 Task: Look for space in Burlington, United States from 12th August, 2023 to 16th August, 2023 for 8 adults in price range Rs.10000 to Rs.16000. Place can be private room with 8 bedrooms having 8 beds and 8 bathrooms. Property type can be house, flat, guest house, hotel. Amenities needed are: wifi, TV, free parkinig on premises, gym, breakfast. Booking option can be shelf check-in. Required host language is English.
Action: Mouse moved to (613, 146)
Screenshot: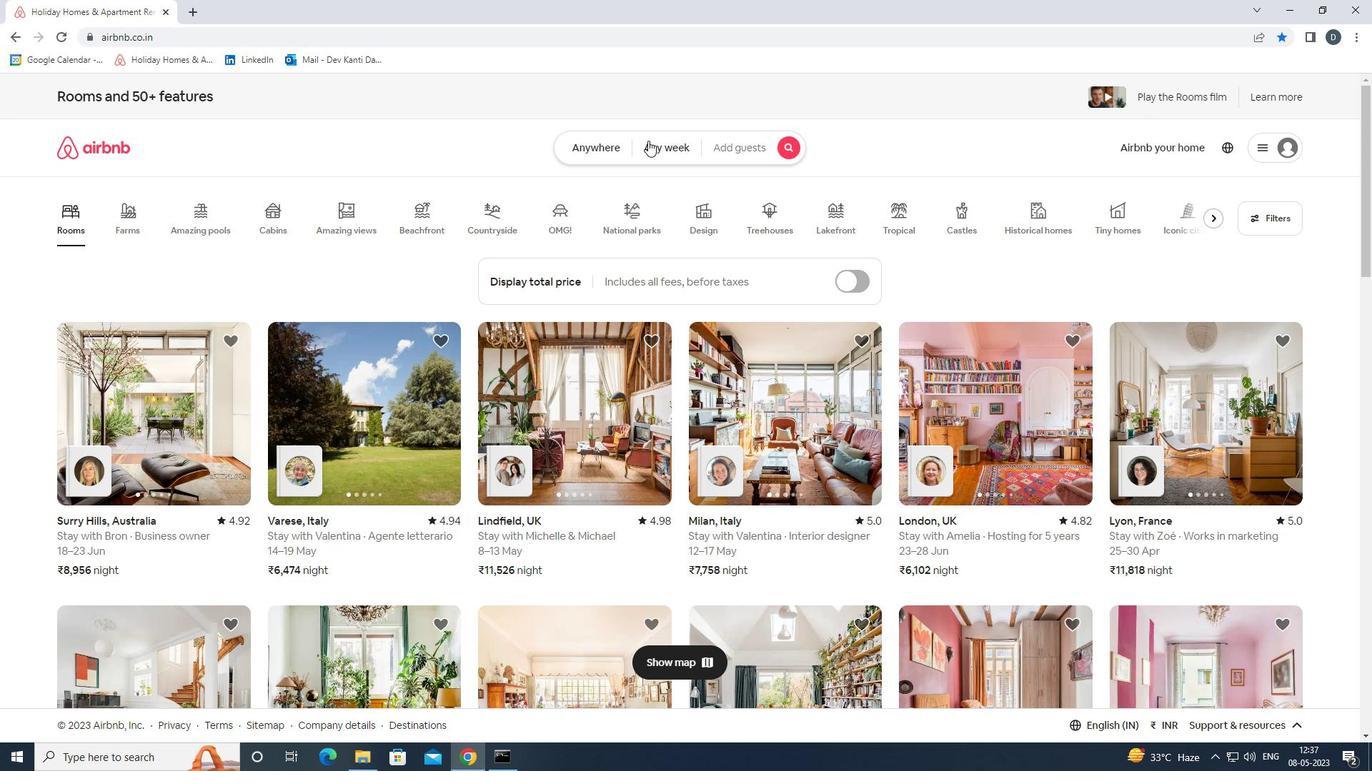 
Action: Mouse pressed left at (613, 146)
Screenshot: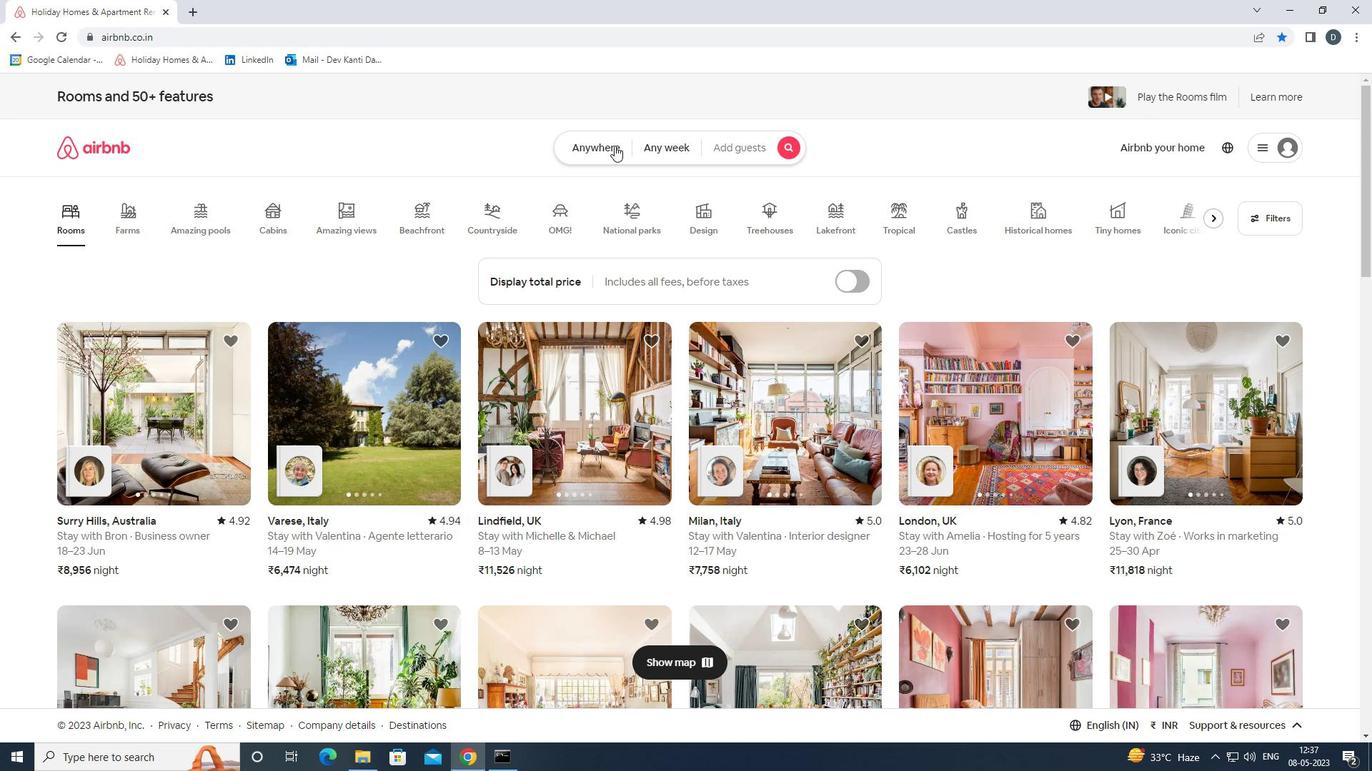 
Action: Mouse moved to (524, 201)
Screenshot: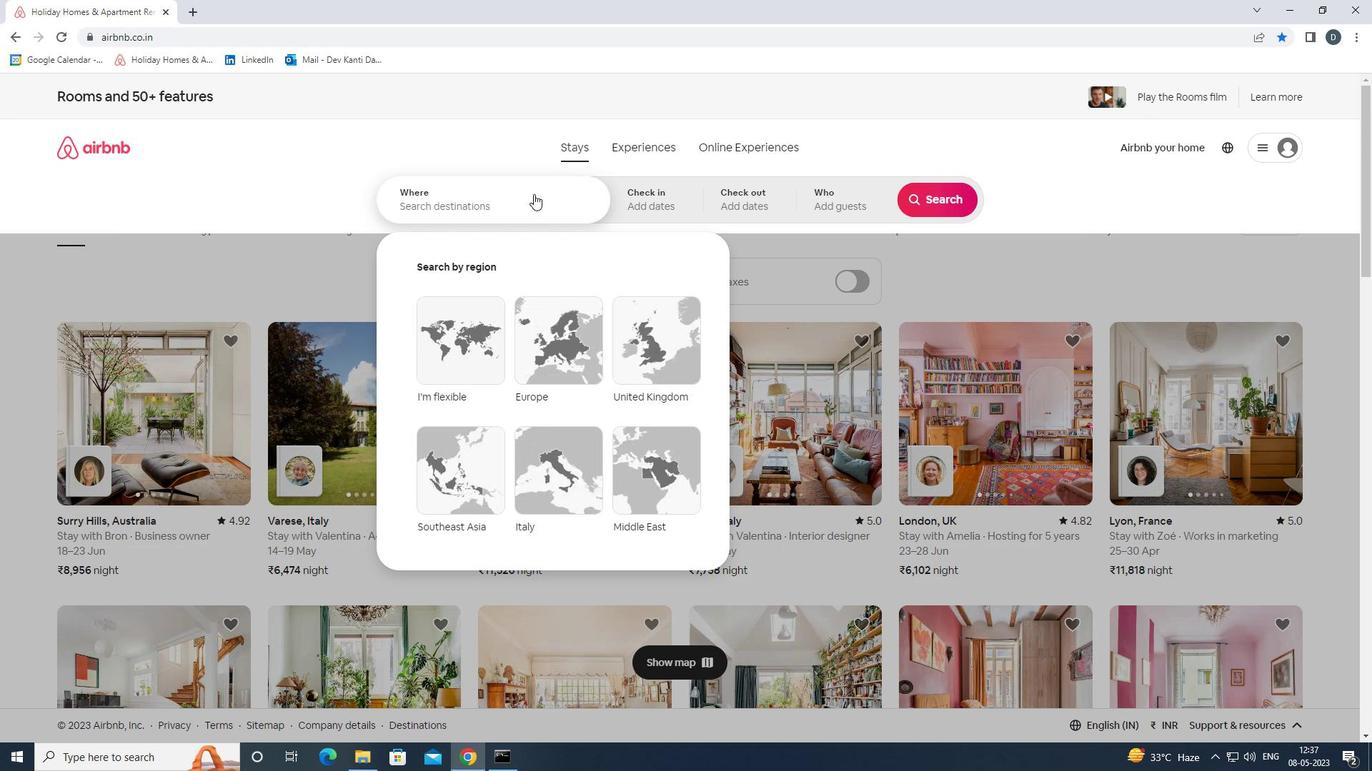 
Action: Mouse pressed left at (524, 201)
Screenshot: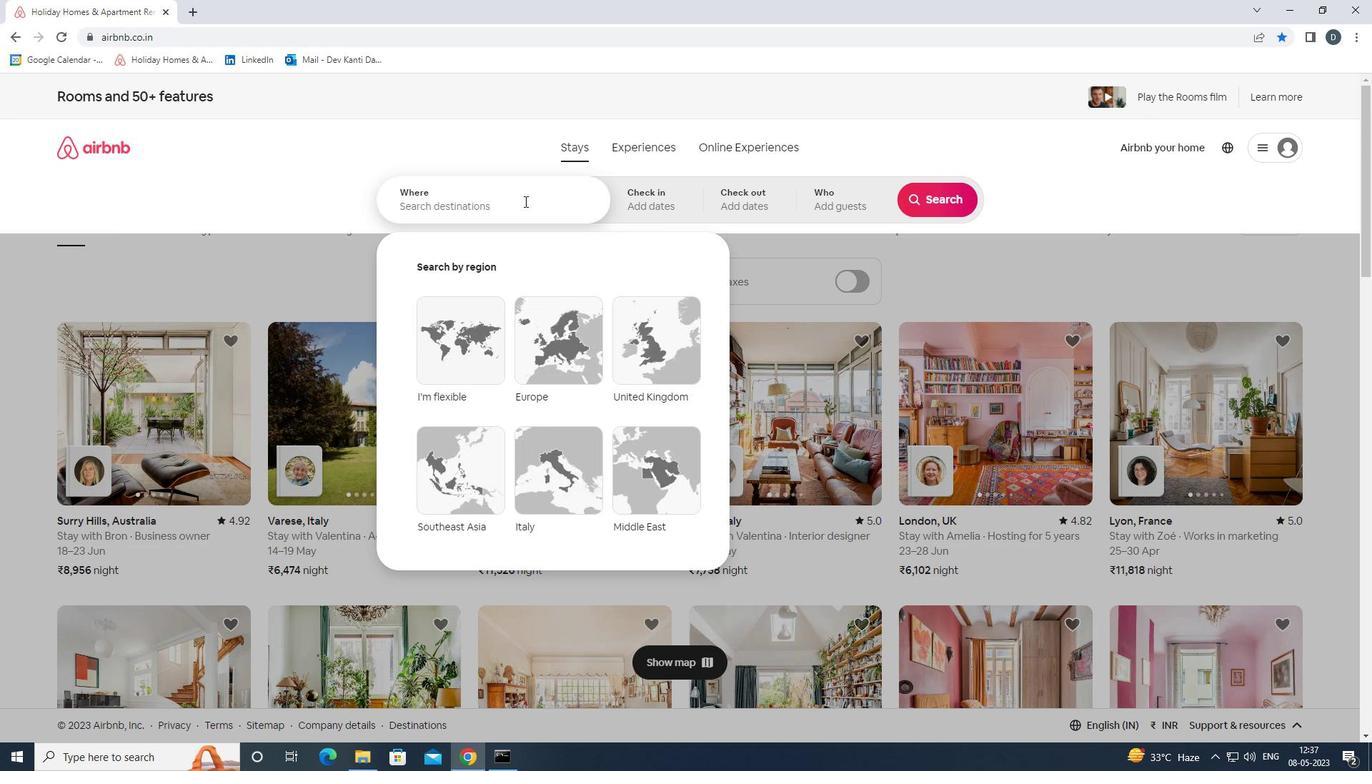 
Action: Mouse moved to (506, 187)
Screenshot: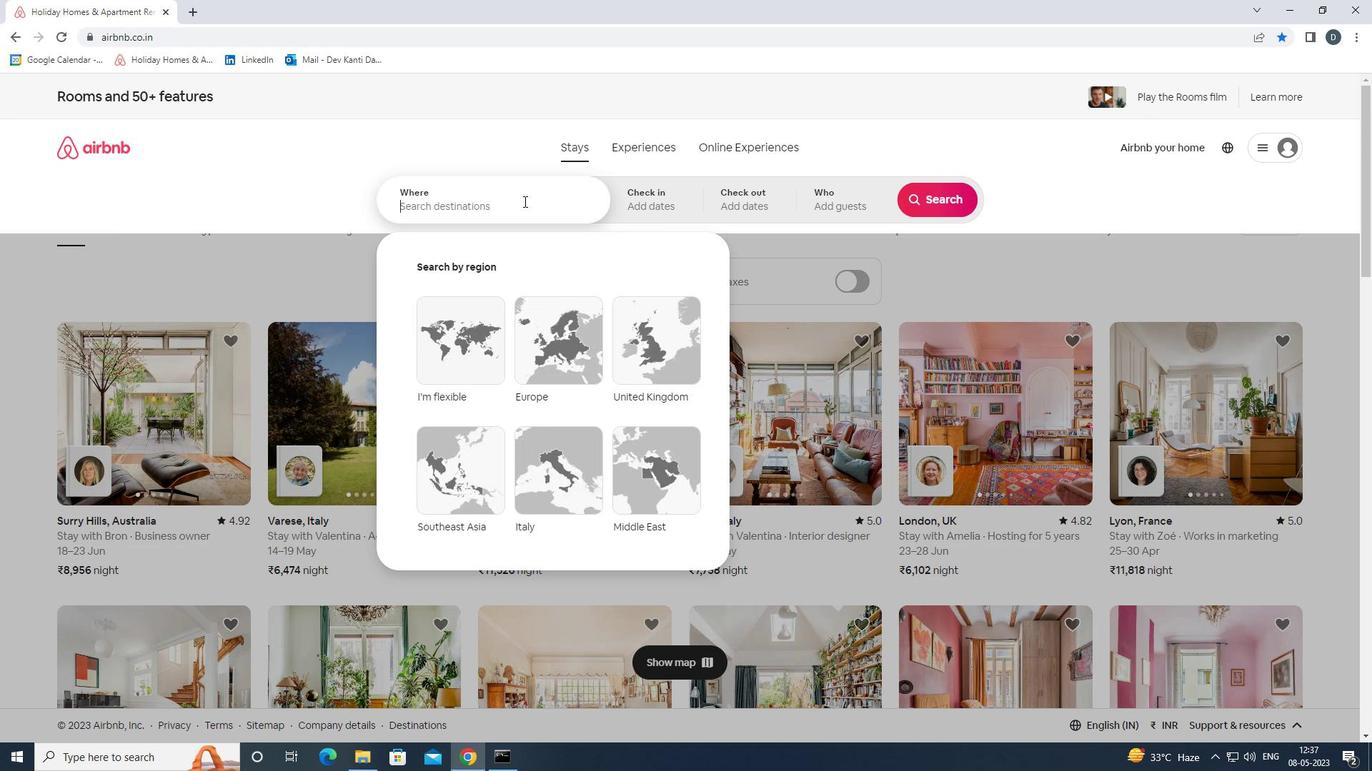 
Action: Key pressed <Key.shift><Key.shift><Key.shift>BURLINGTON
Screenshot: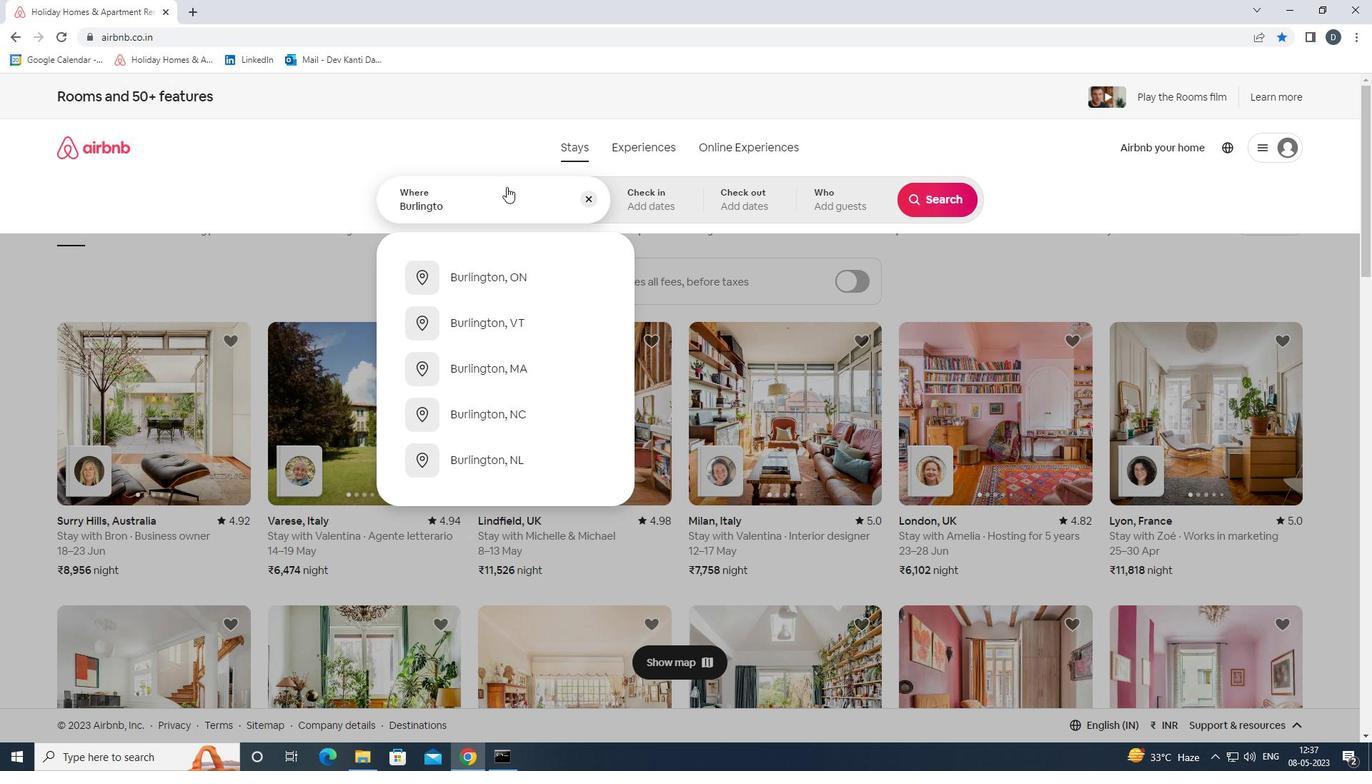 
Action: Mouse moved to (506, 186)
Screenshot: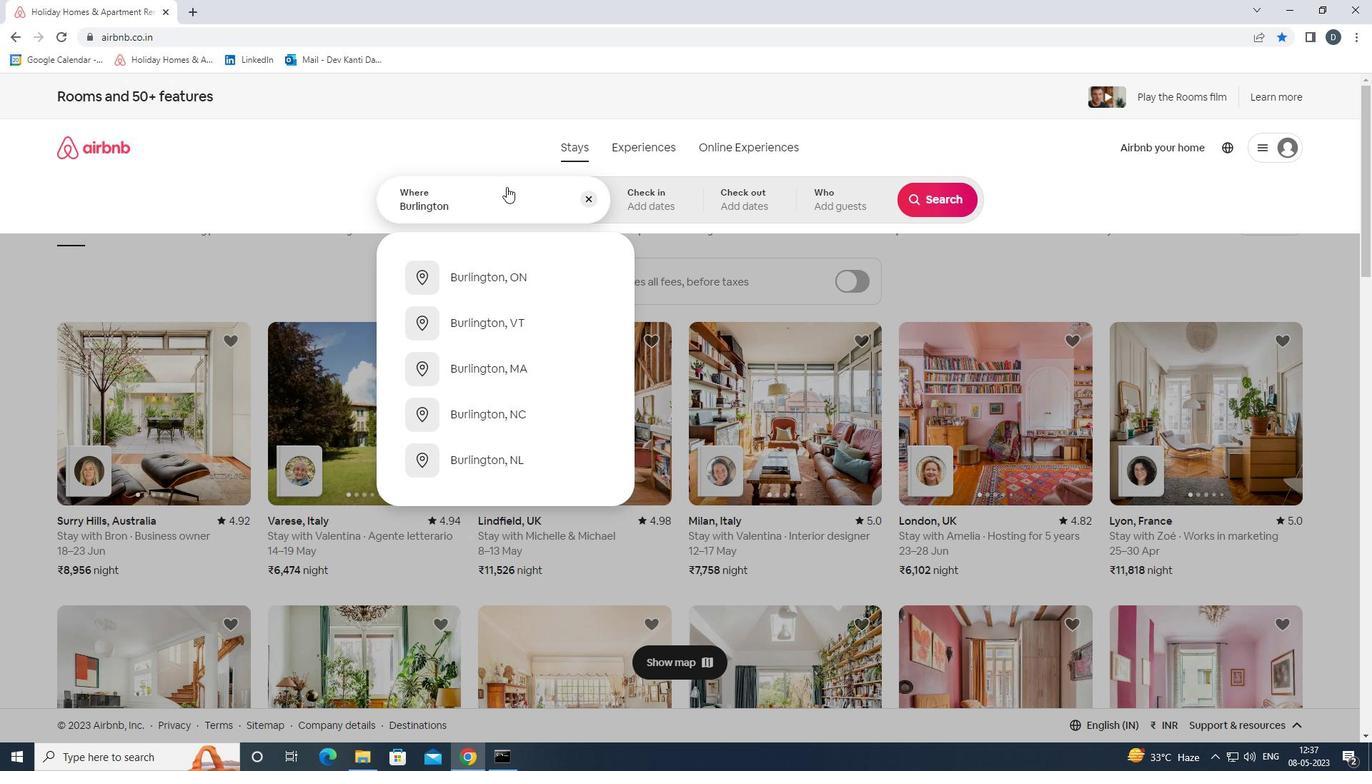 
Action: Key pressed ,<Key.shift><Key.shift><Key.shift><Key.shift><Key.shift><Key.shift><Key.shift><Key.shift><Key.shift><Key.shift><Key.shift>UNITED<Key.space><Key.shift>STATES<Key.enter>
Screenshot: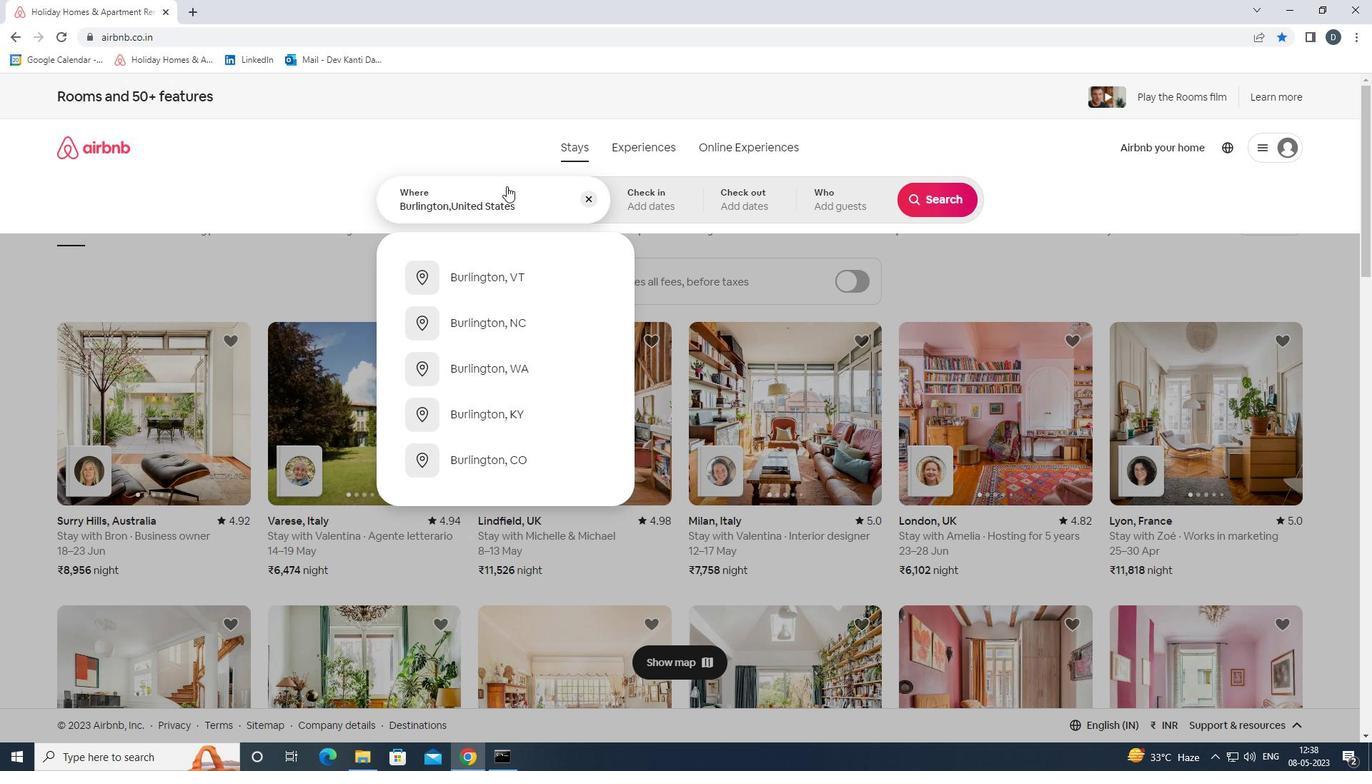 
Action: Mouse moved to (931, 320)
Screenshot: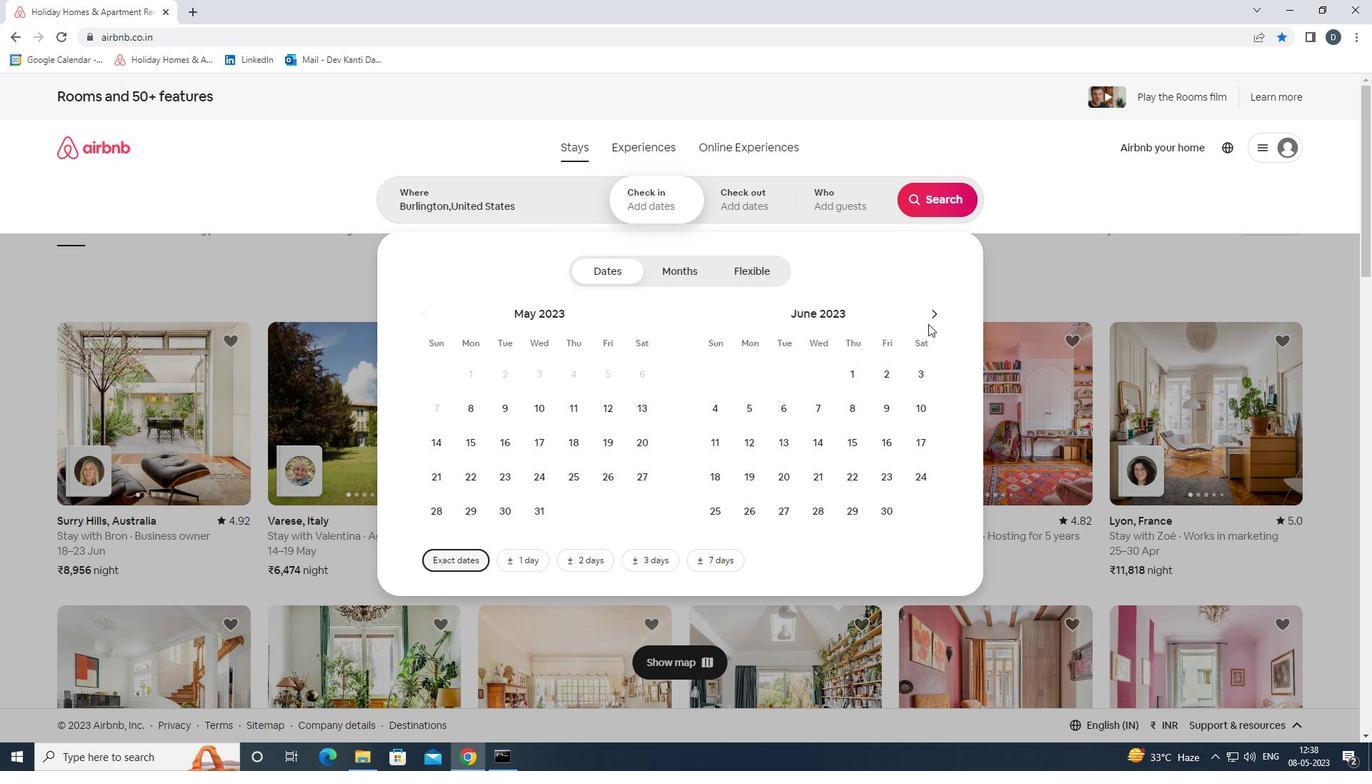 
Action: Mouse pressed left at (931, 320)
Screenshot: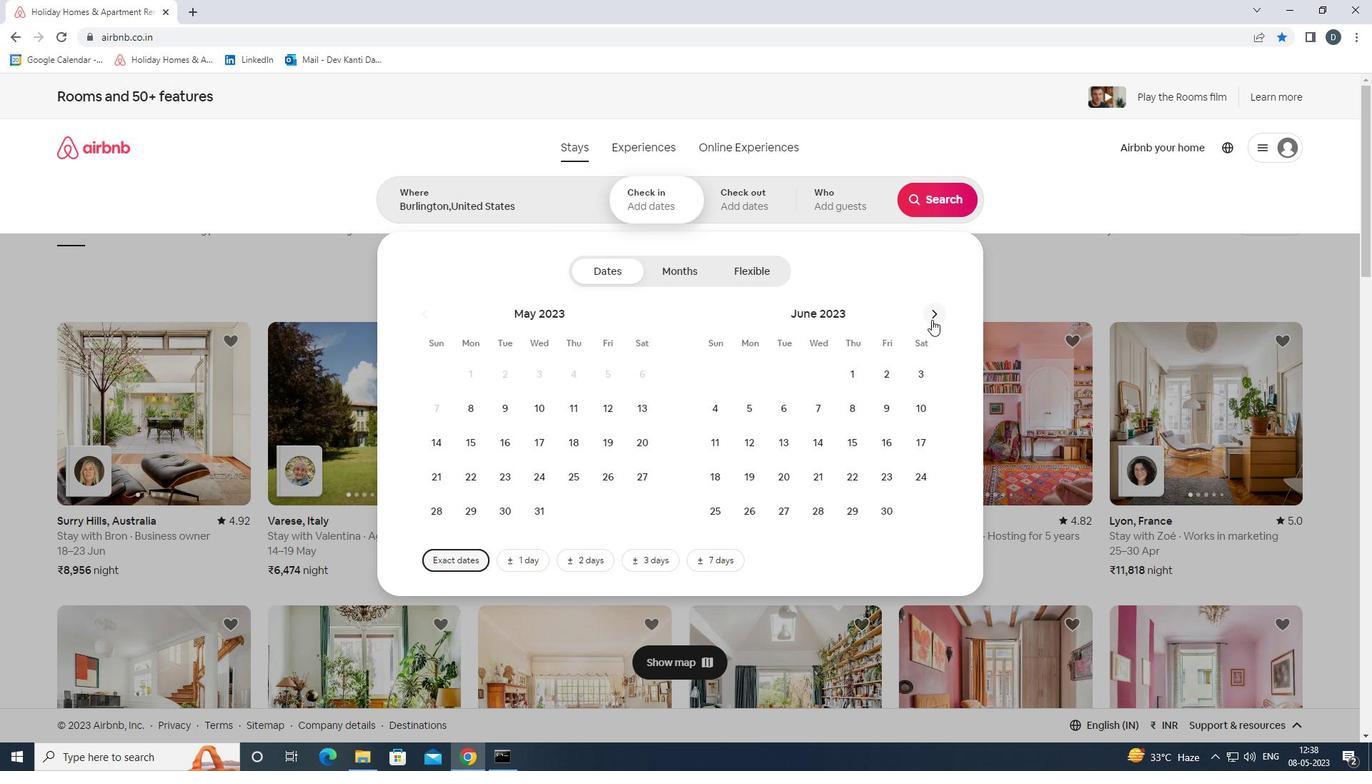 
Action: Mouse pressed left at (931, 320)
Screenshot: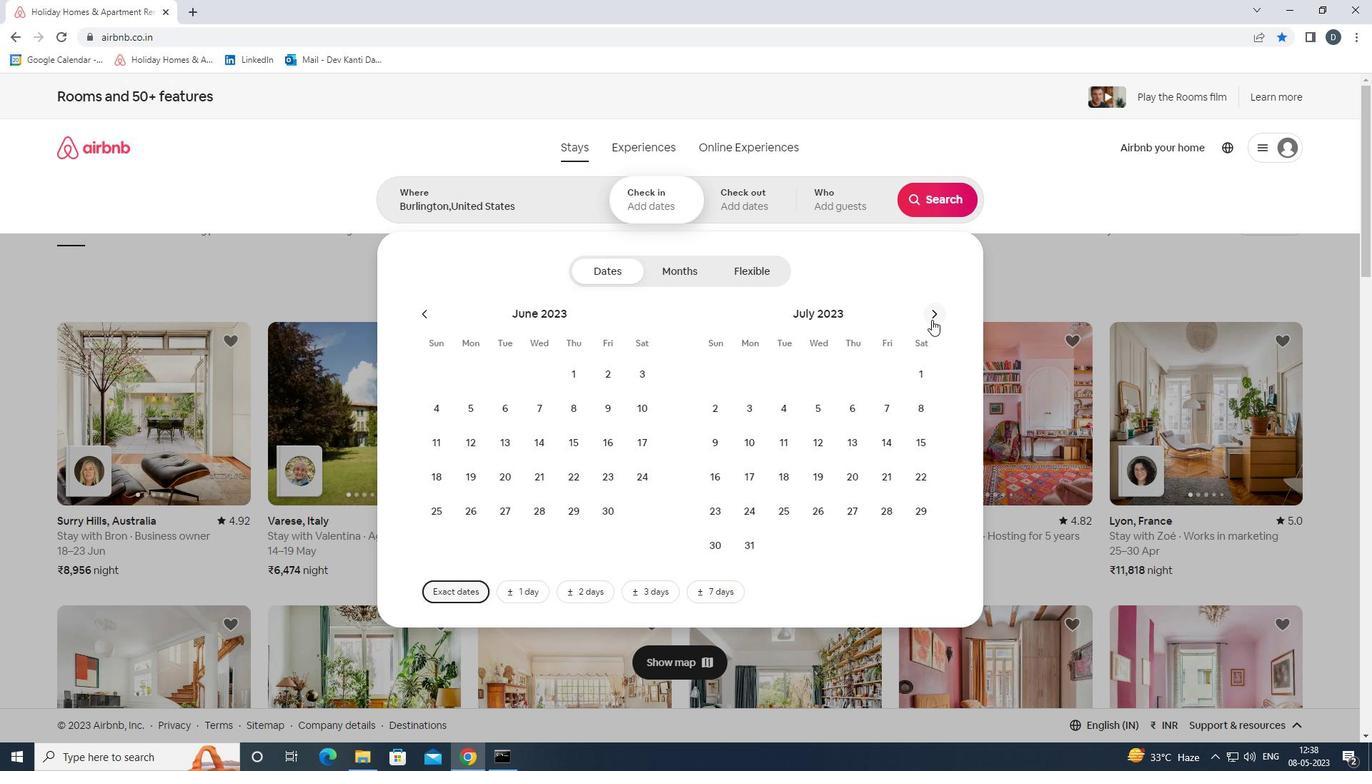 
Action: Mouse moved to (912, 400)
Screenshot: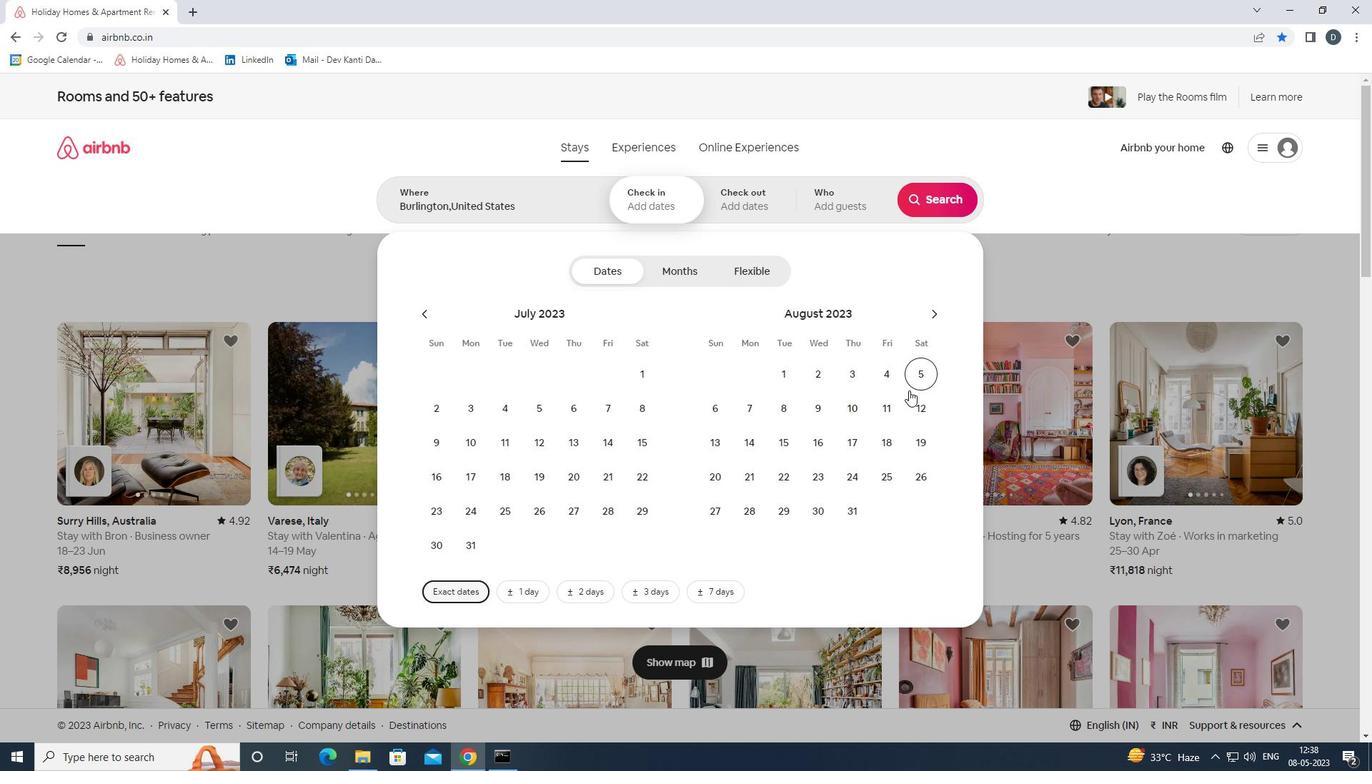 
Action: Mouse pressed left at (912, 400)
Screenshot: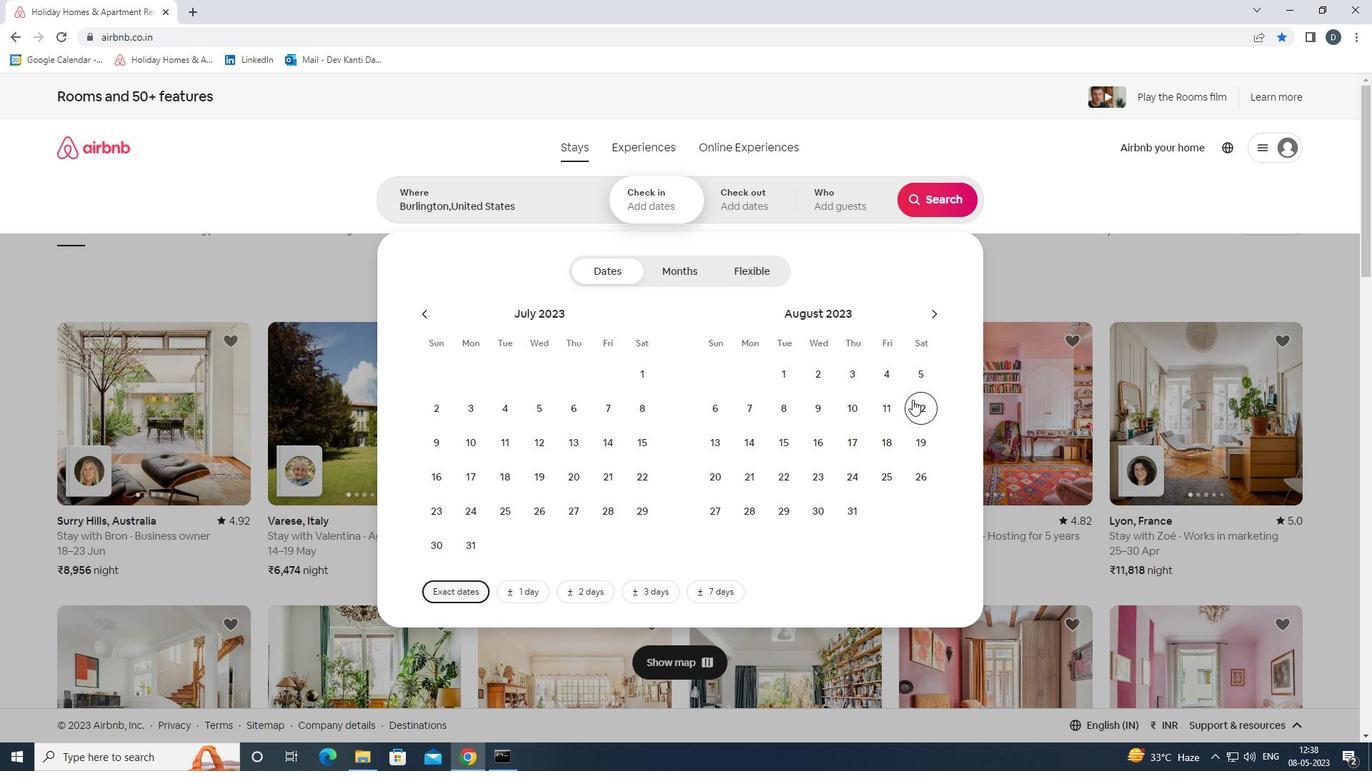 
Action: Mouse moved to (809, 440)
Screenshot: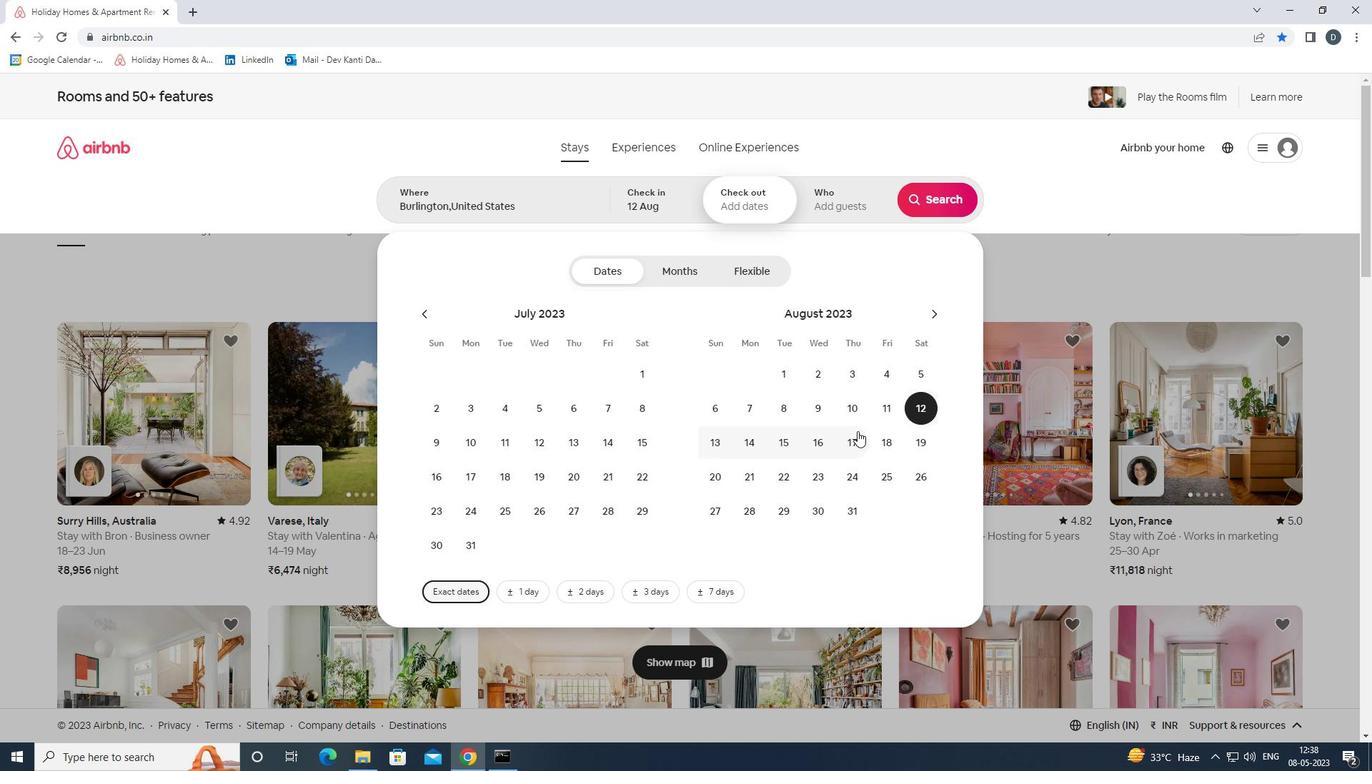 
Action: Mouse pressed left at (809, 440)
Screenshot: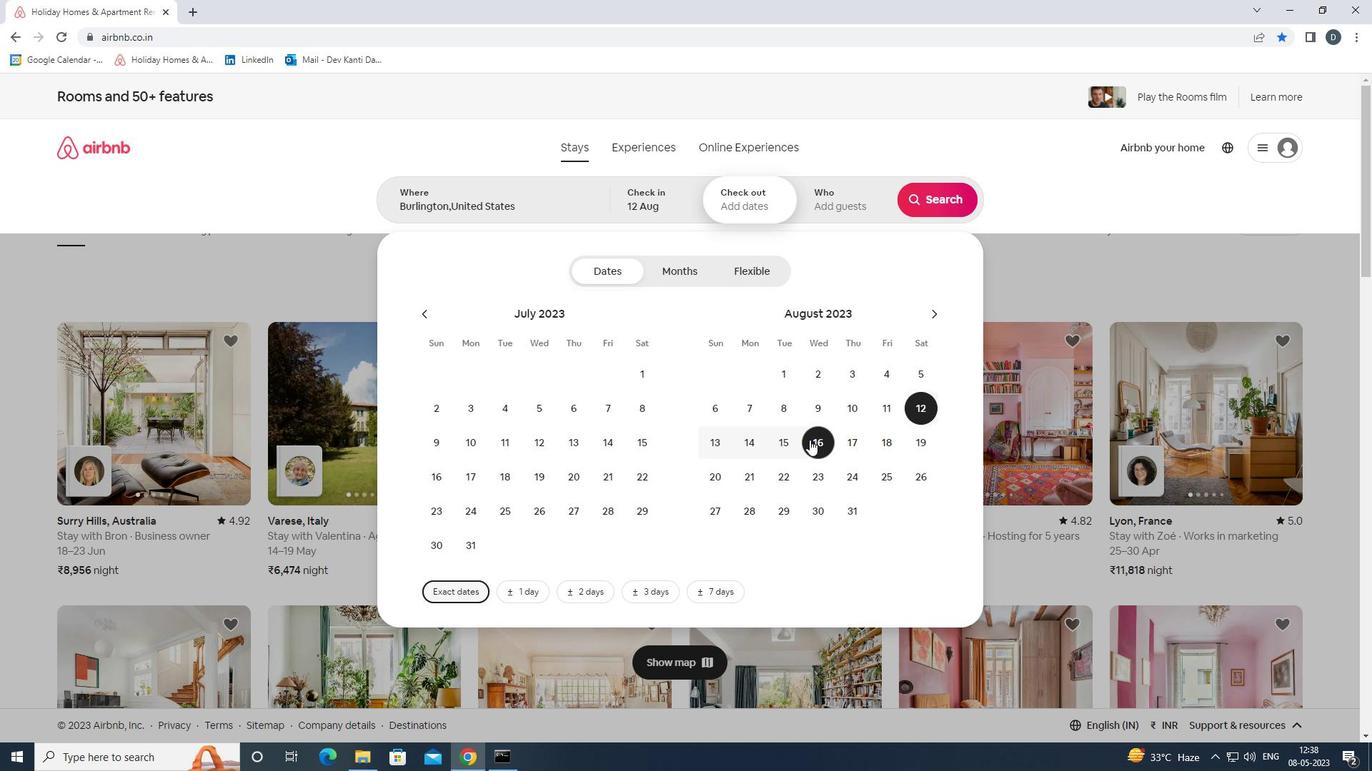 
Action: Mouse moved to (848, 212)
Screenshot: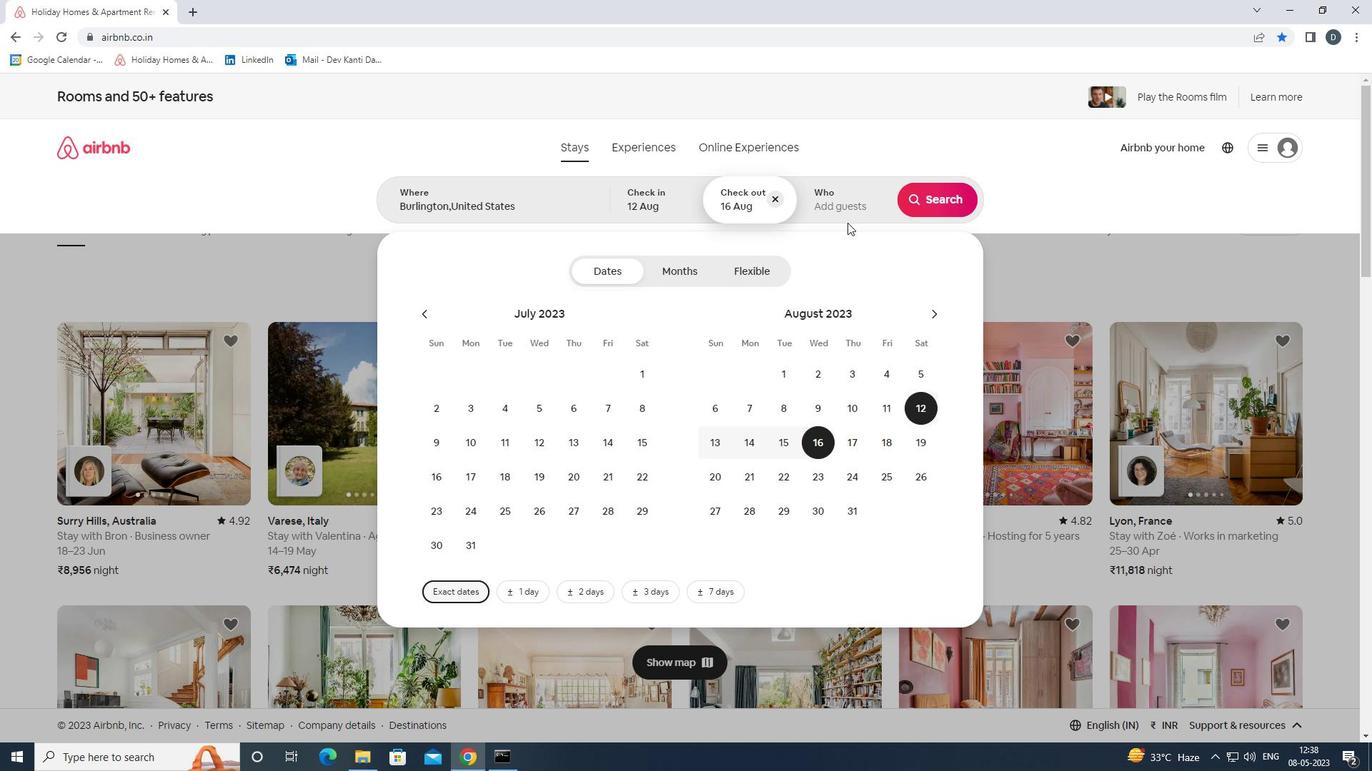 
Action: Mouse pressed left at (848, 212)
Screenshot: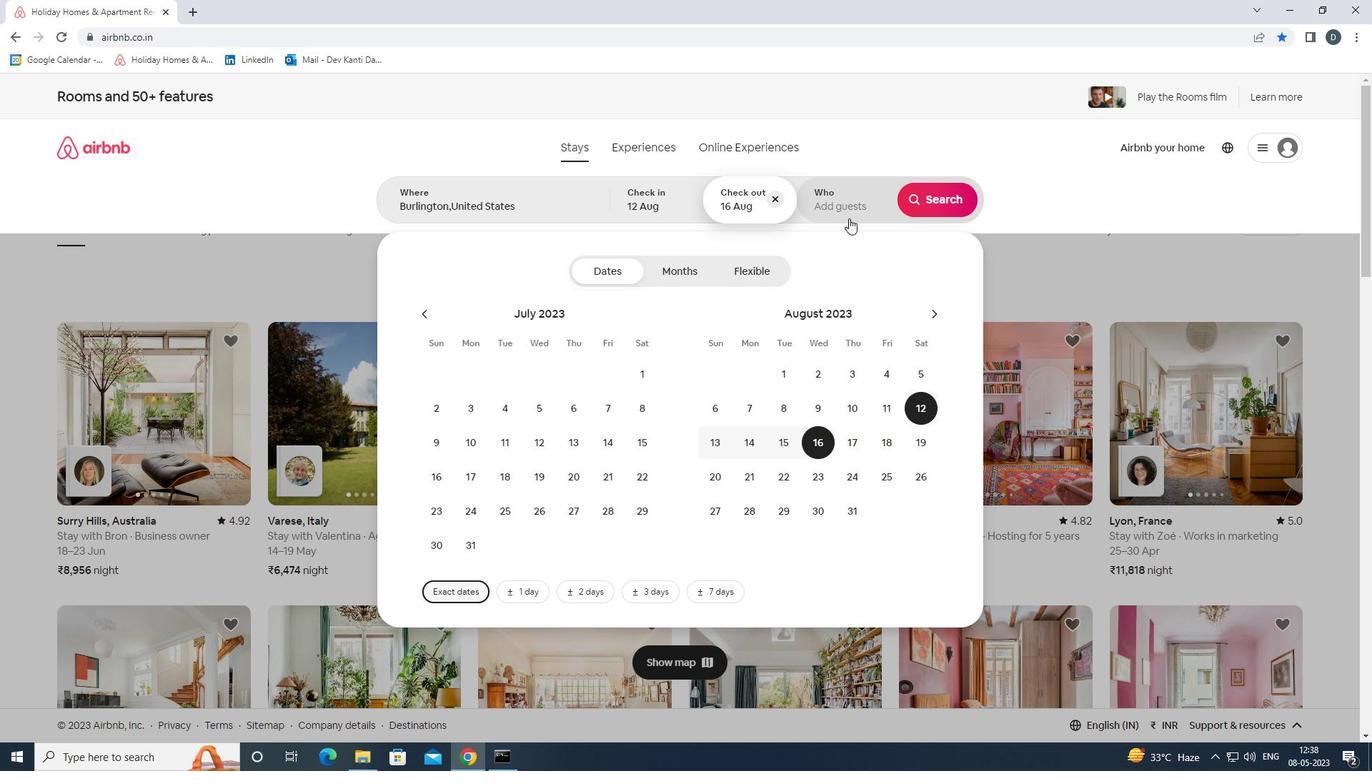 
Action: Mouse moved to (944, 276)
Screenshot: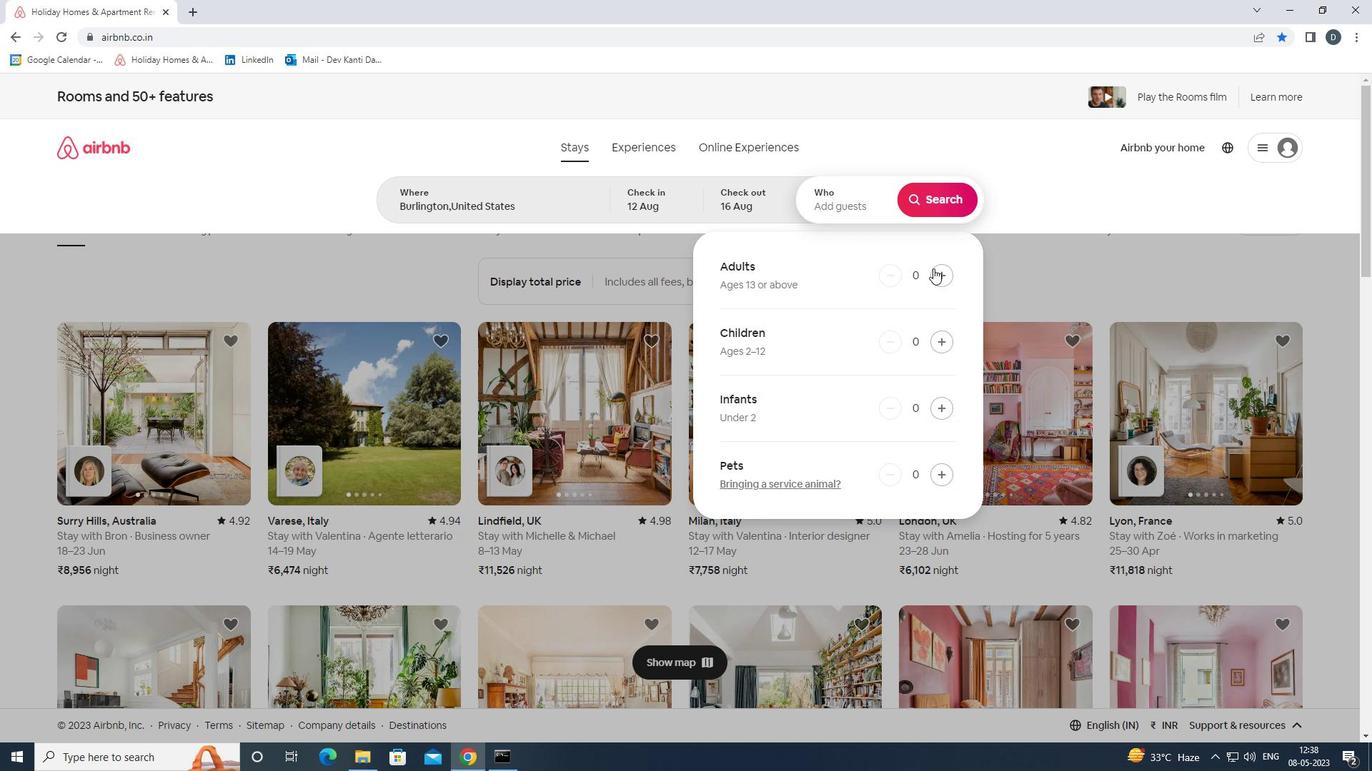 
Action: Mouse pressed left at (944, 276)
Screenshot: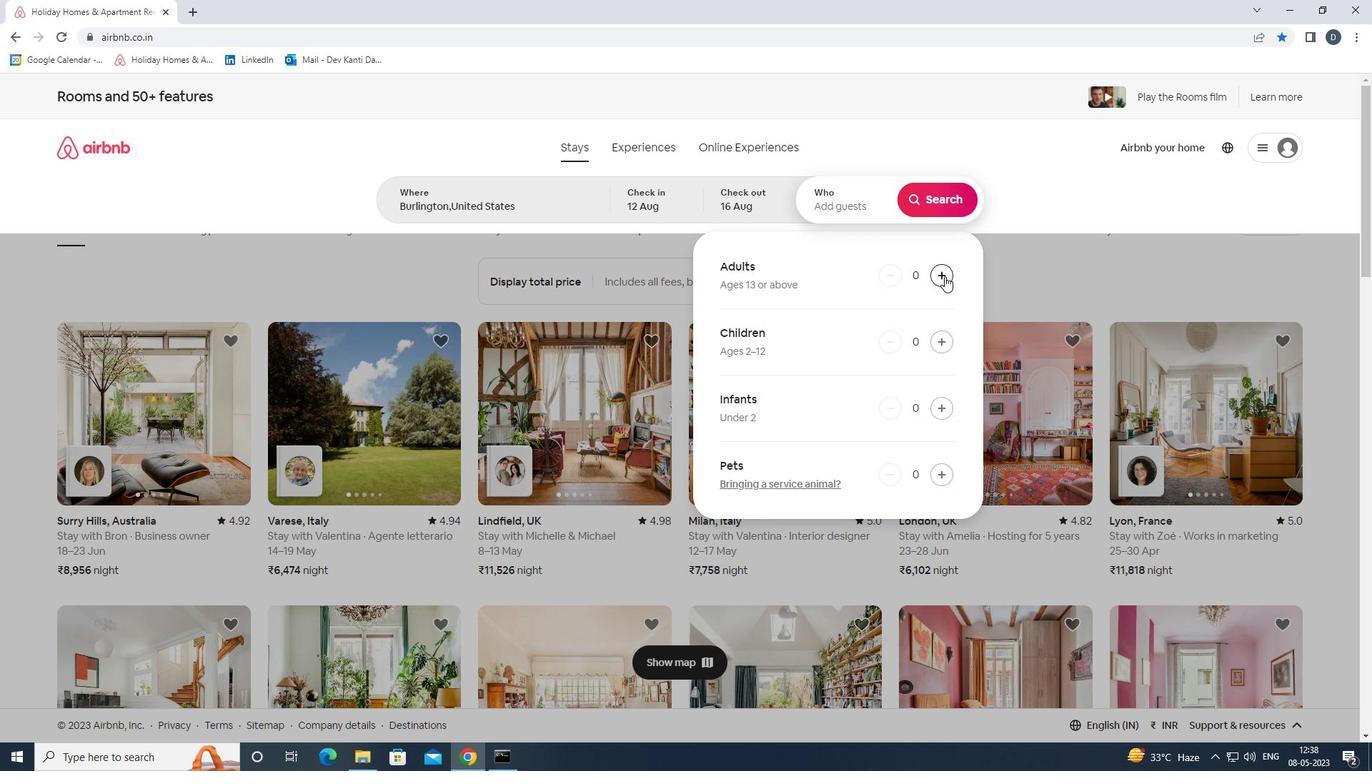 
Action: Mouse pressed left at (944, 276)
Screenshot: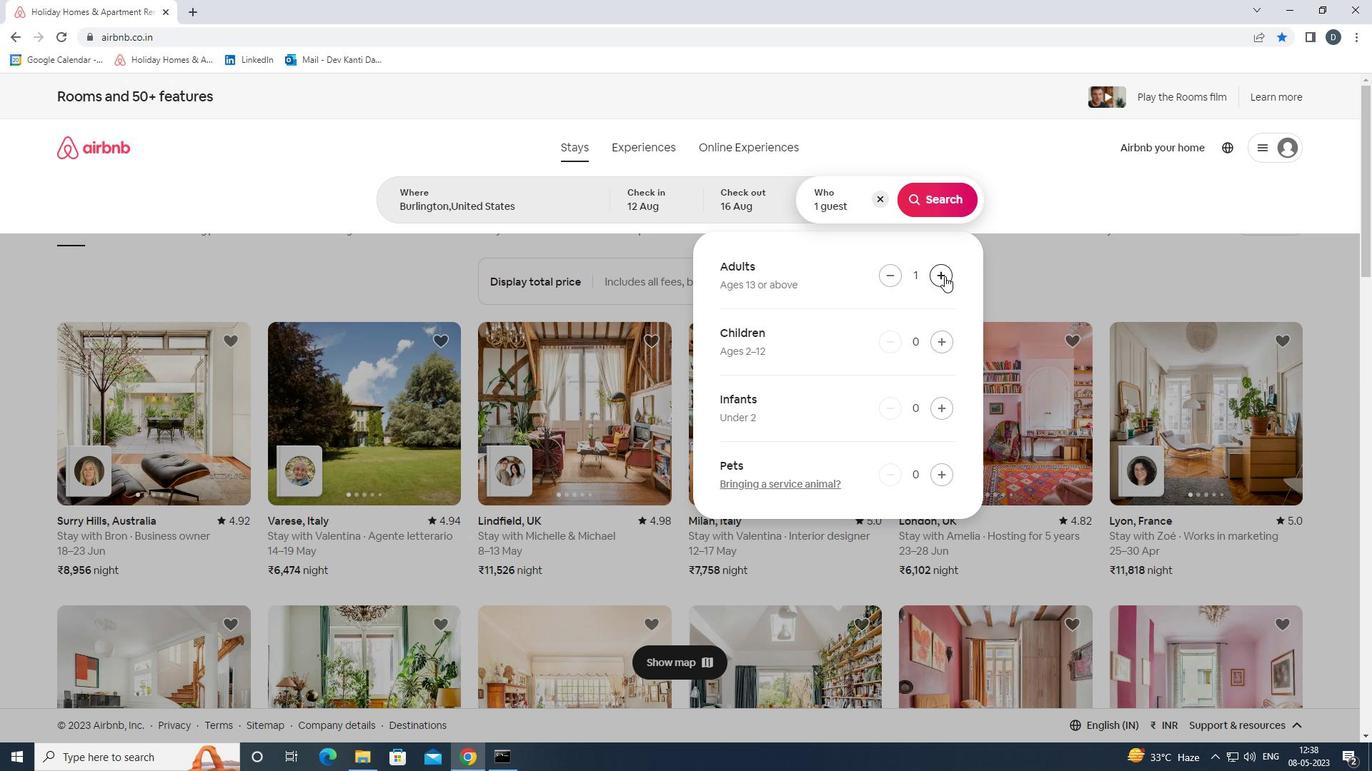 
Action: Mouse pressed left at (944, 276)
Screenshot: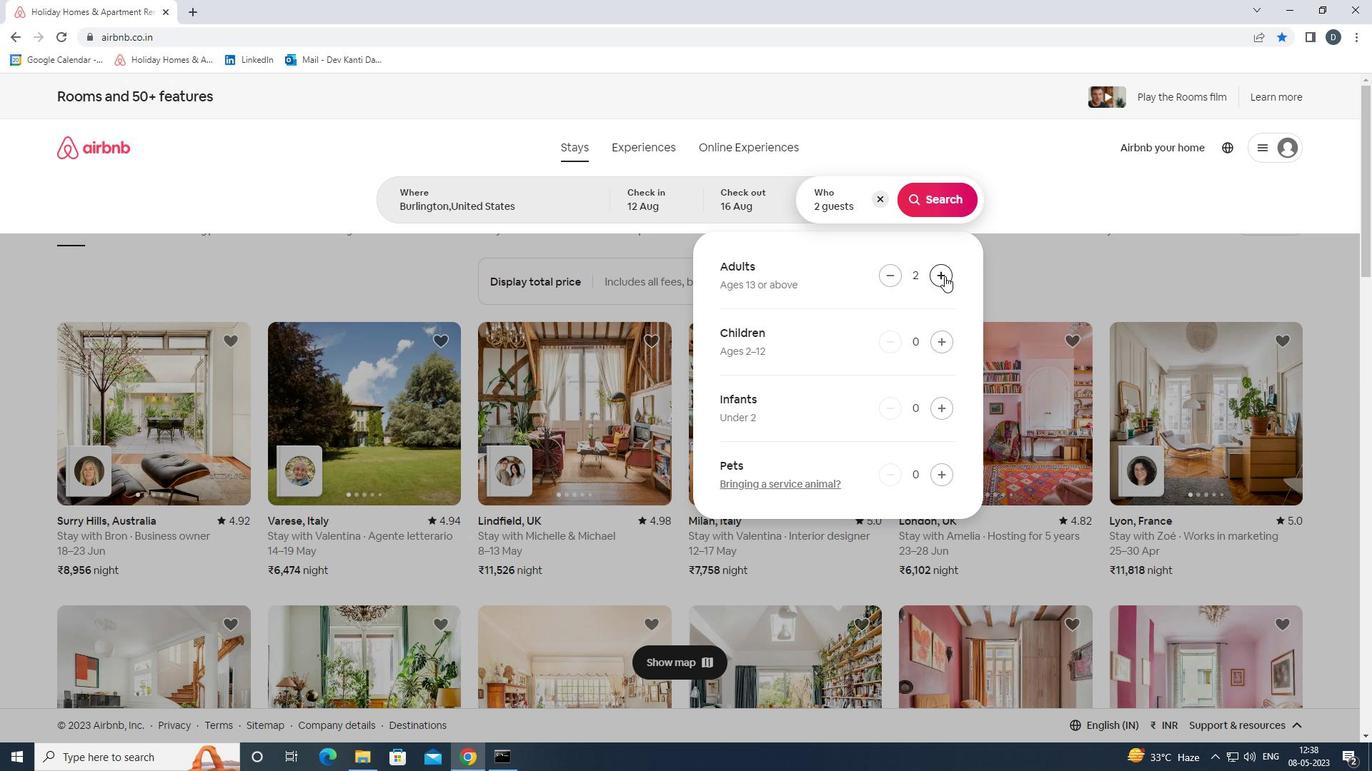 
Action: Mouse pressed left at (944, 276)
Screenshot: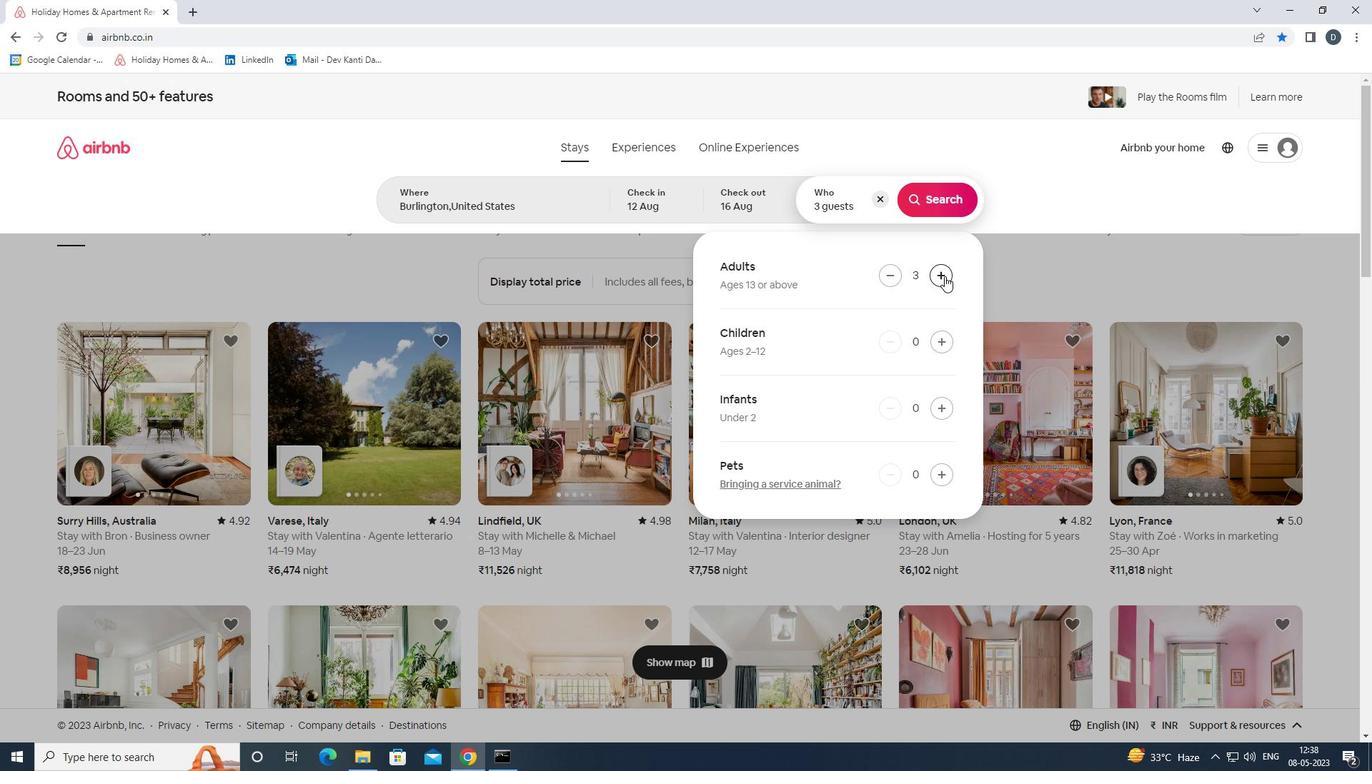 
Action: Mouse pressed left at (944, 276)
Screenshot: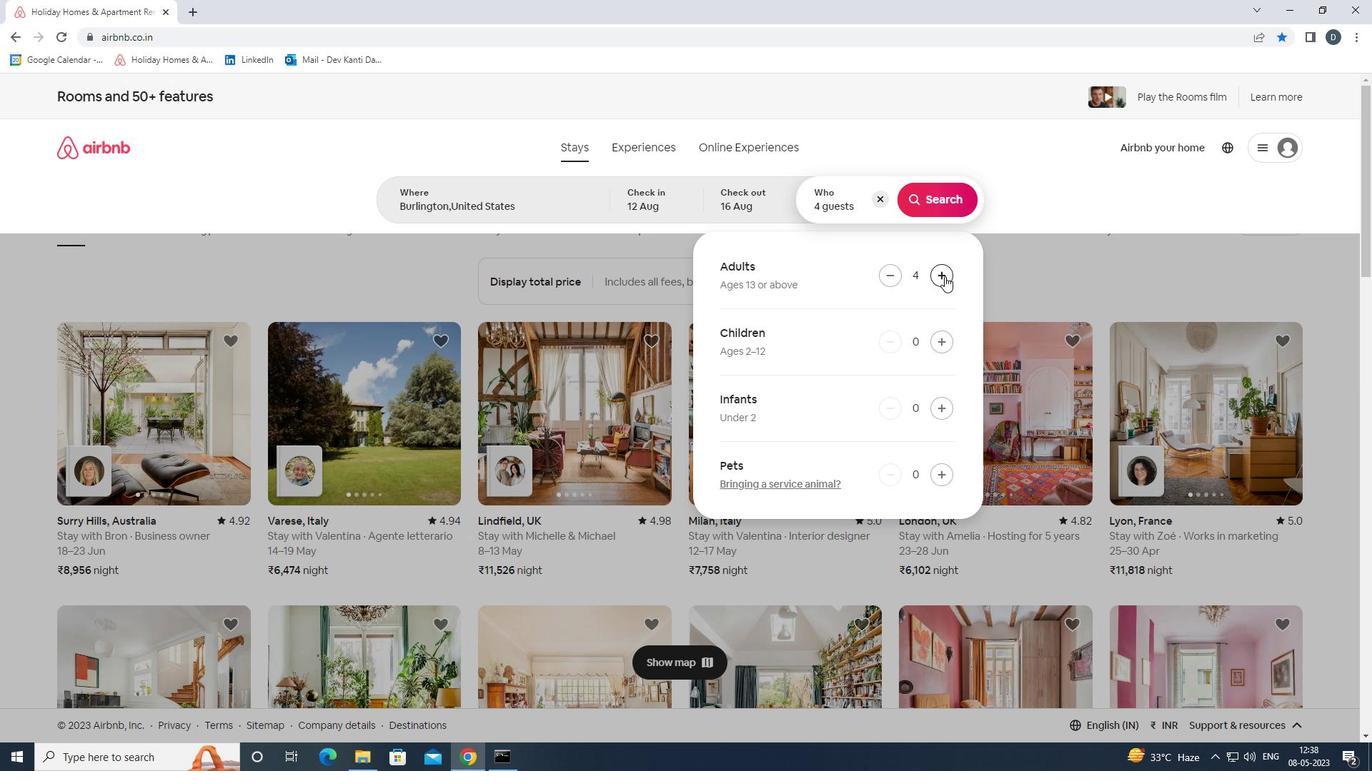 
Action: Mouse pressed left at (944, 276)
Screenshot: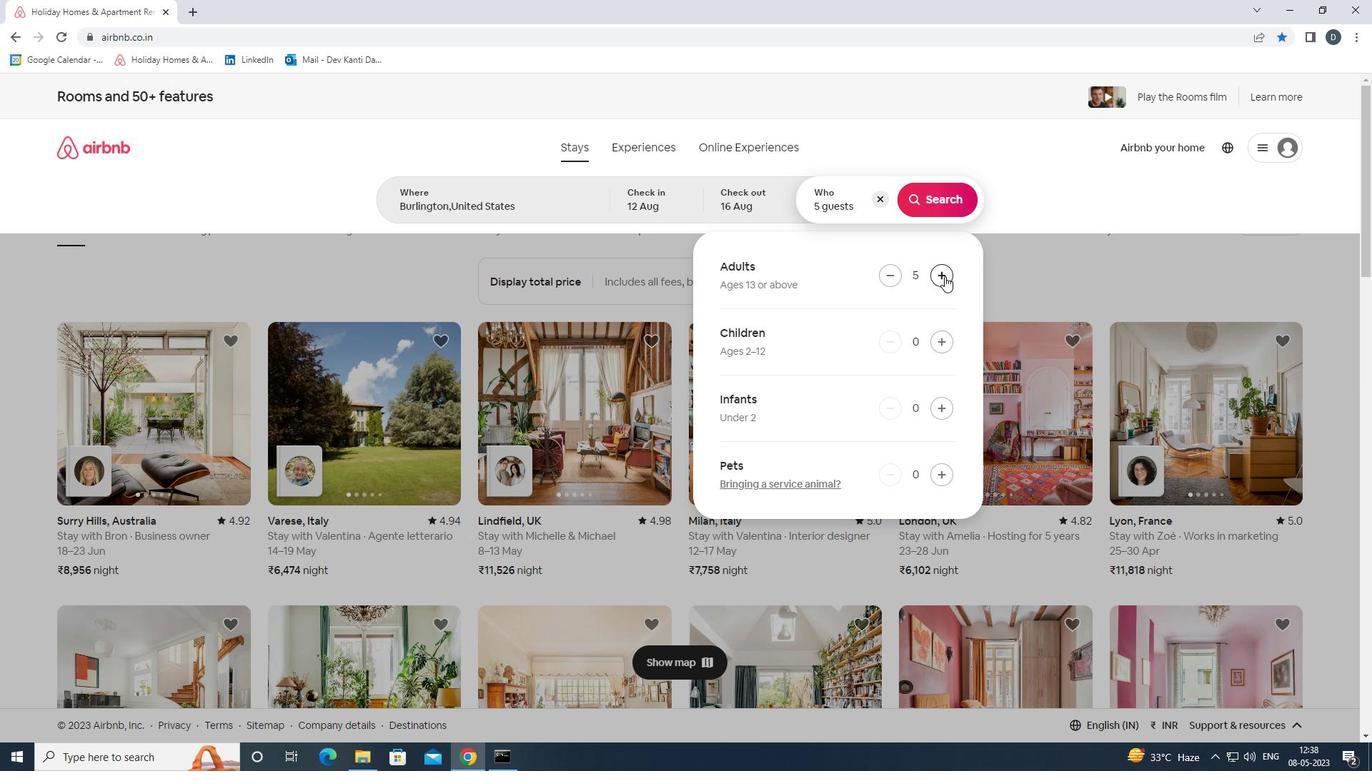 
Action: Mouse pressed left at (944, 276)
Screenshot: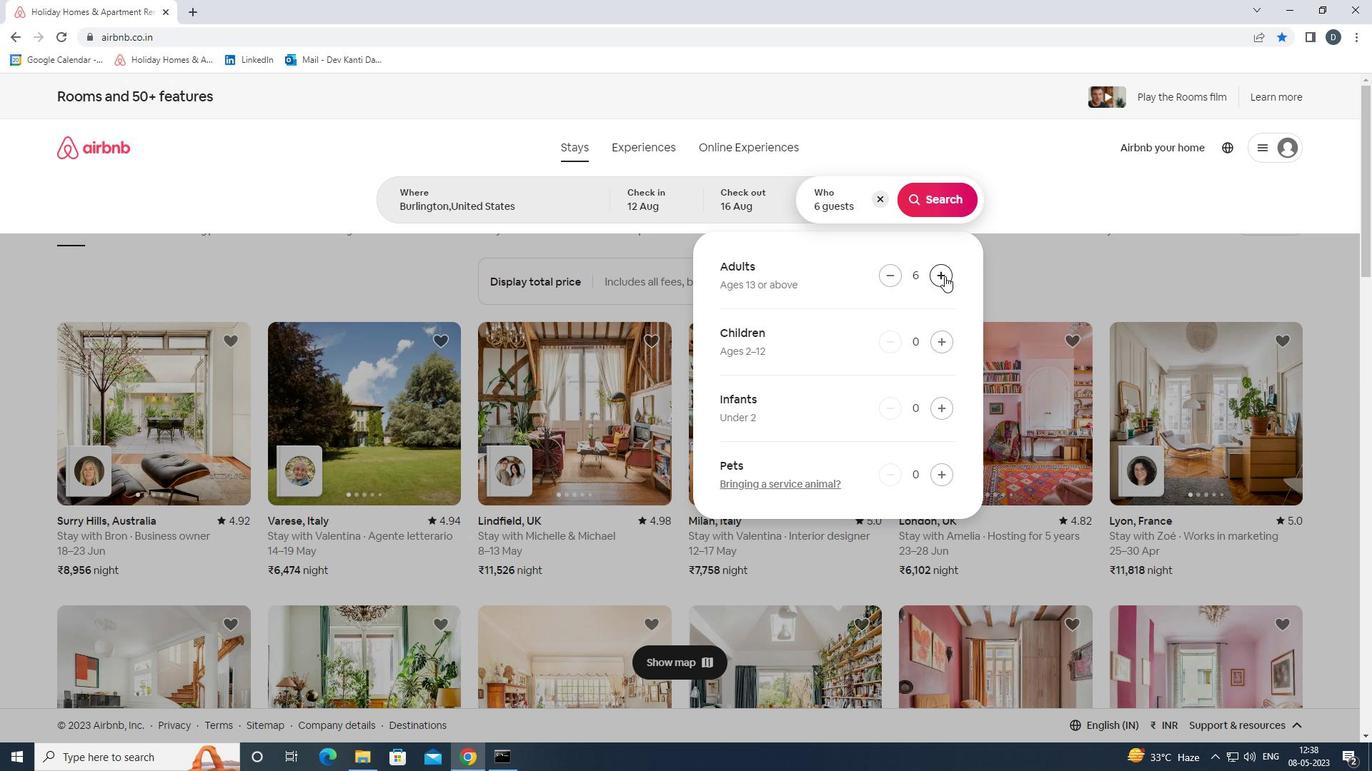 
Action: Mouse pressed right at (944, 276)
Screenshot: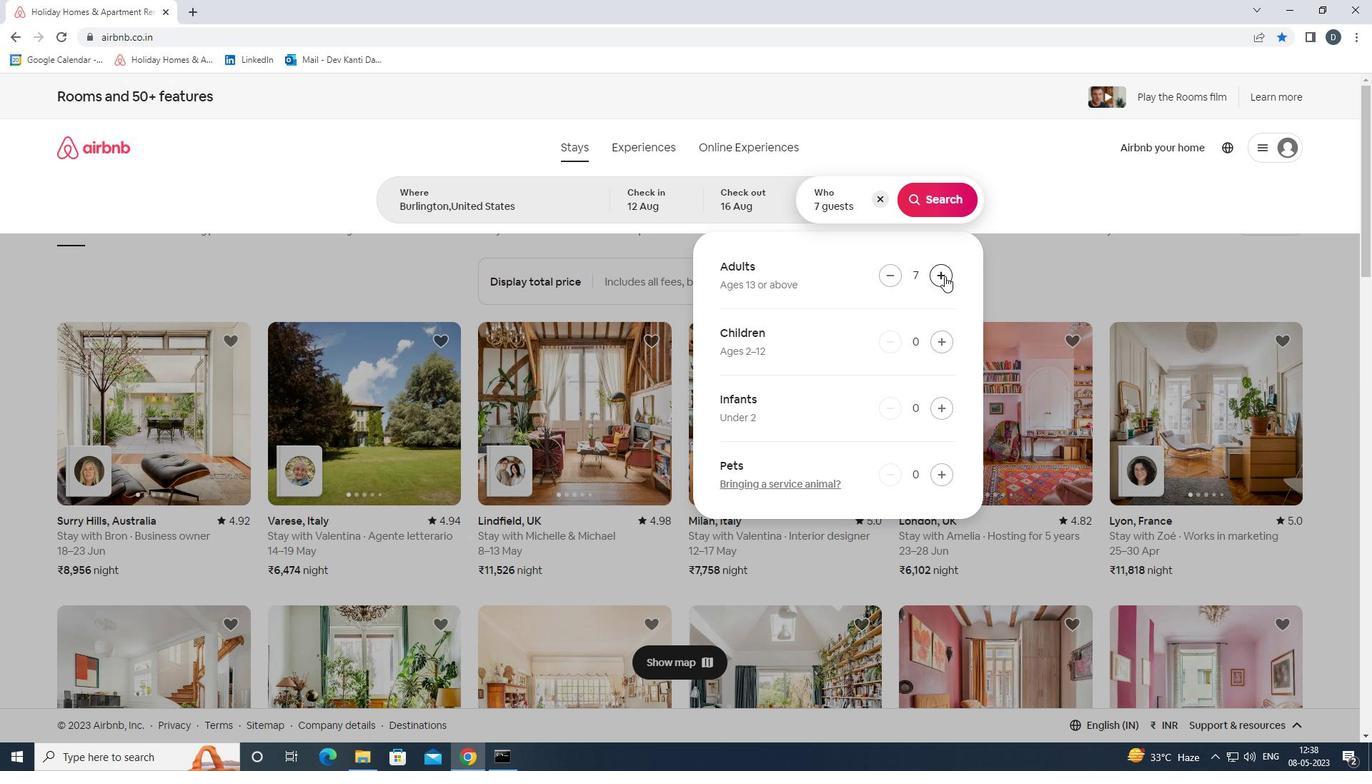 
Action: Mouse pressed left at (944, 276)
Screenshot: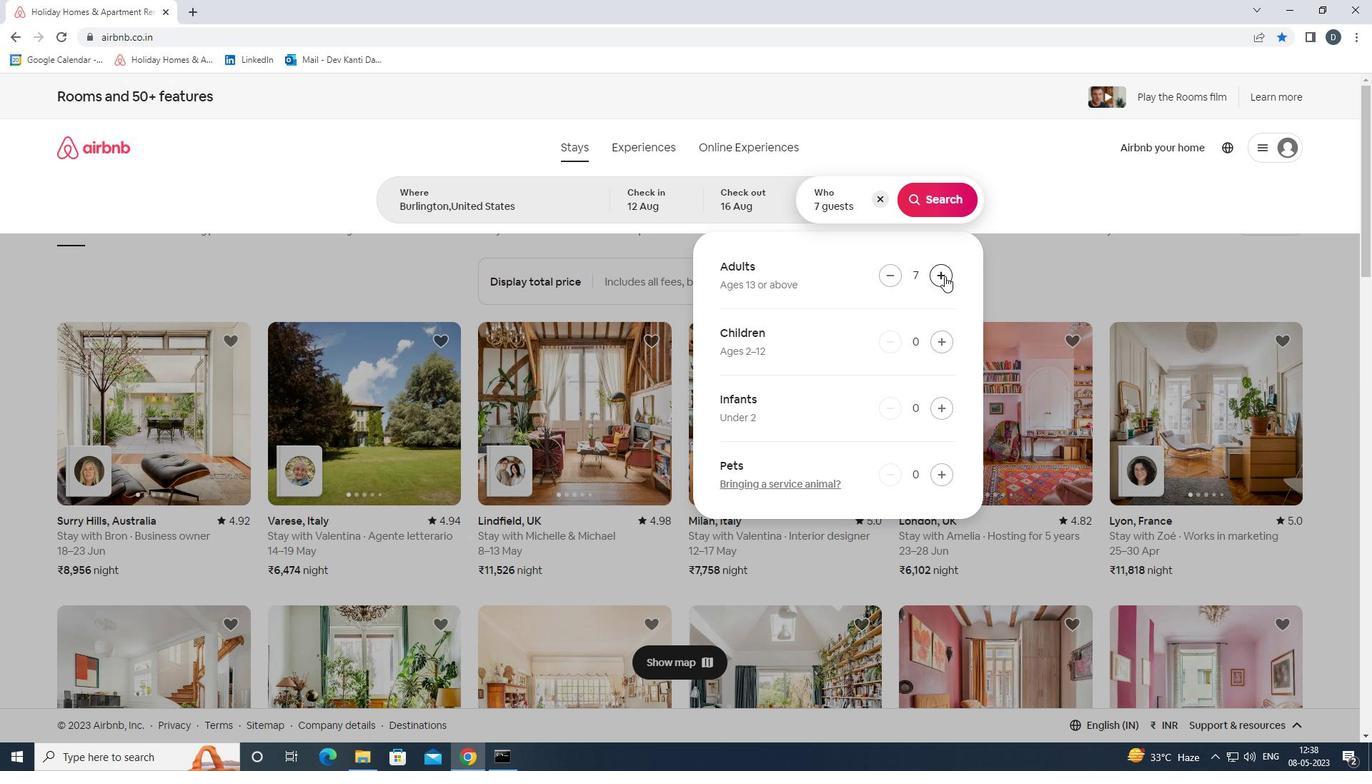 
Action: Mouse pressed left at (944, 276)
Screenshot: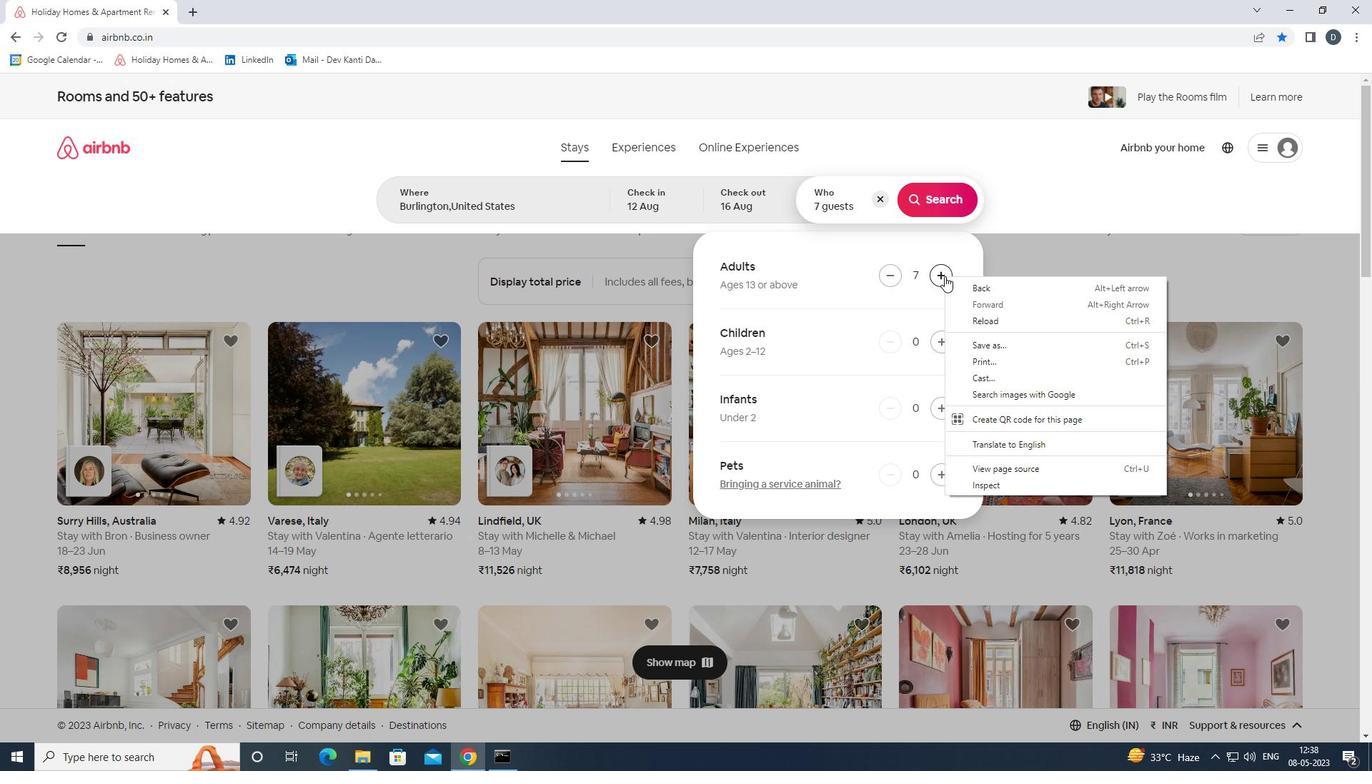 
Action: Mouse moved to (933, 206)
Screenshot: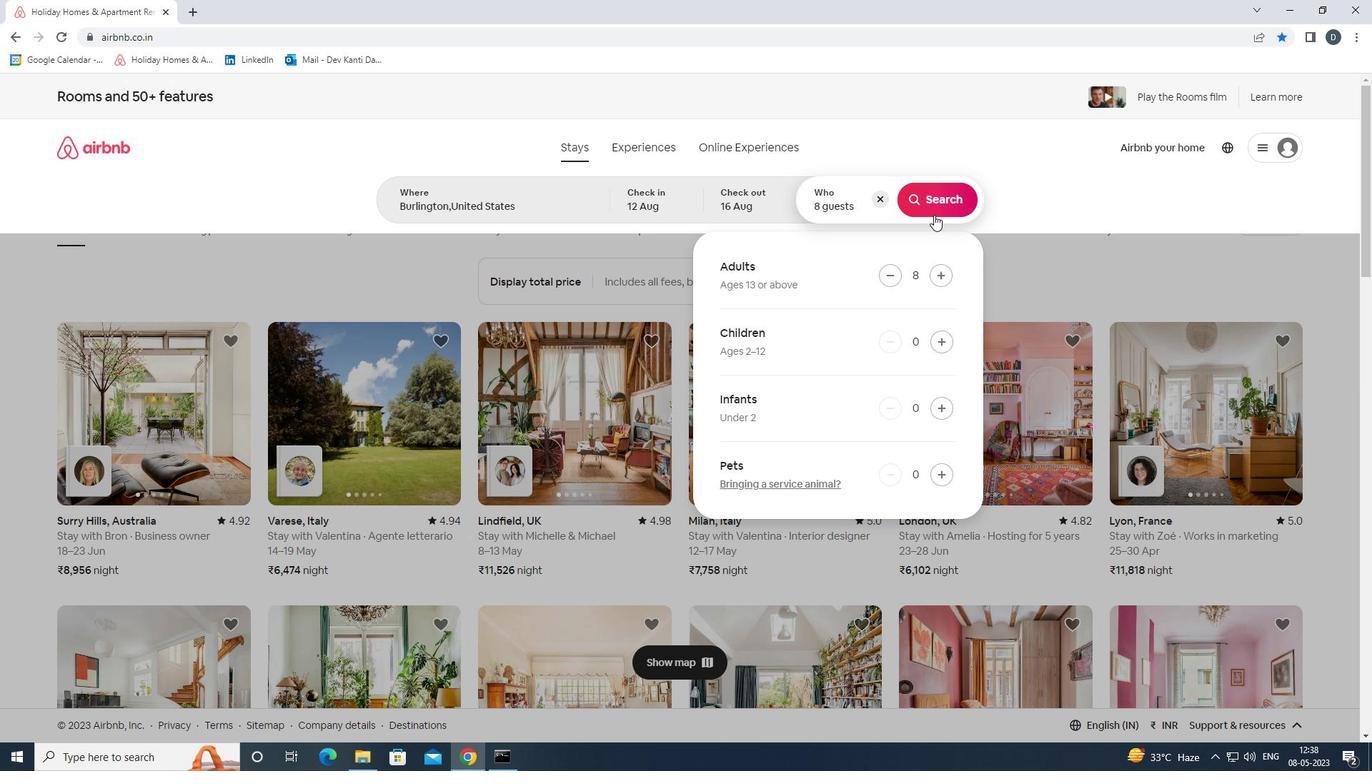 
Action: Mouse pressed left at (933, 206)
Screenshot: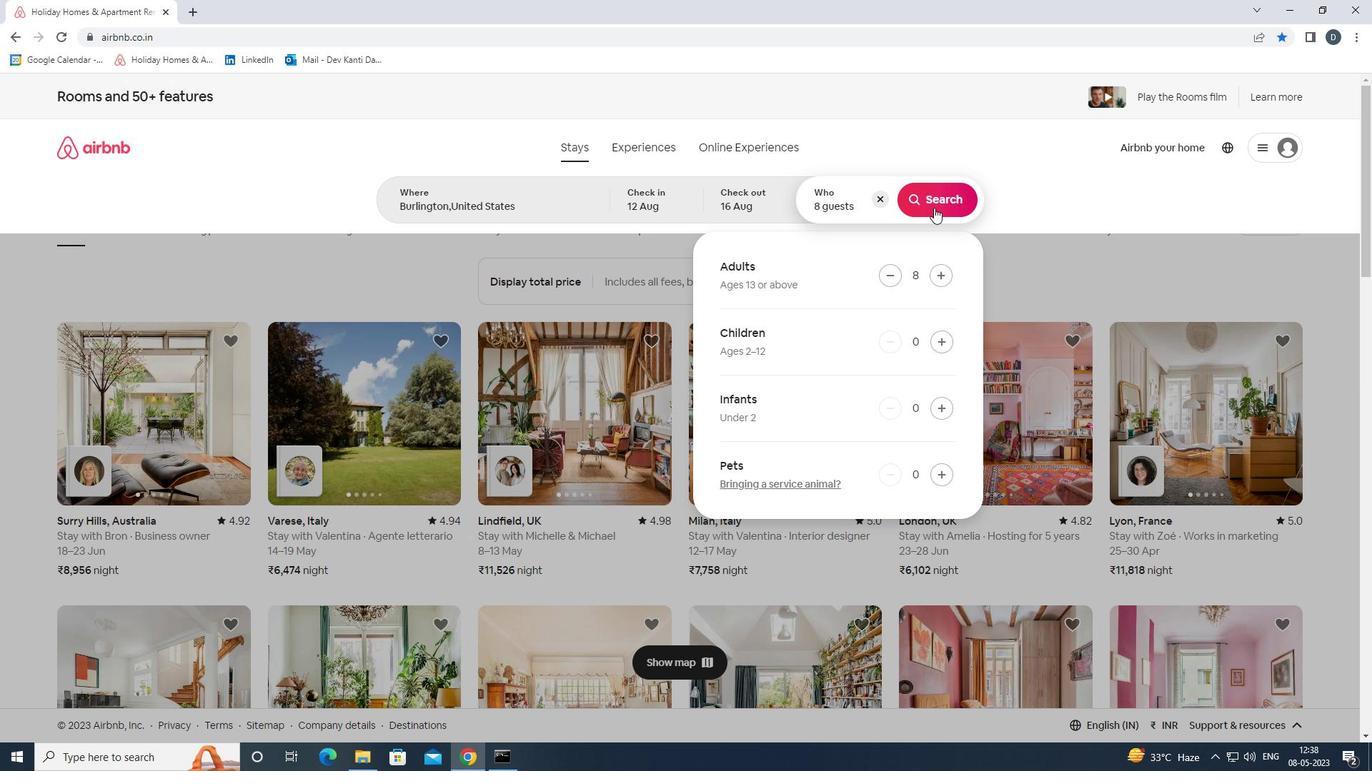 
Action: Mouse moved to (1291, 157)
Screenshot: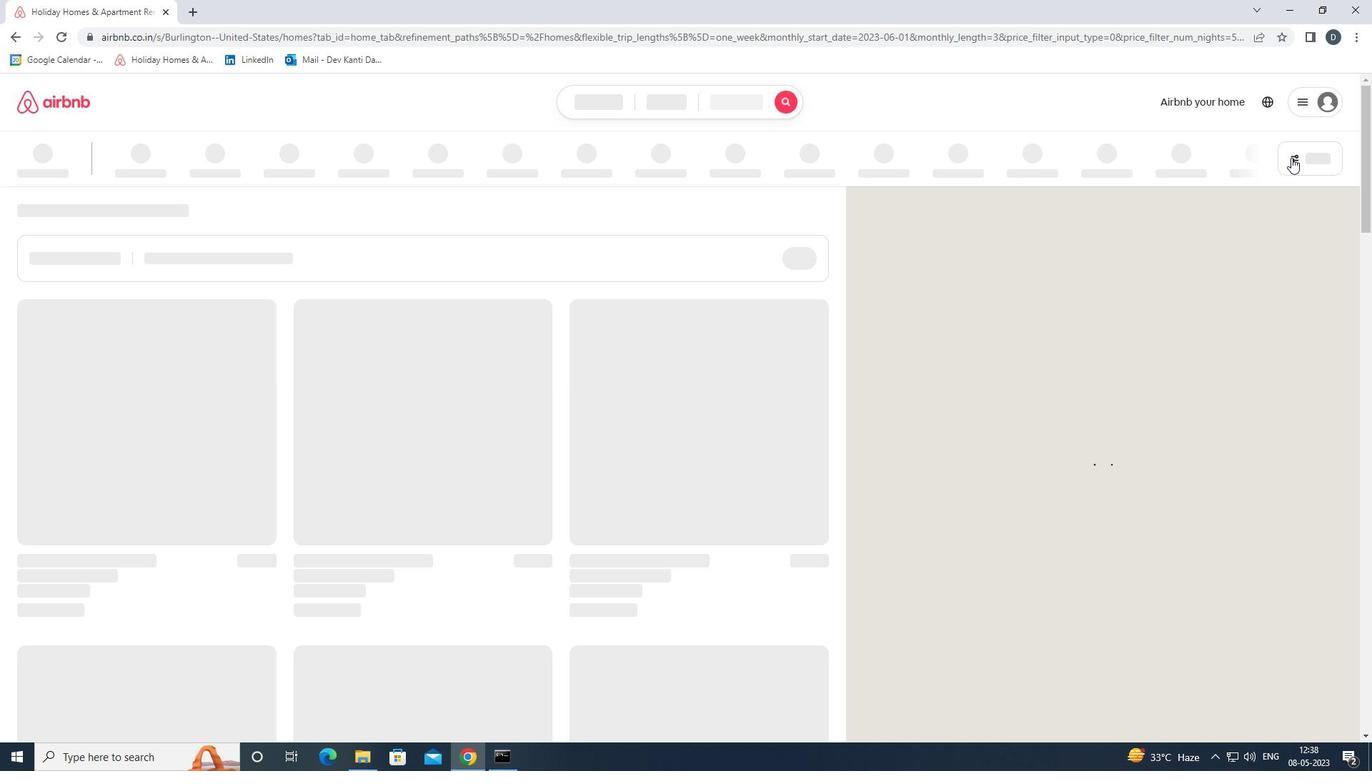 
Action: Mouse pressed left at (1291, 157)
Screenshot: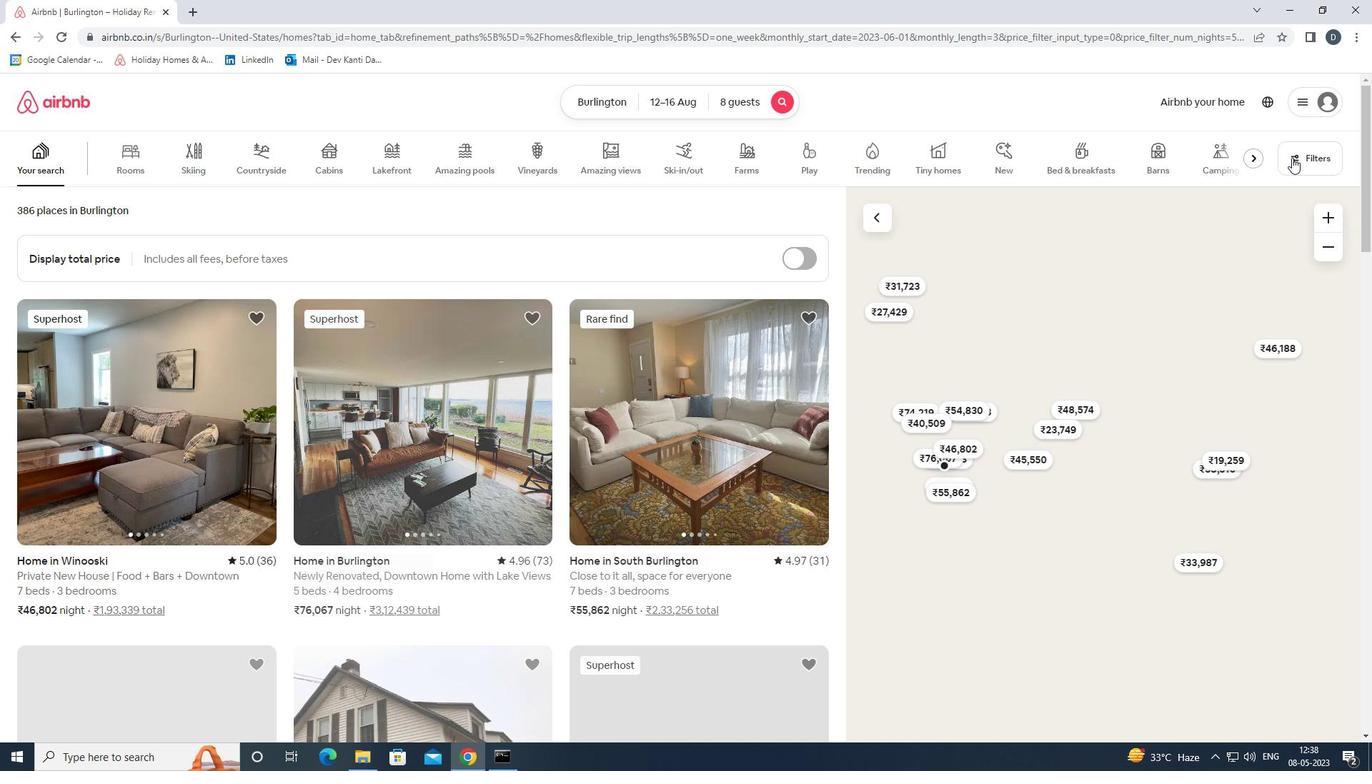 
Action: Mouse moved to (609, 509)
Screenshot: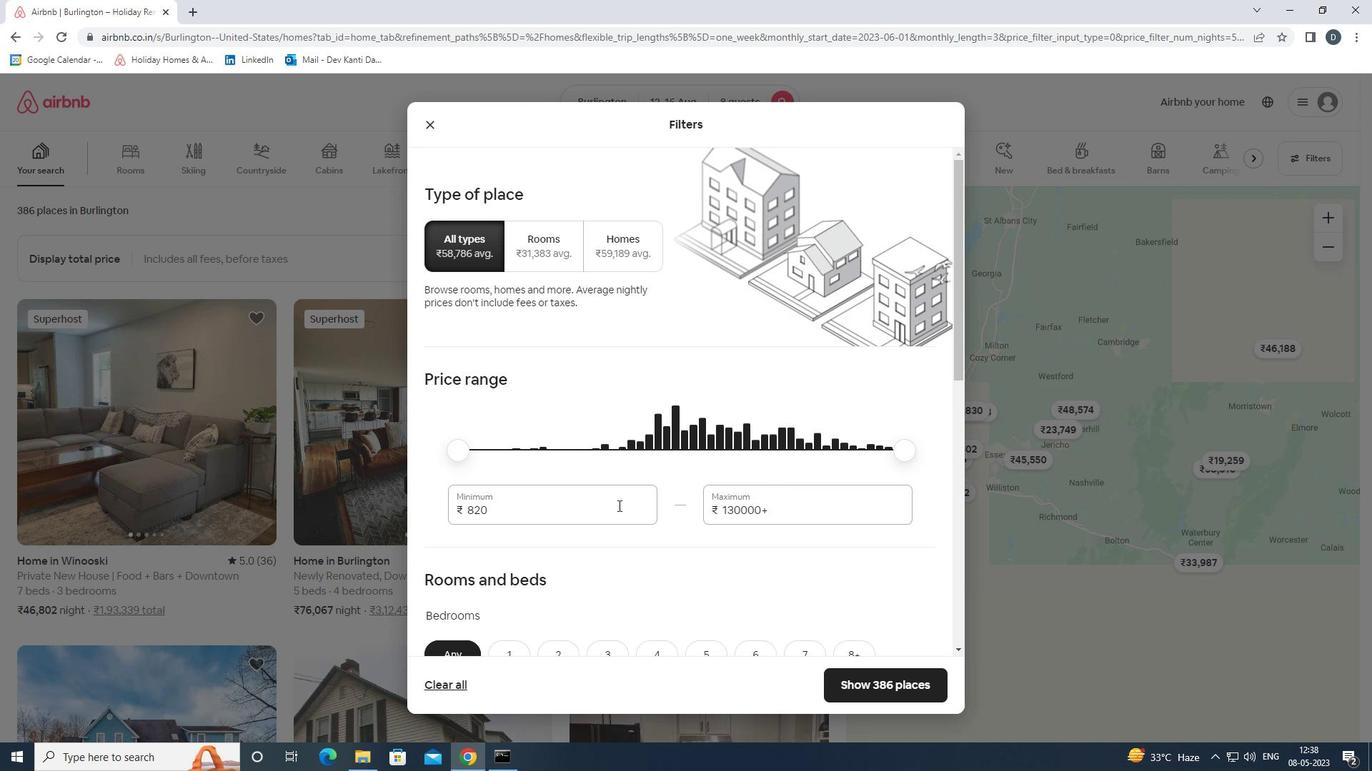 
Action: Mouse pressed left at (609, 509)
Screenshot: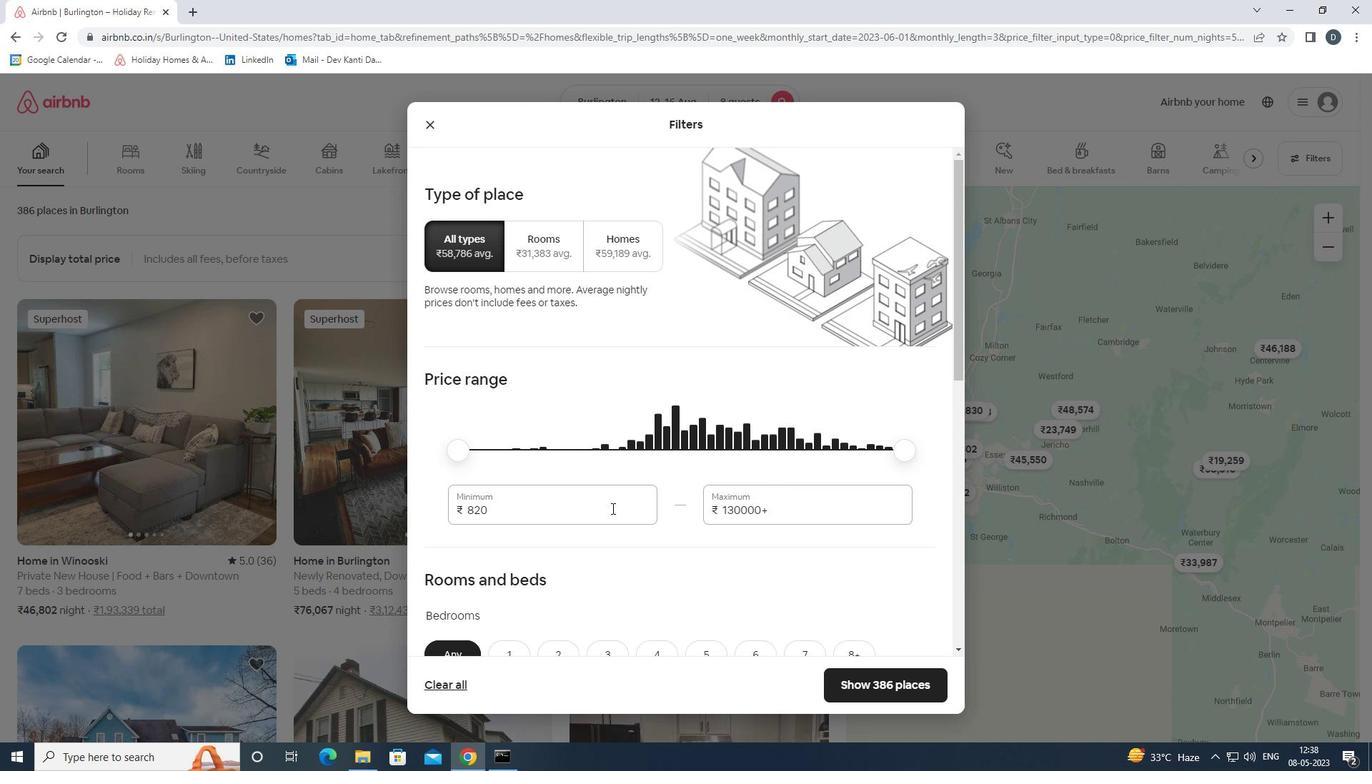 
Action: Mouse pressed left at (609, 509)
Screenshot: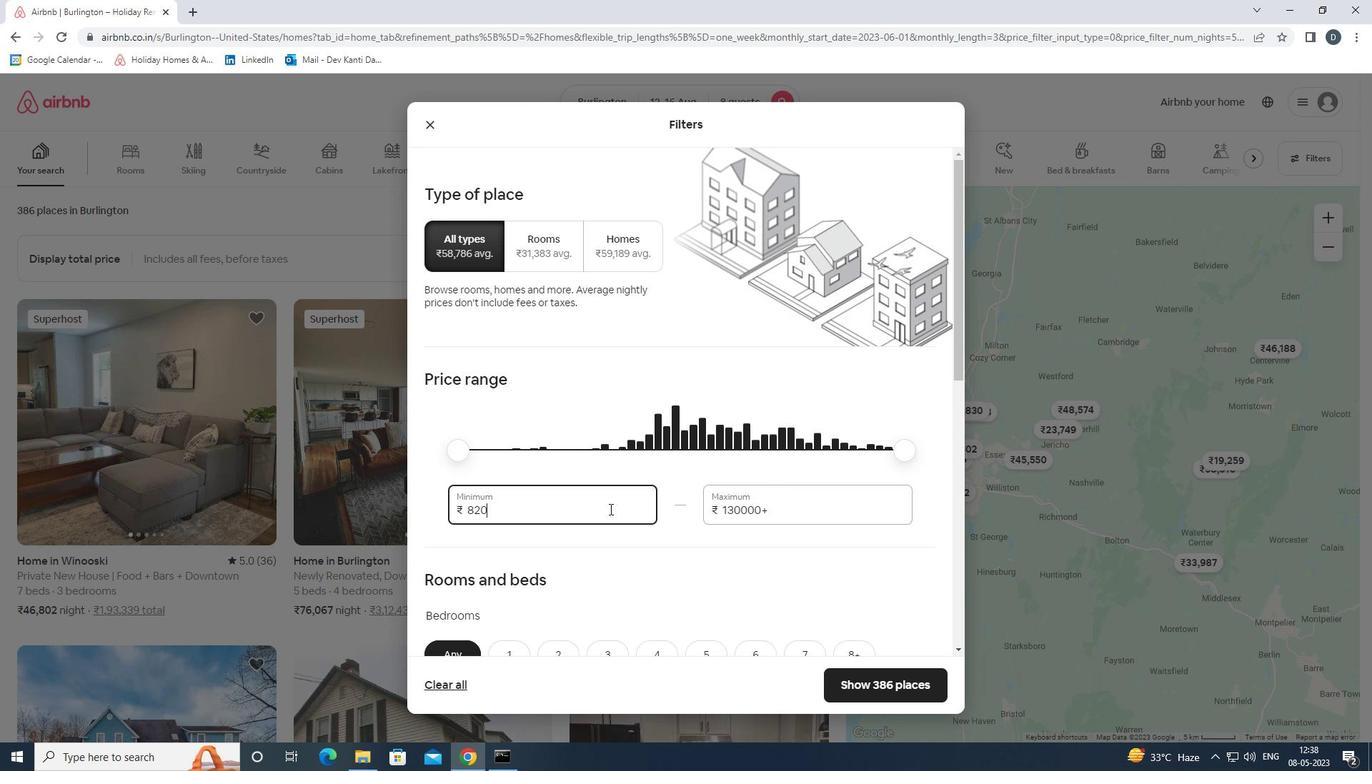 
Action: Mouse moved to (617, 465)
Screenshot: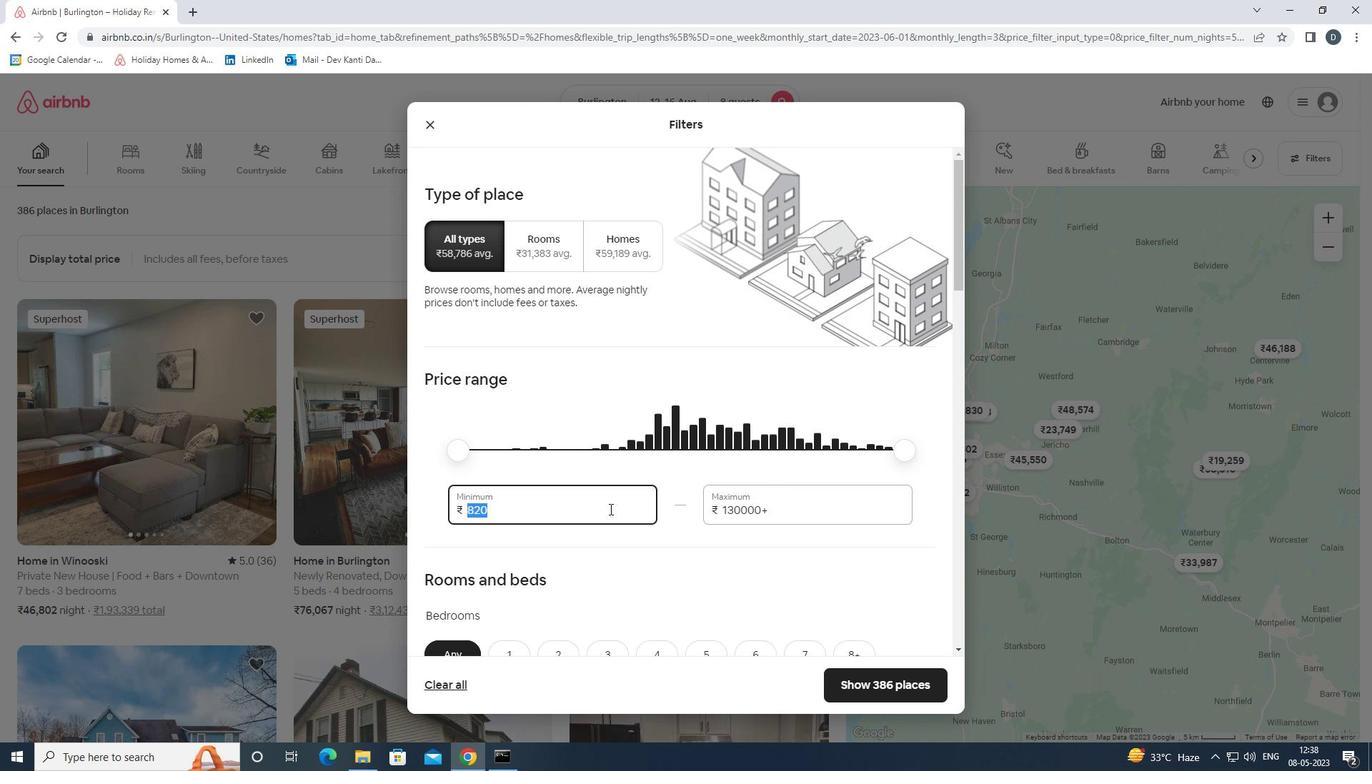 
Action: Key pressed 10000<Key.tab>16000
Screenshot: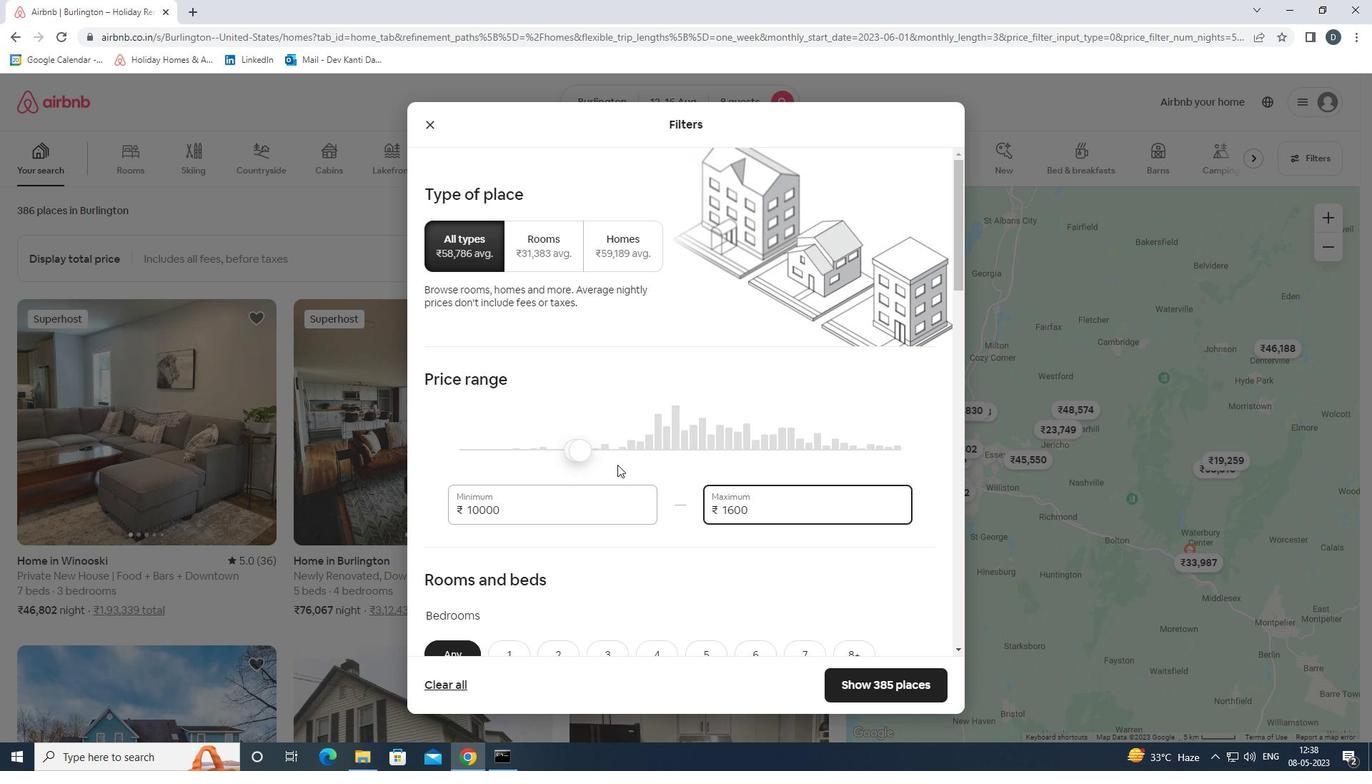 
Action: Mouse moved to (661, 422)
Screenshot: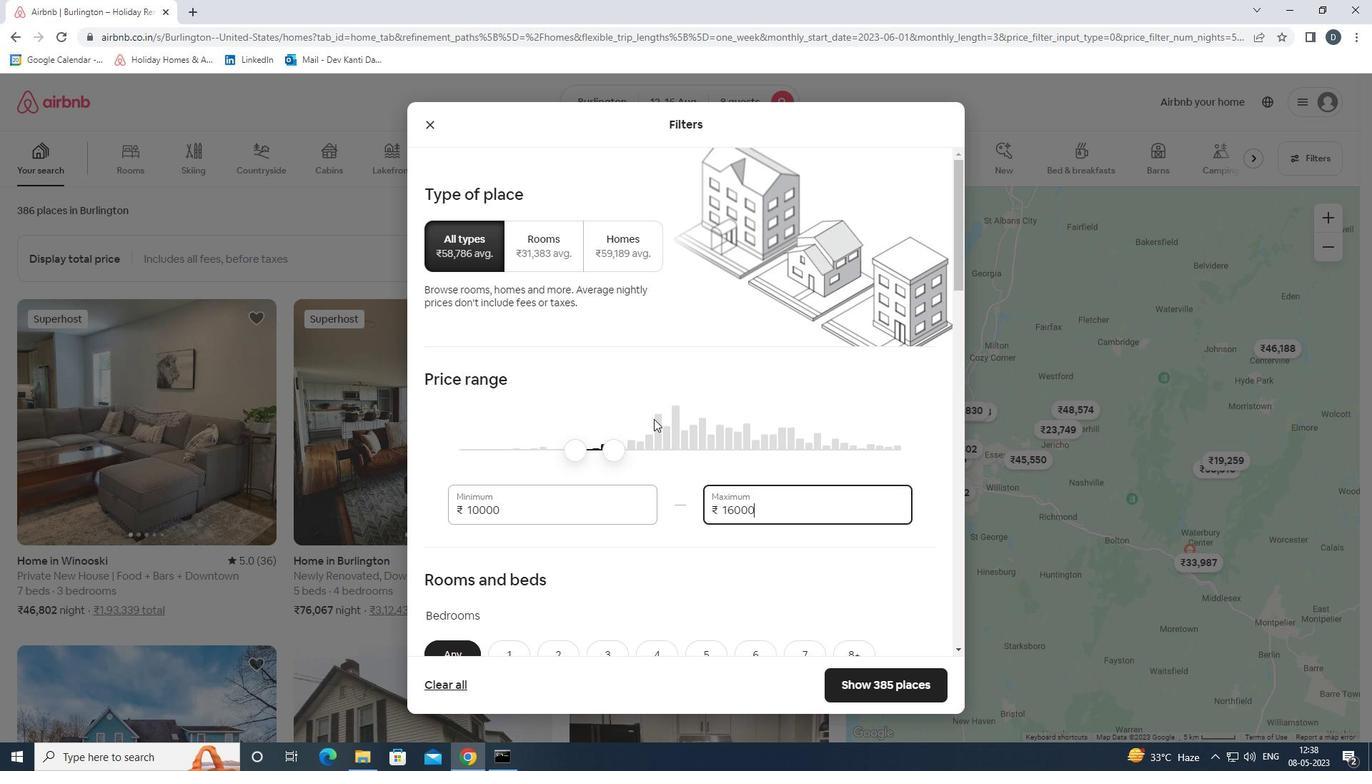 
Action: Mouse scrolled (661, 421) with delta (0, 0)
Screenshot: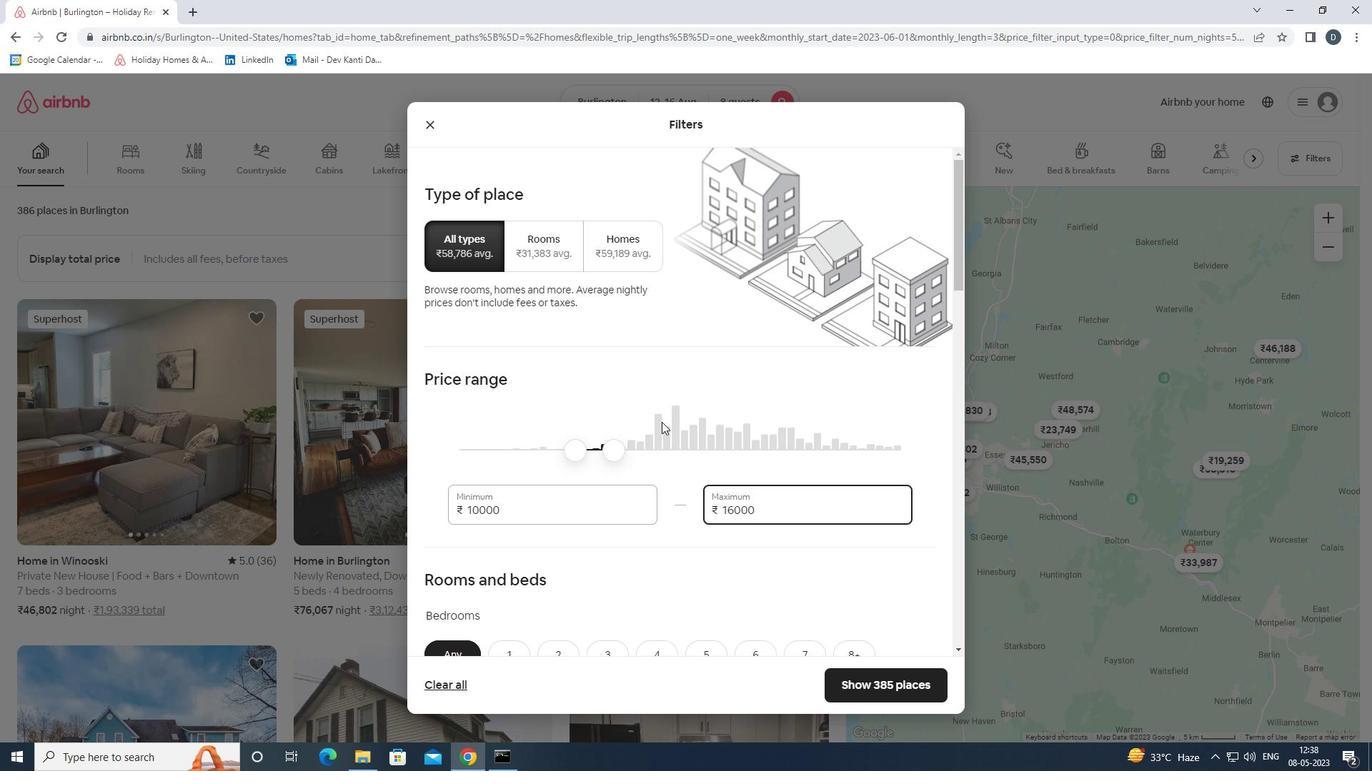 
Action: Mouse moved to (666, 424)
Screenshot: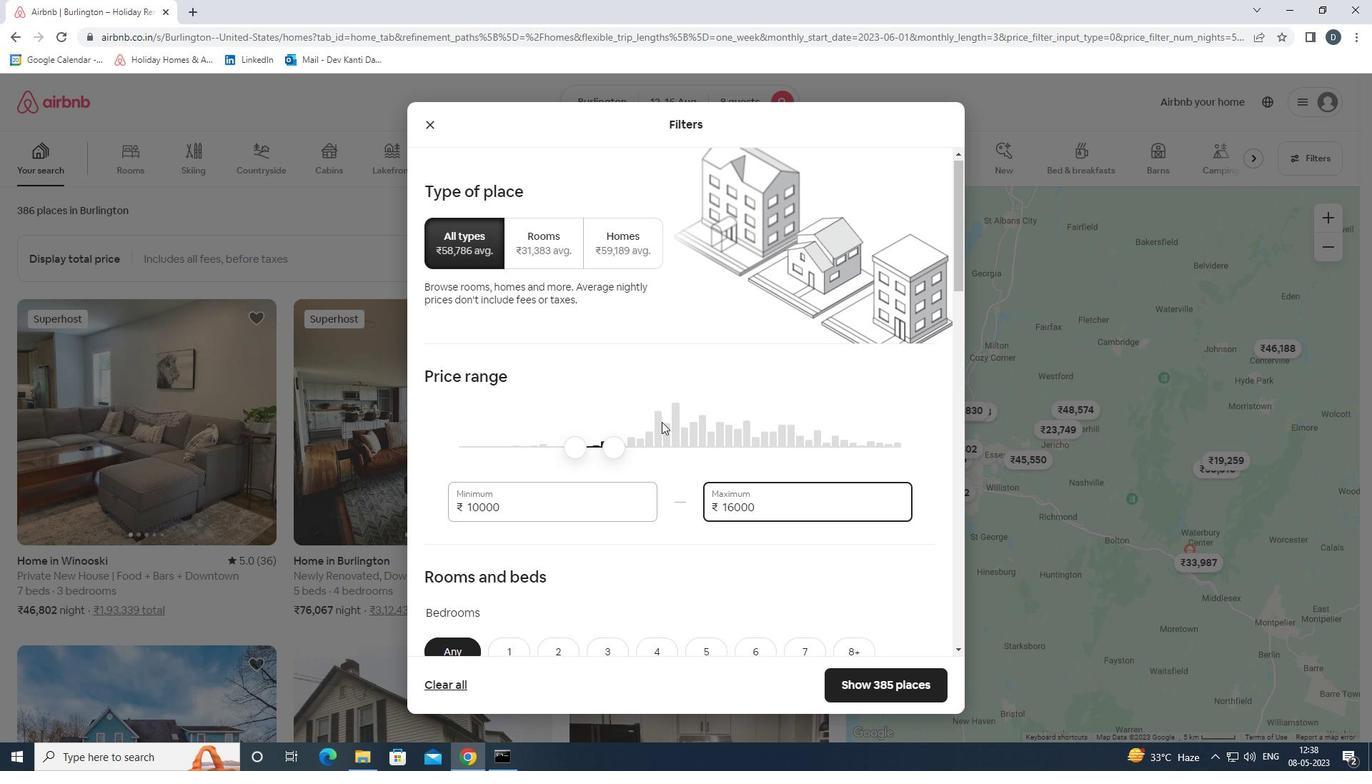 
Action: Mouse scrolled (666, 423) with delta (0, 0)
Screenshot: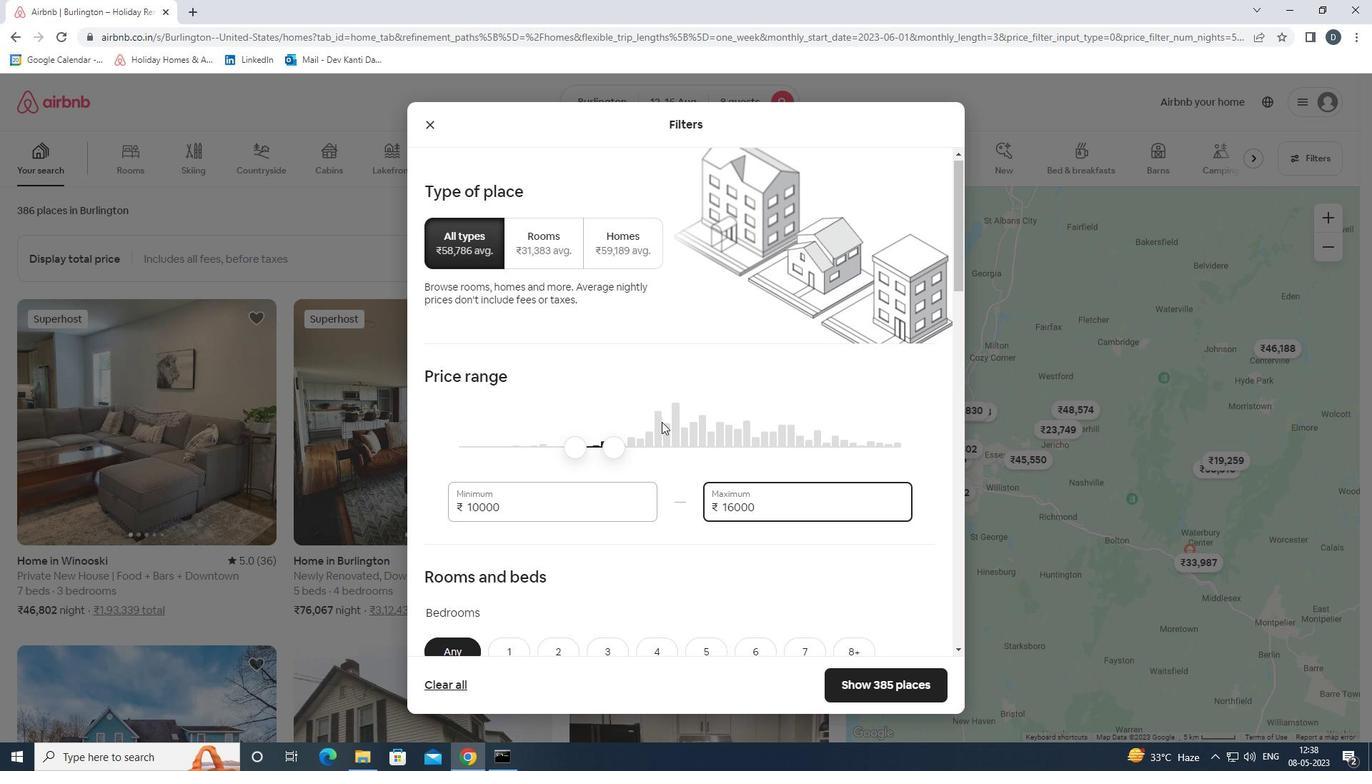 
Action: Mouse moved to (670, 426)
Screenshot: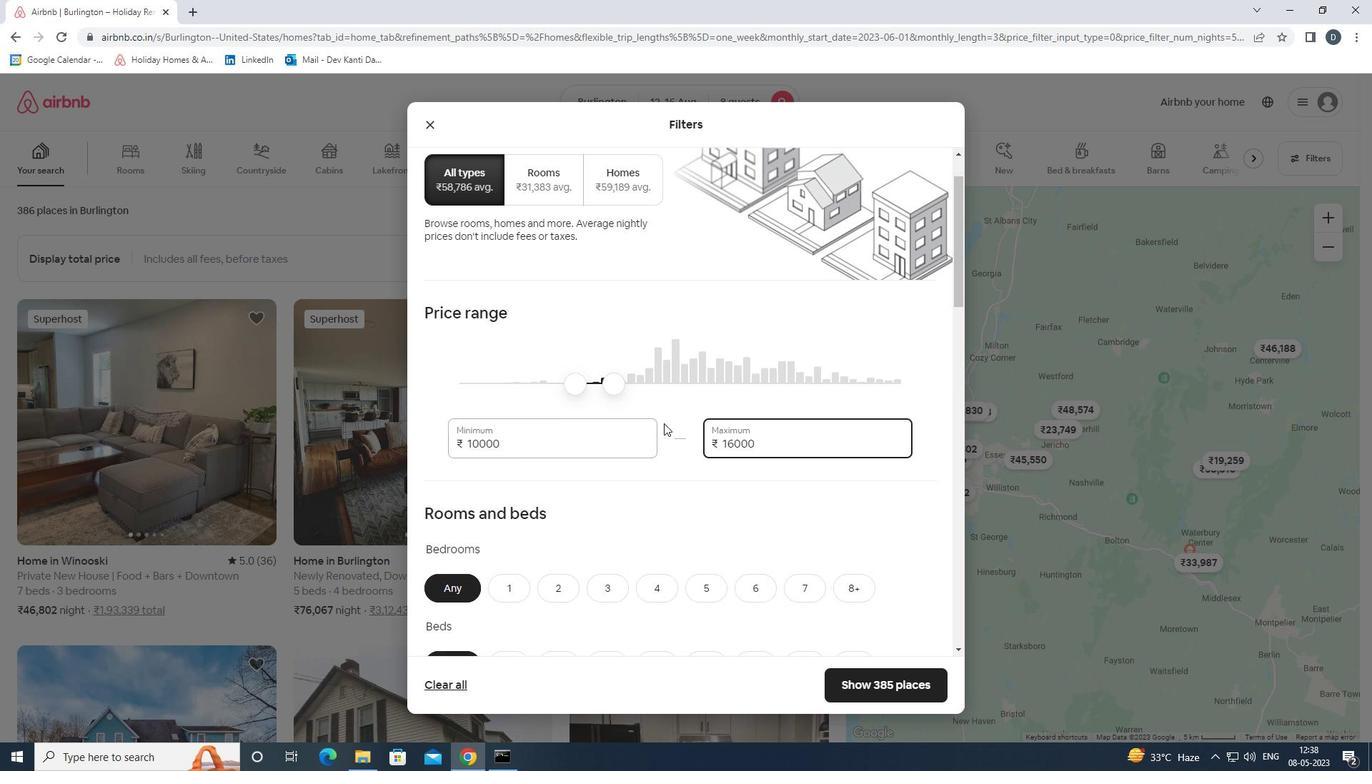 
Action: Mouse scrolled (670, 425) with delta (0, 0)
Screenshot: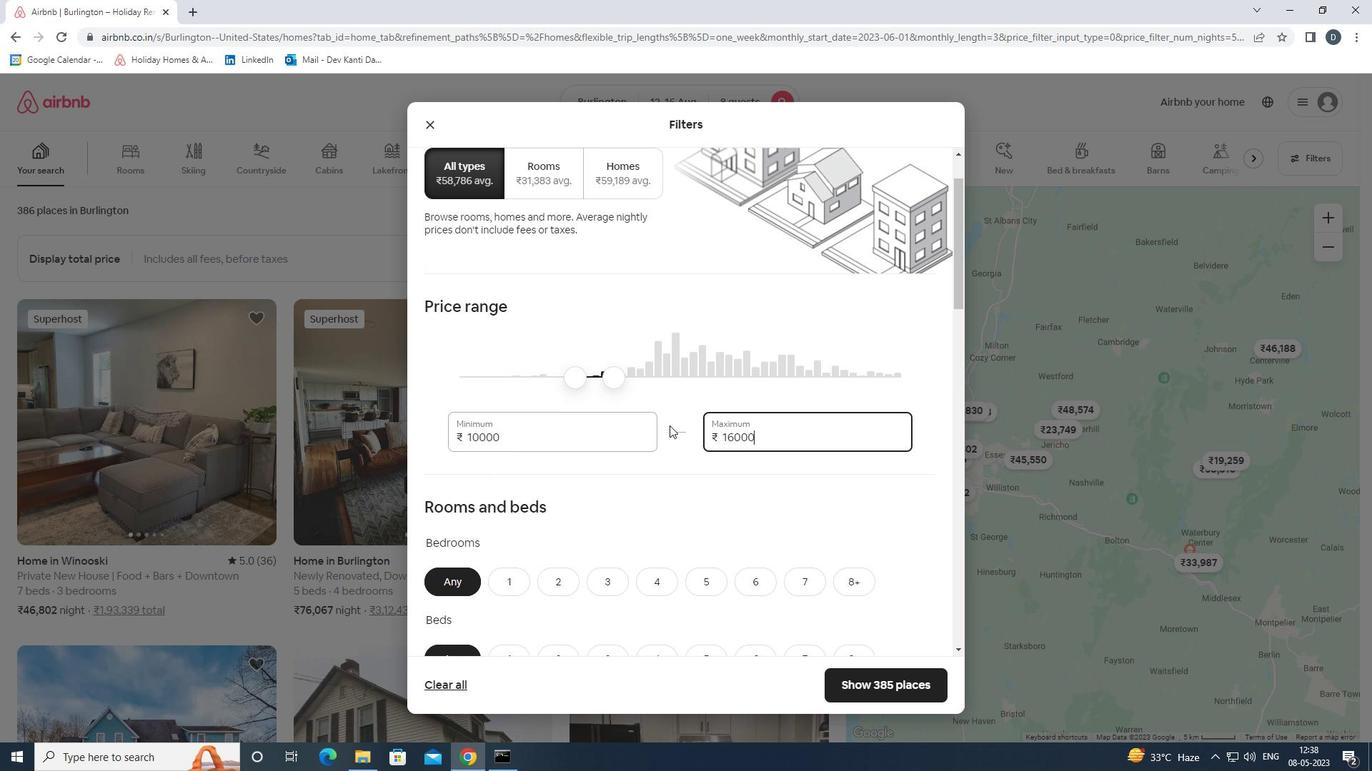 
Action: Mouse moved to (670, 427)
Screenshot: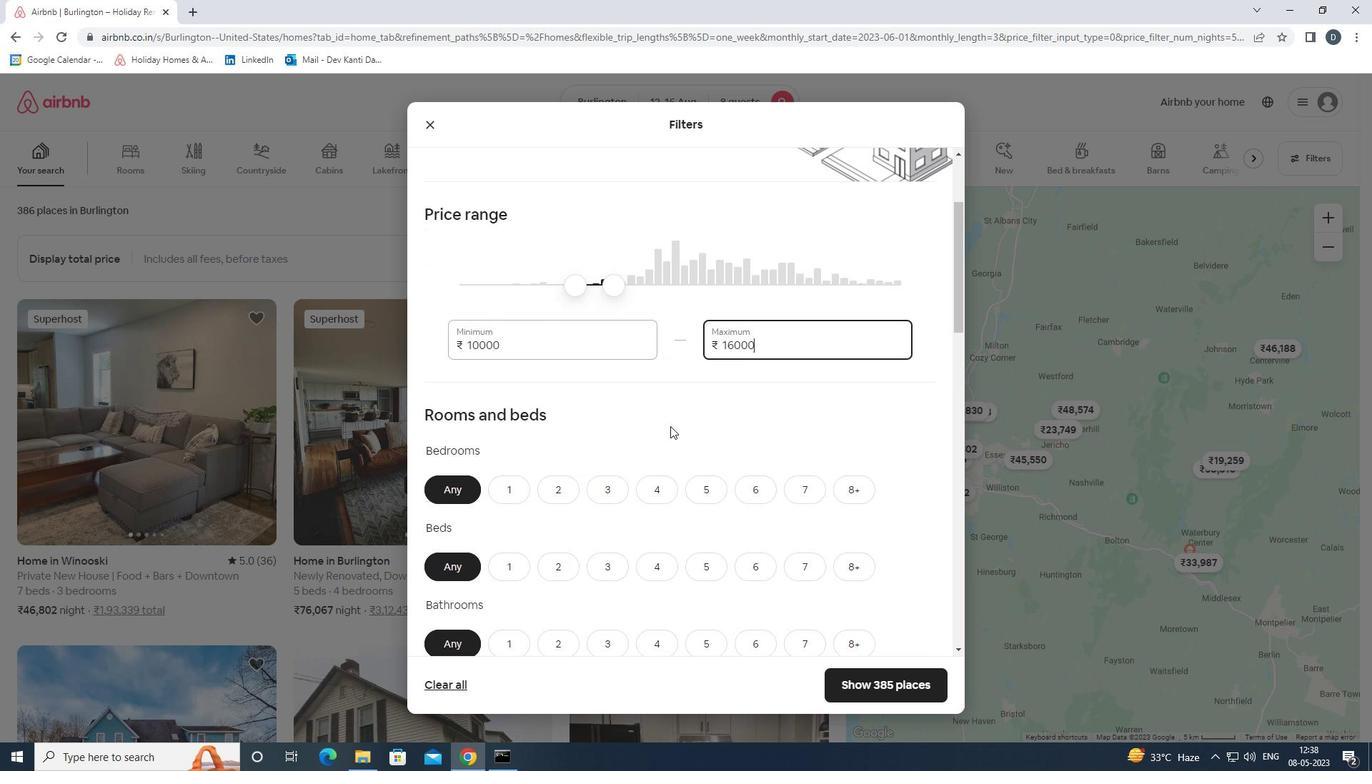 
Action: Mouse scrolled (670, 426) with delta (0, 0)
Screenshot: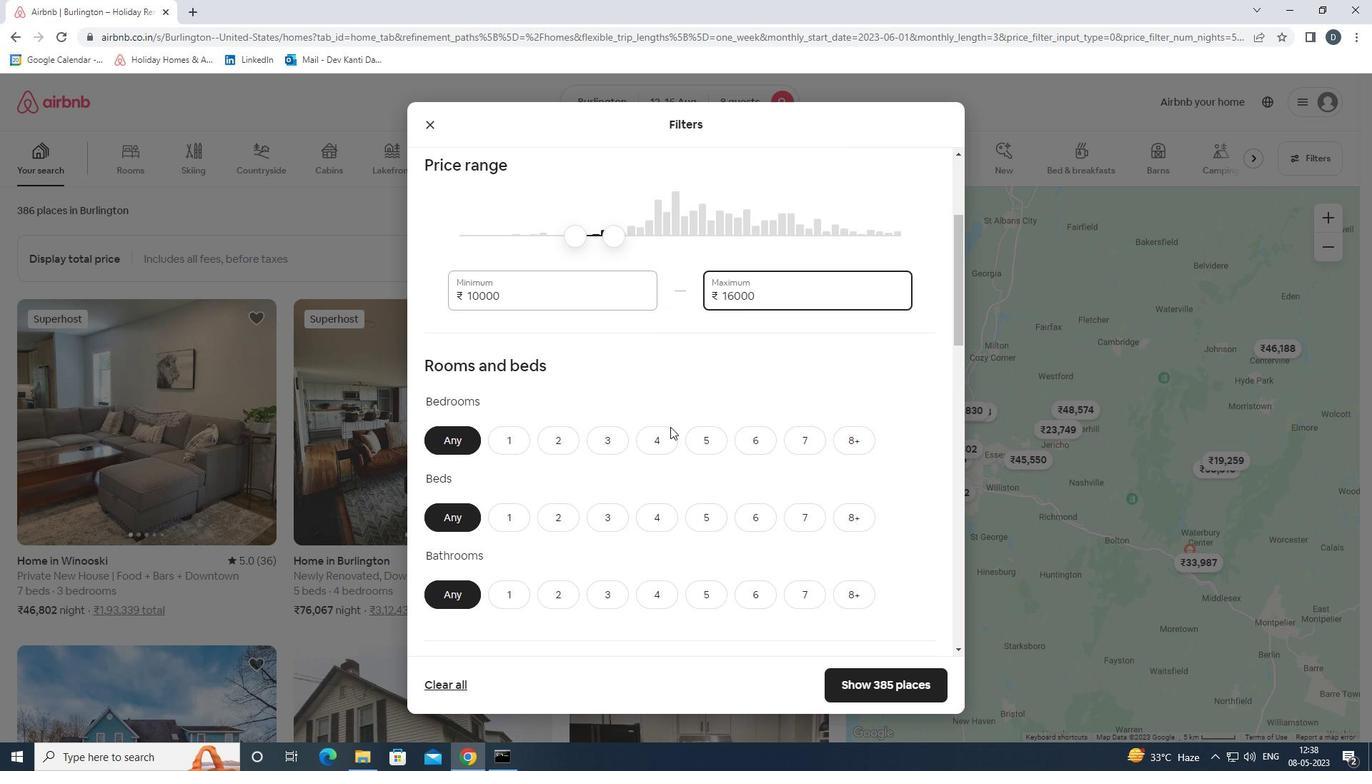 
Action: Mouse moved to (844, 375)
Screenshot: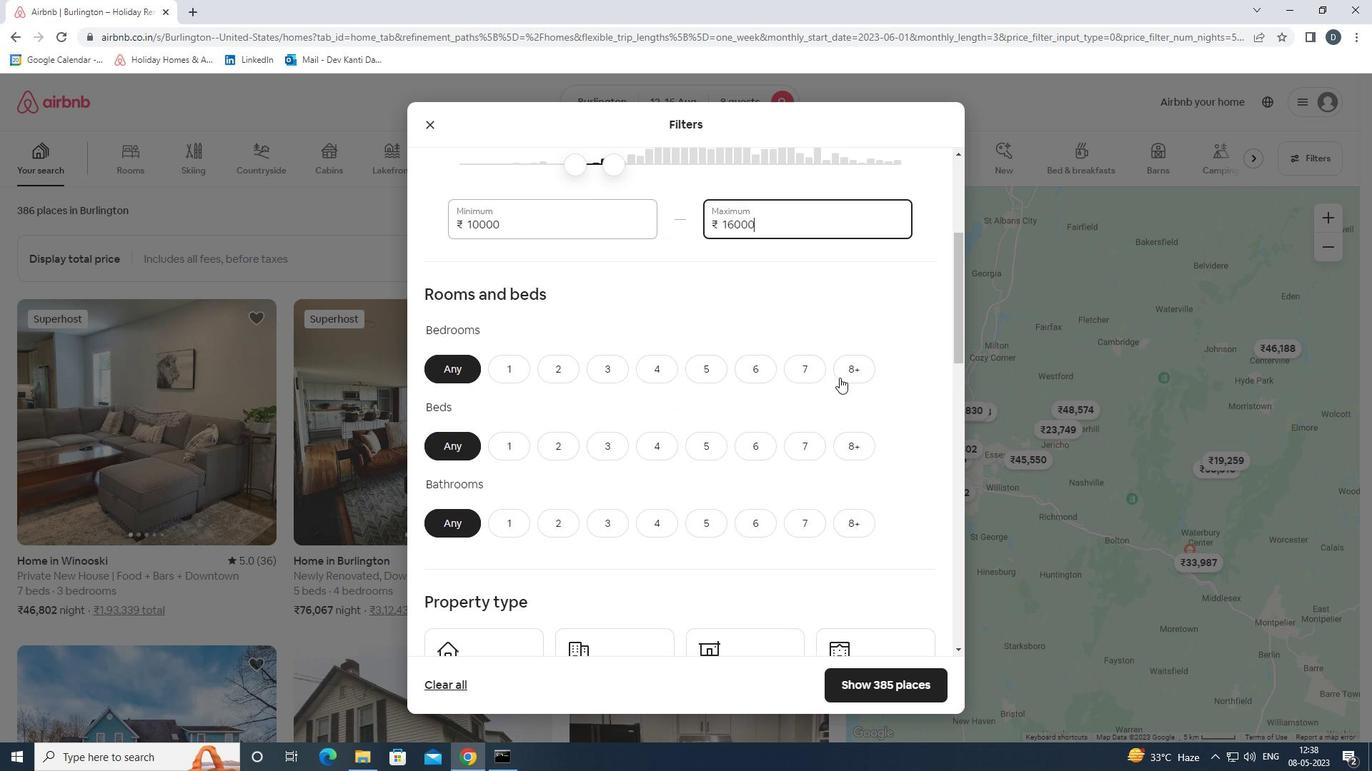 
Action: Mouse pressed left at (844, 375)
Screenshot: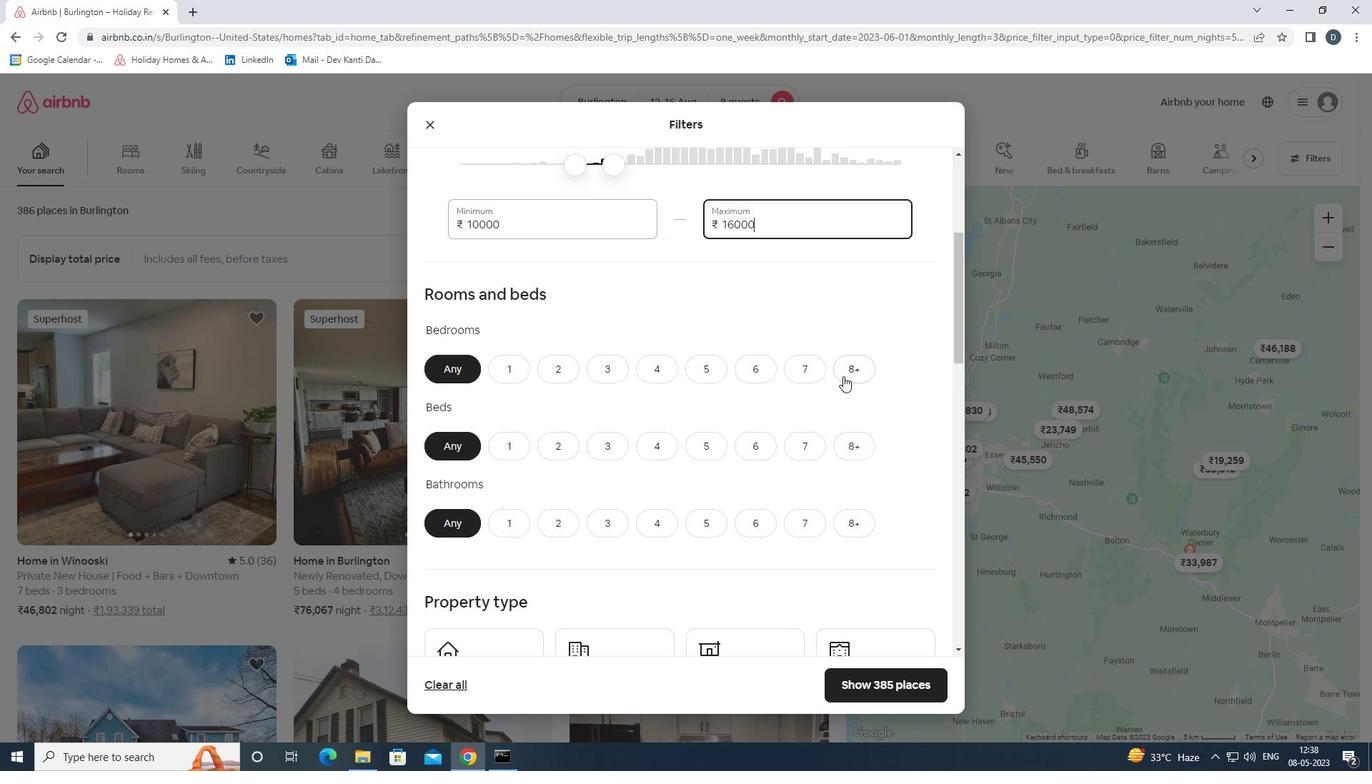 
Action: Mouse moved to (853, 437)
Screenshot: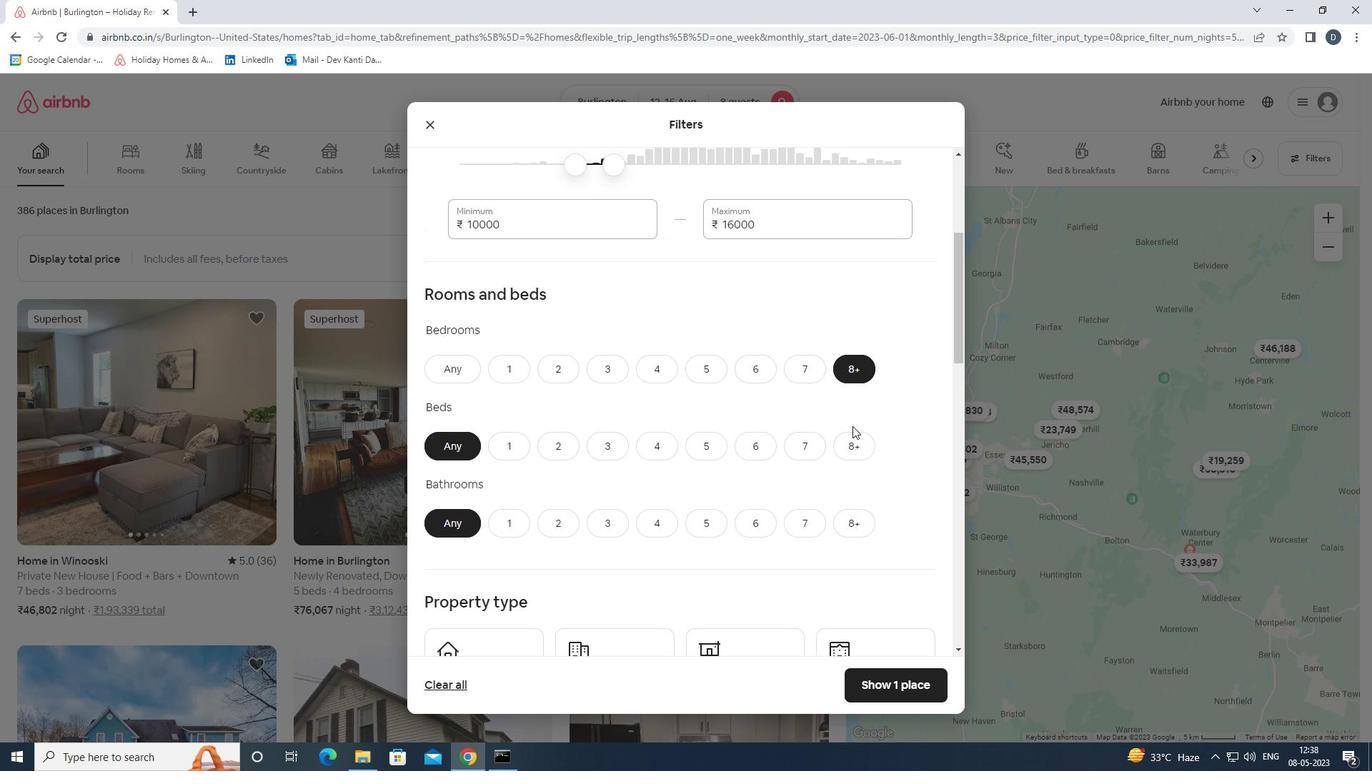 
Action: Mouse pressed left at (853, 437)
Screenshot: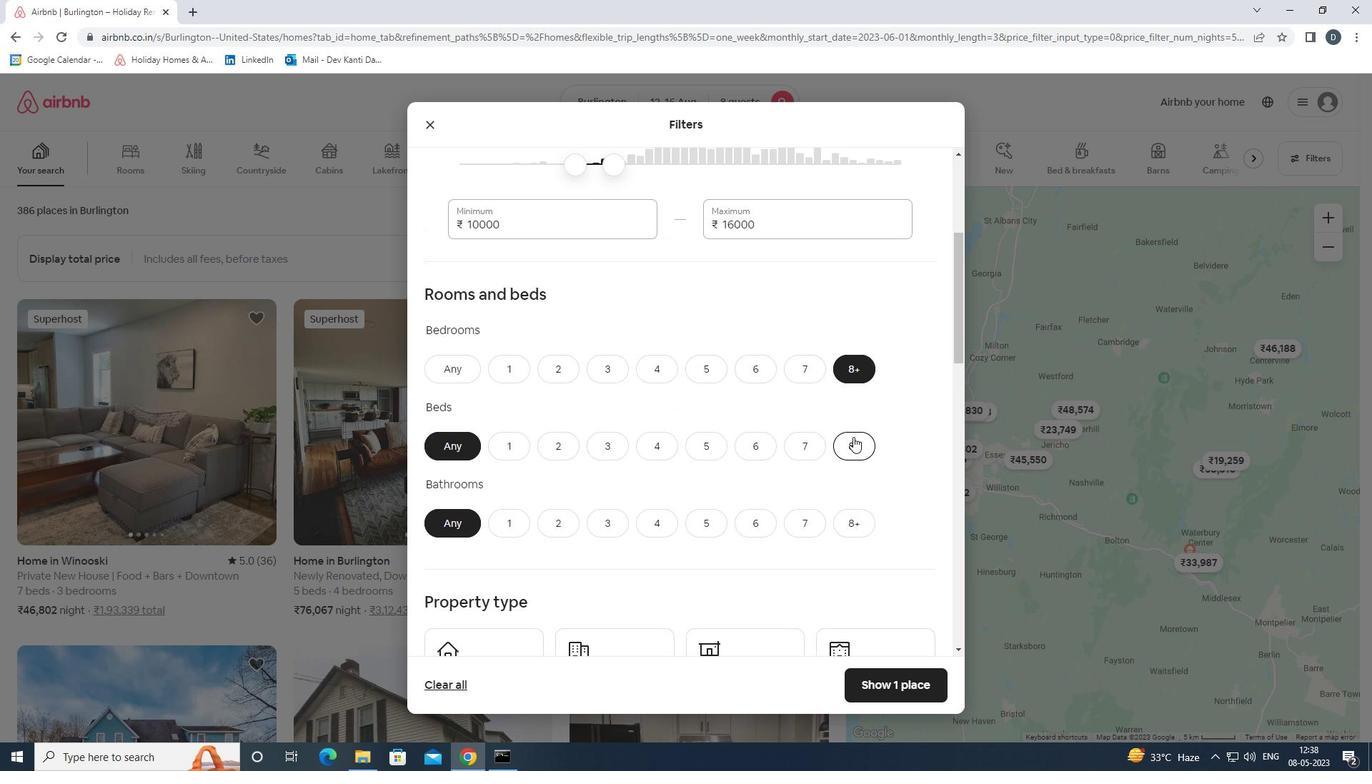 
Action: Mouse moved to (863, 518)
Screenshot: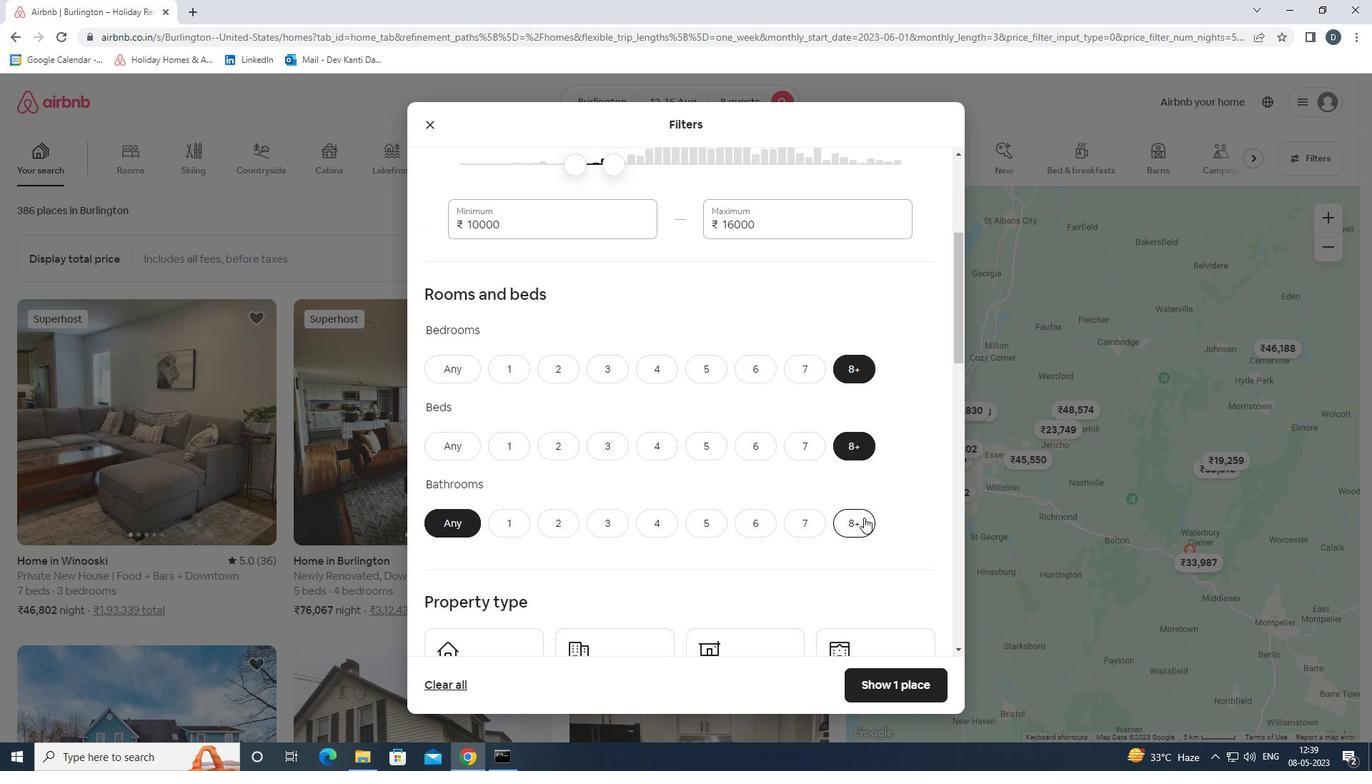 
Action: Mouse pressed left at (863, 518)
Screenshot: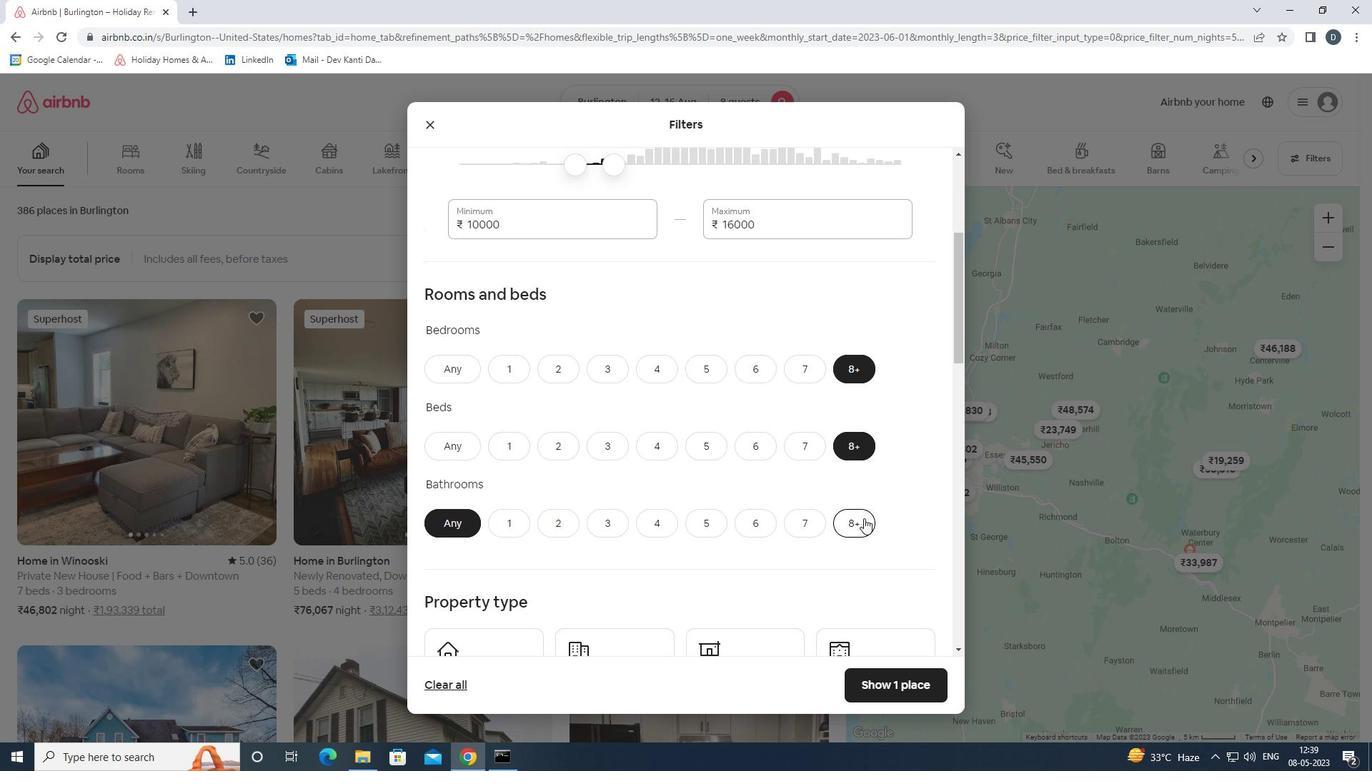 
Action: Mouse moved to (861, 516)
Screenshot: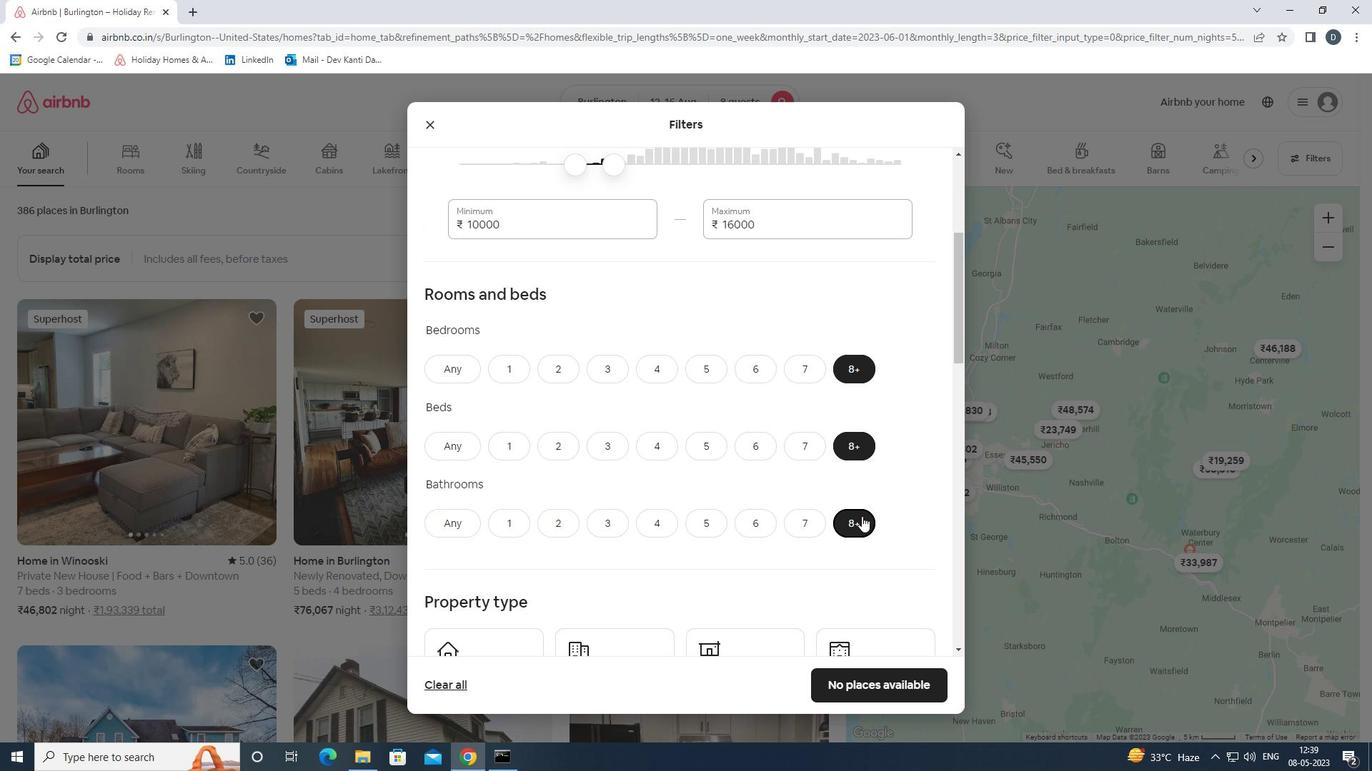 
Action: Mouse scrolled (861, 515) with delta (0, 0)
Screenshot: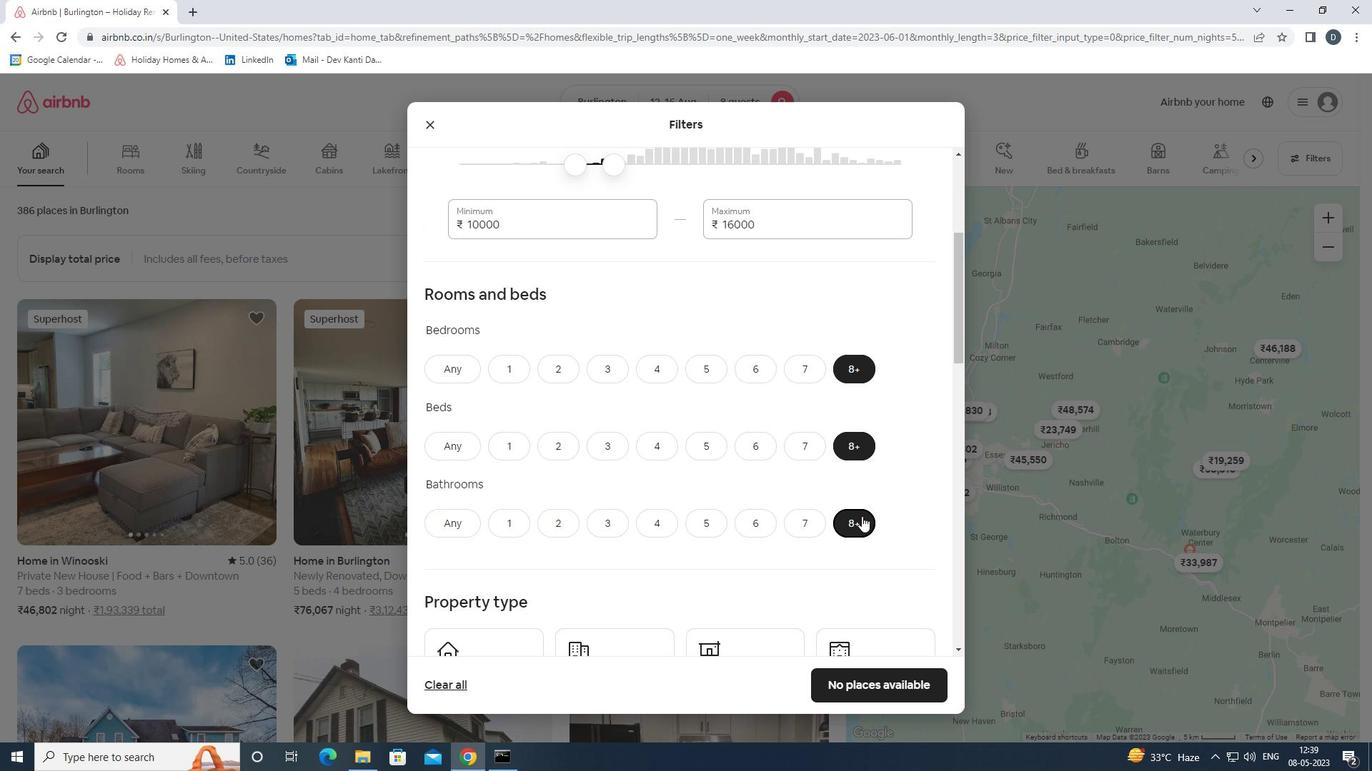 
Action: Mouse scrolled (861, 515) with delta (0, 0)
Screenshot: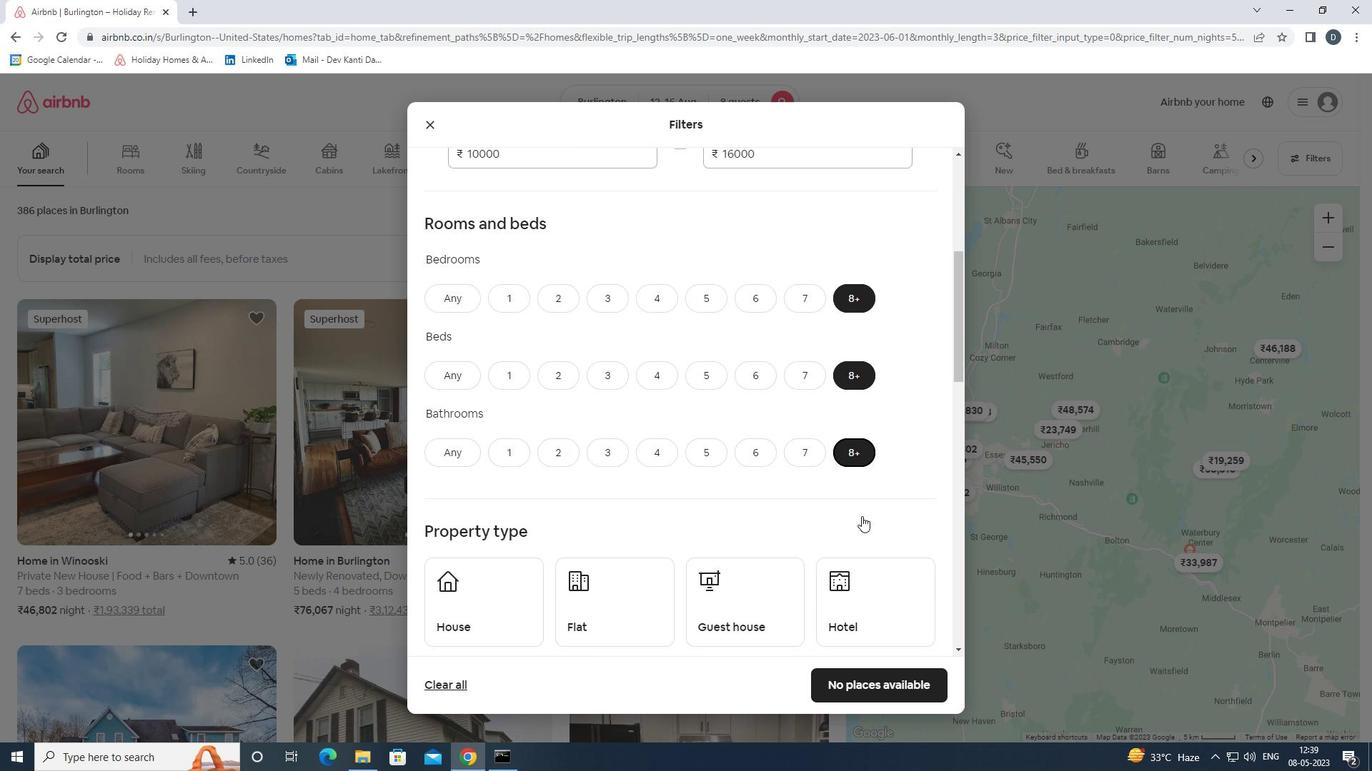 
Action: Mouse moved to (524, 528)
Screenshot: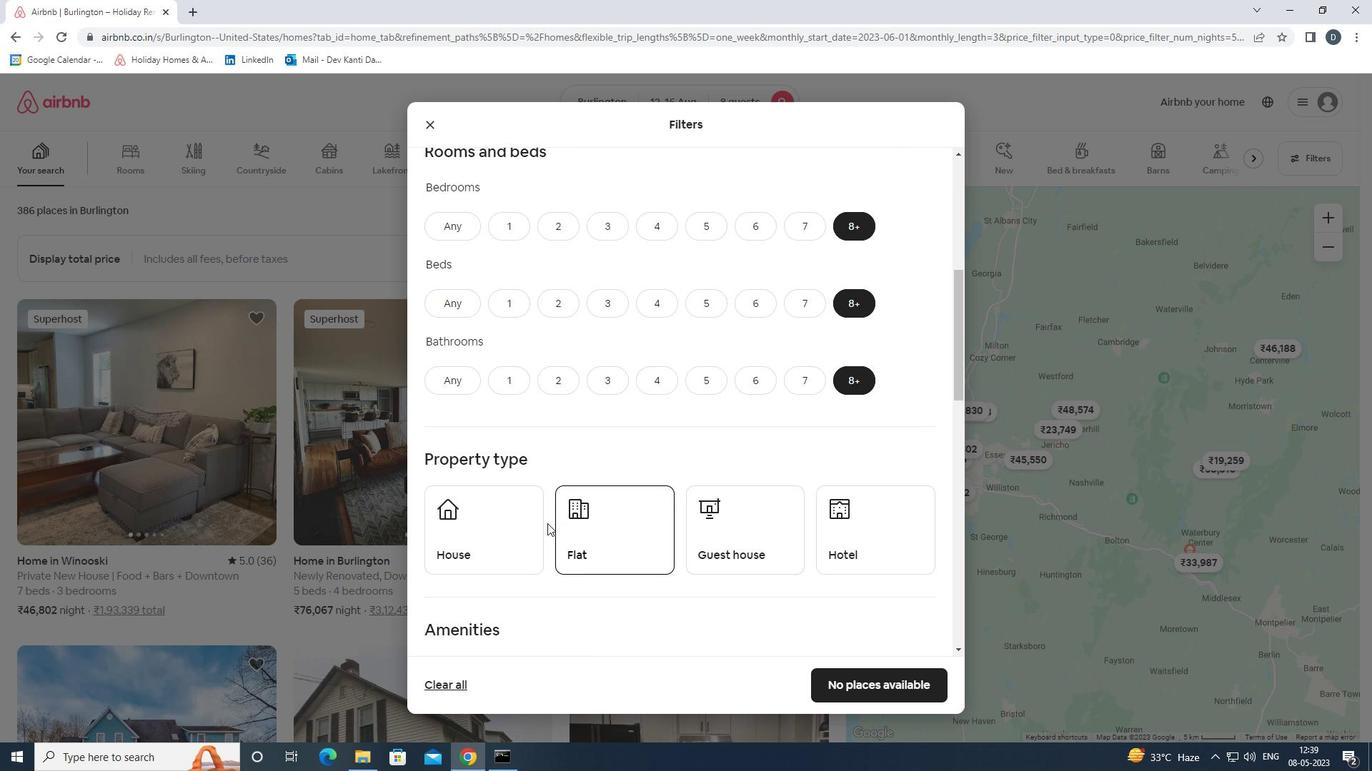 
Action: Mouse pressed left at (524, 528)
Screenshot: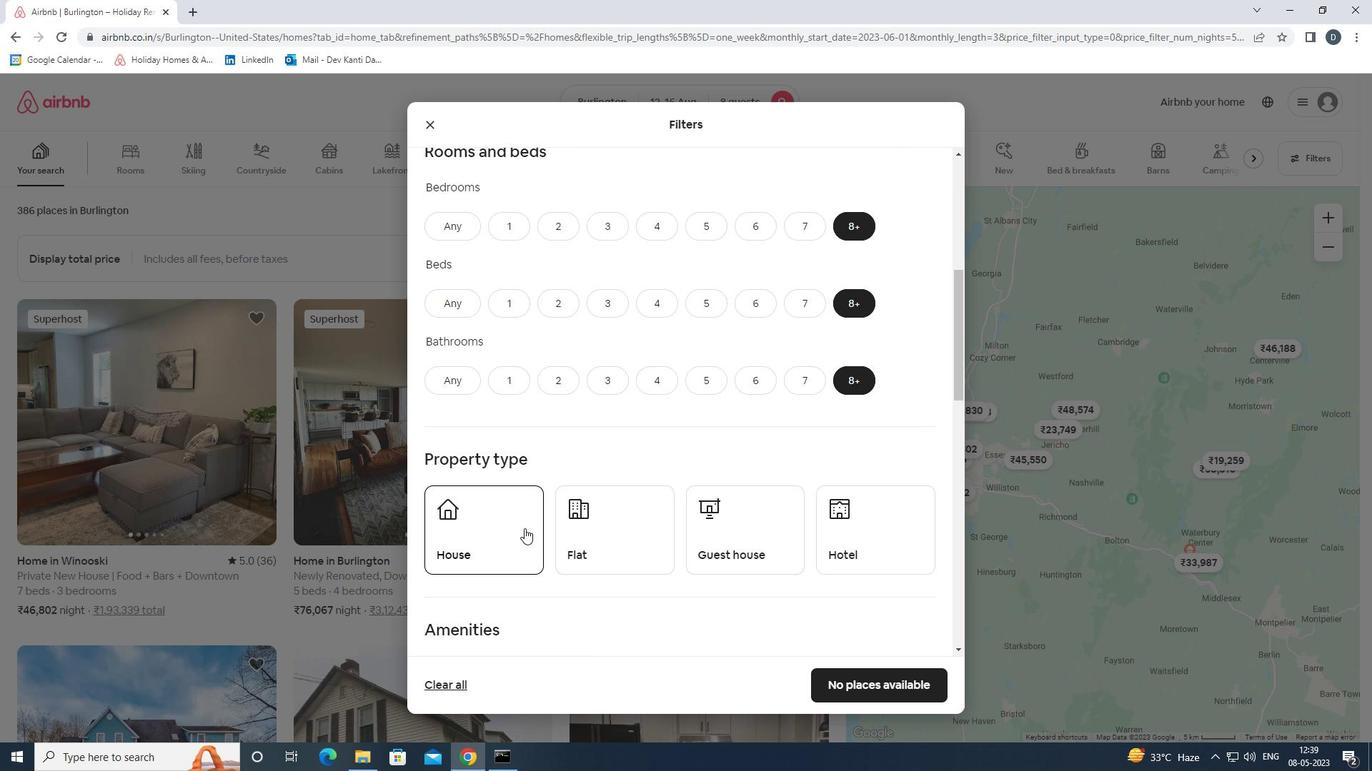 
Action: Mouse moved to (616, 530)
Screenshot: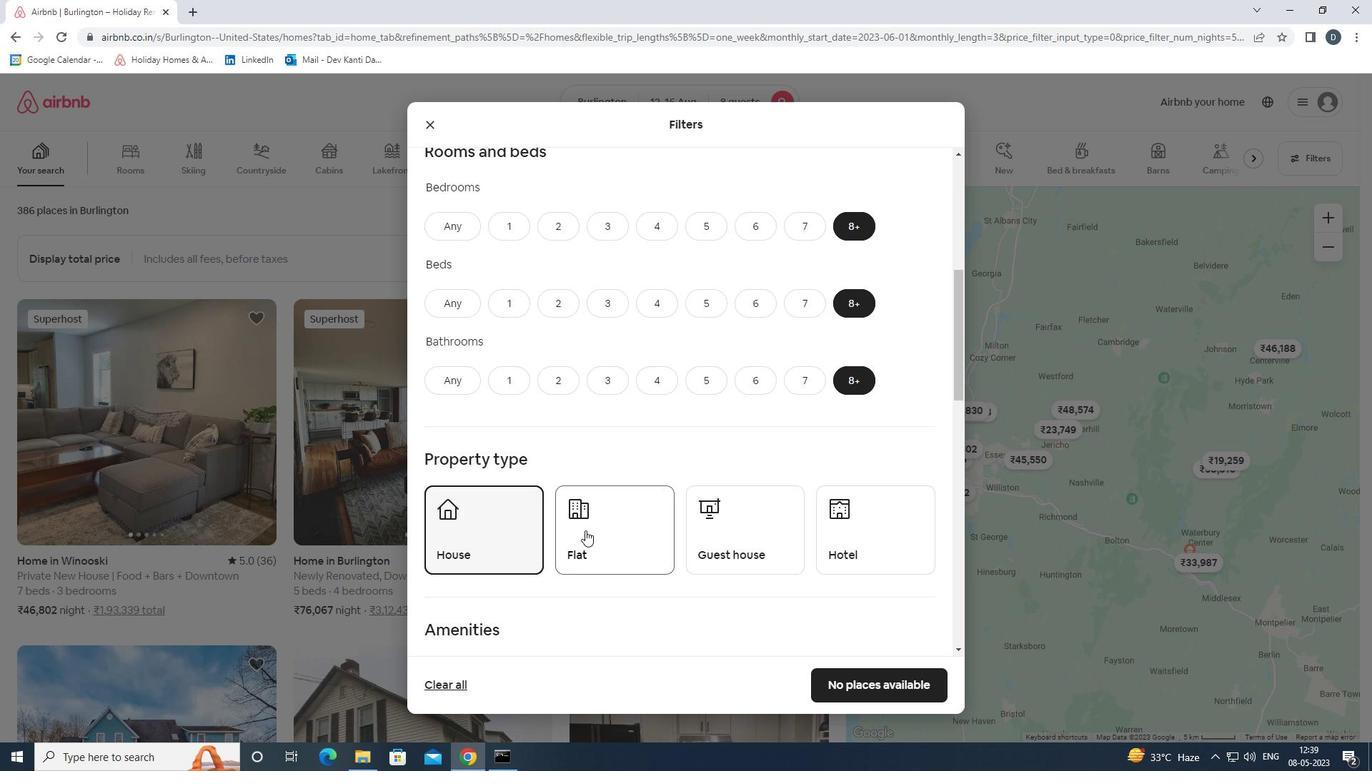 
Action: Mouse pressed left at (616, 530)
Screenshot: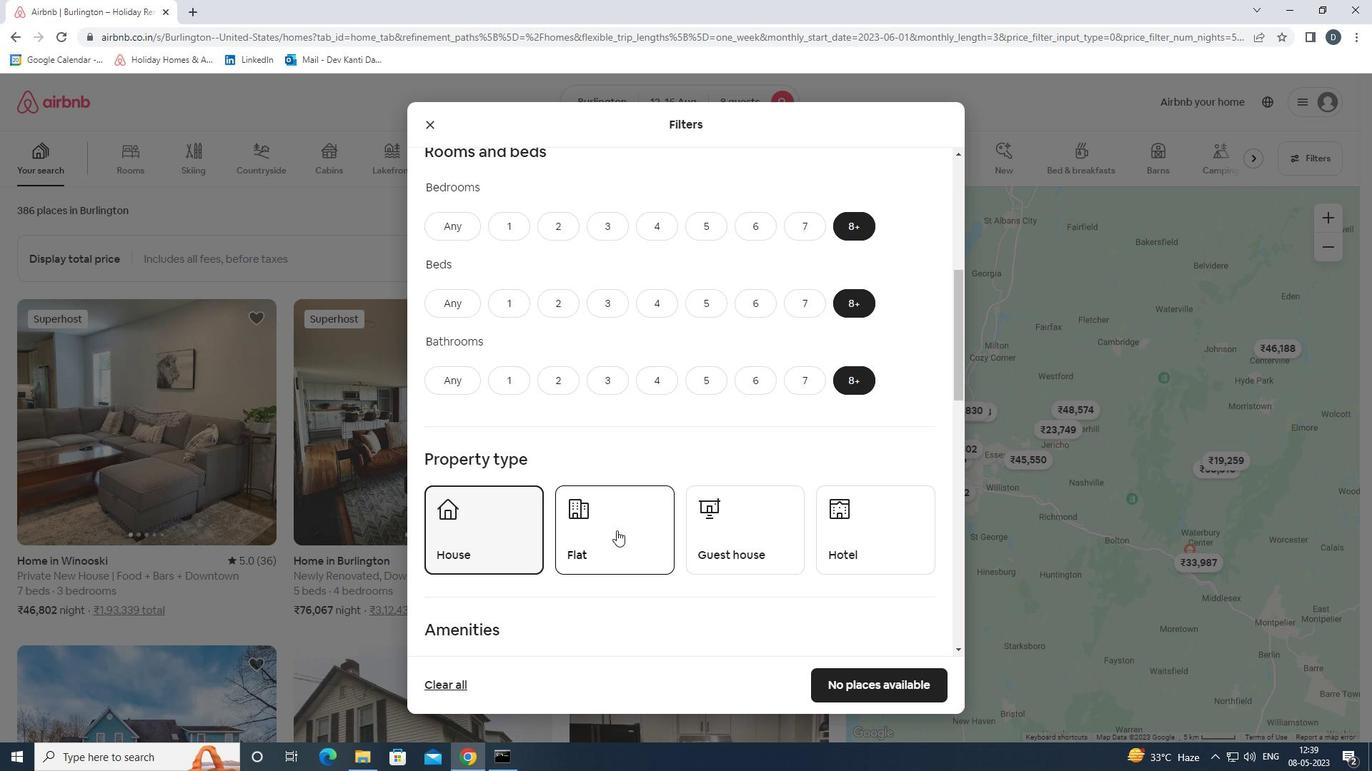 
Action: Mouse moved to (743, 529)
Screenshot: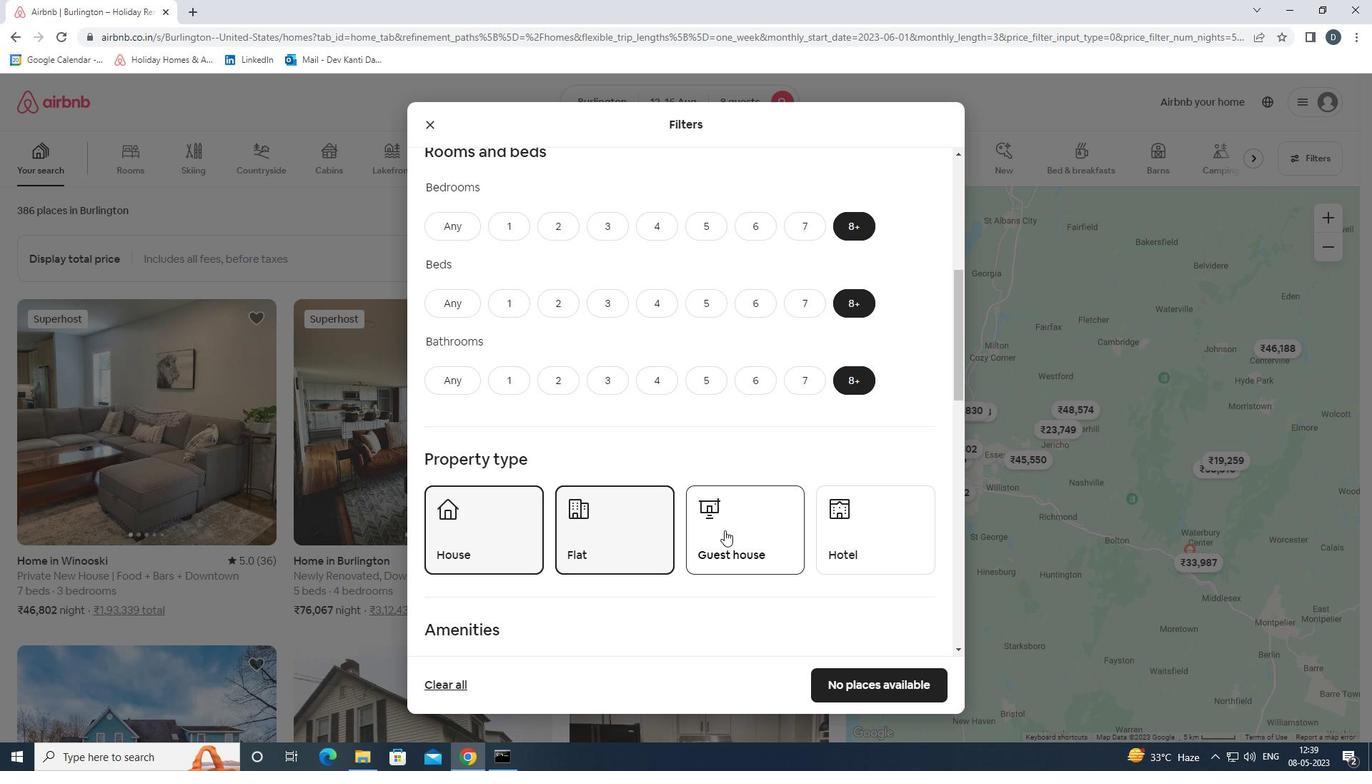 
Action: Mouse pressed left at (743, 529)
Screenshot: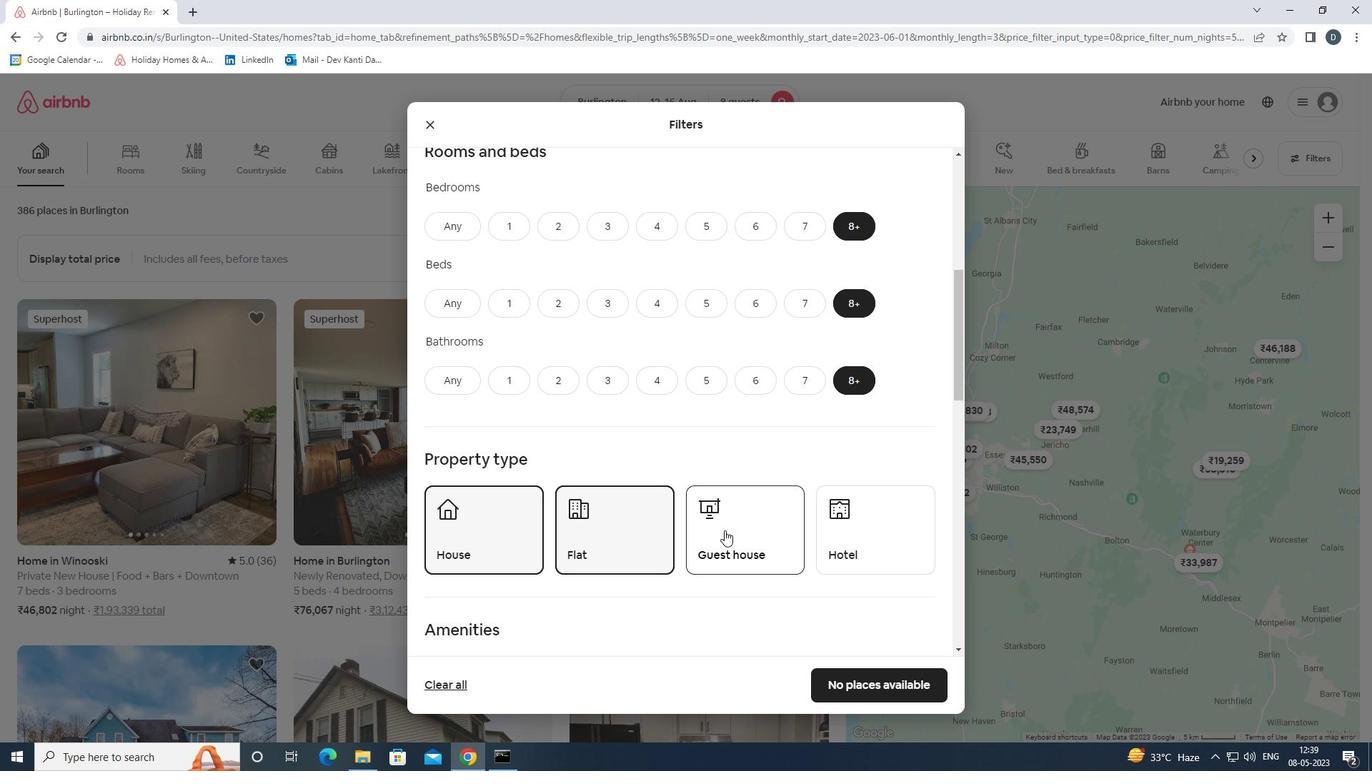 
Action: Mouse moved to (864, 519)
Screenshot: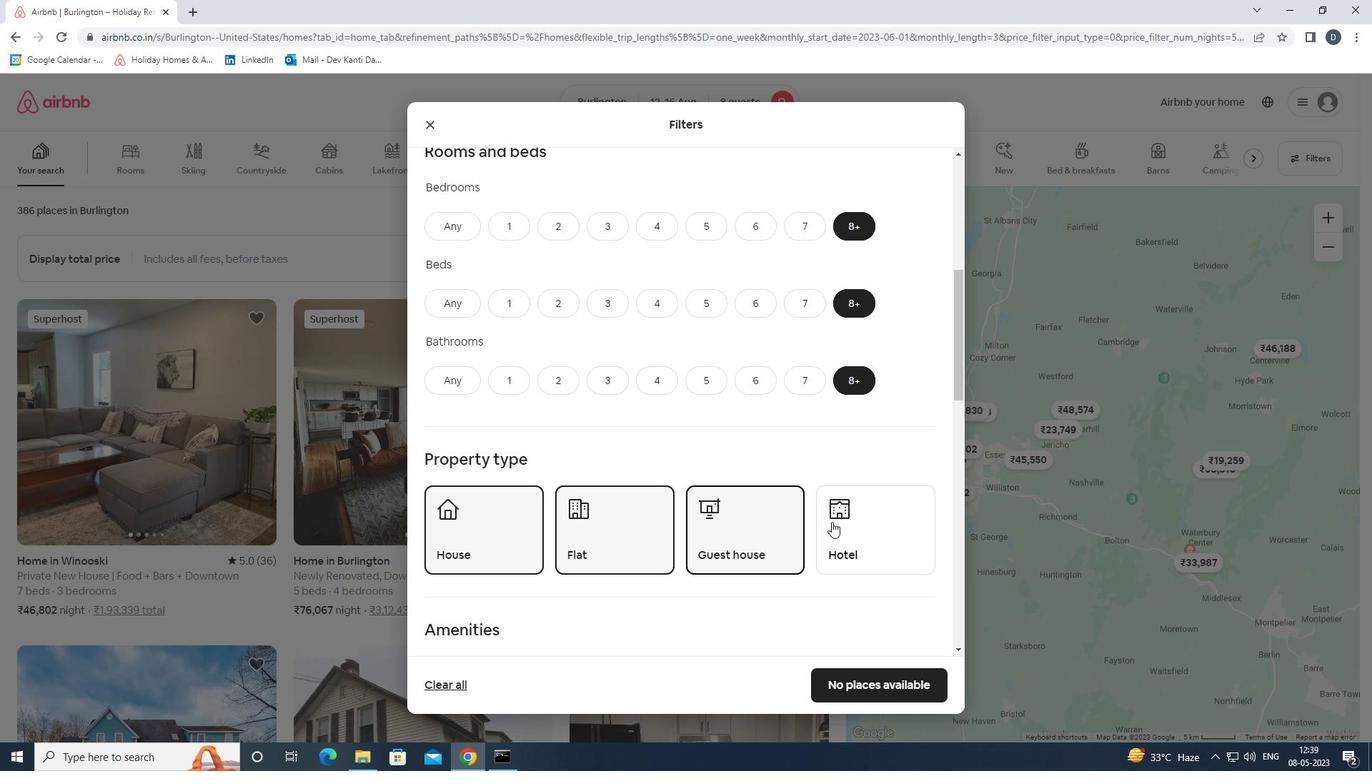 
Action: Mouse pressed left at (864, 519)
Screenshot: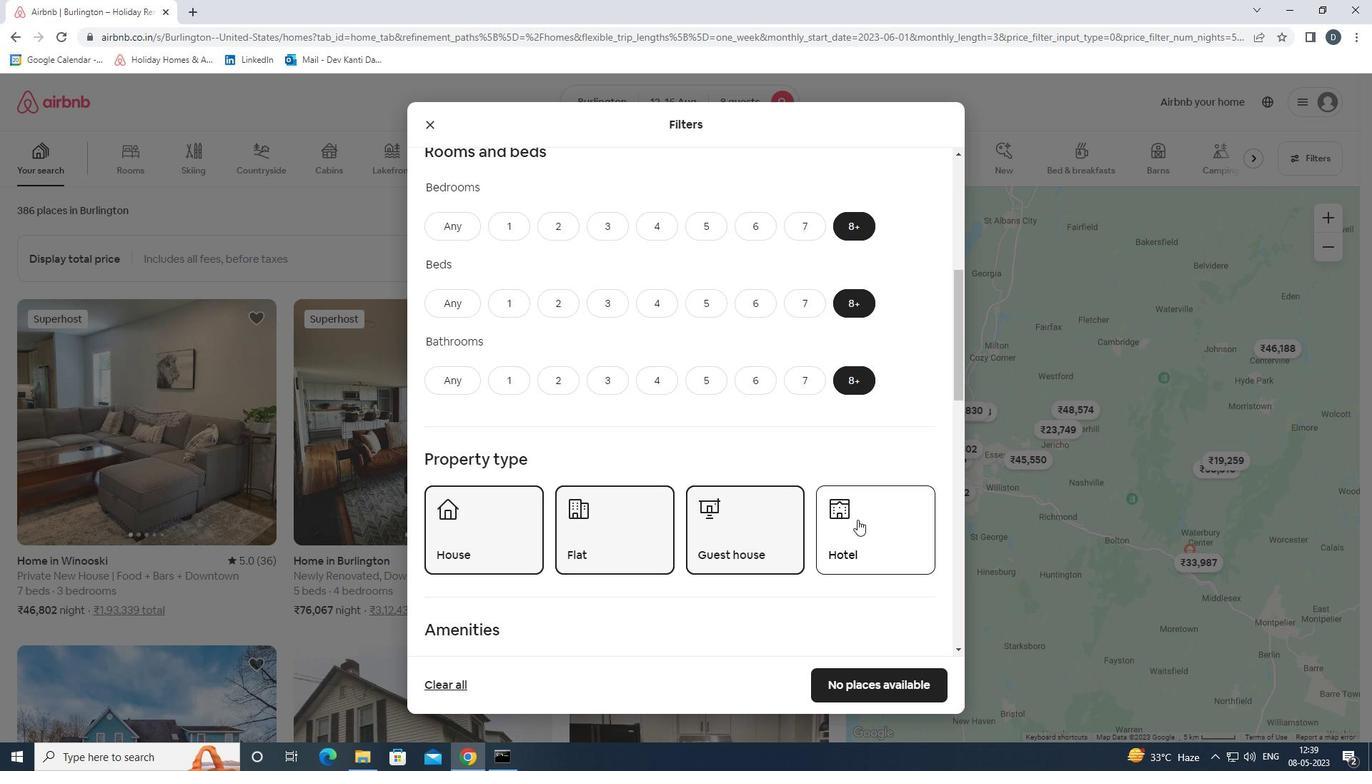 
Action: Mouse moved to (864, 503)
Screenshot: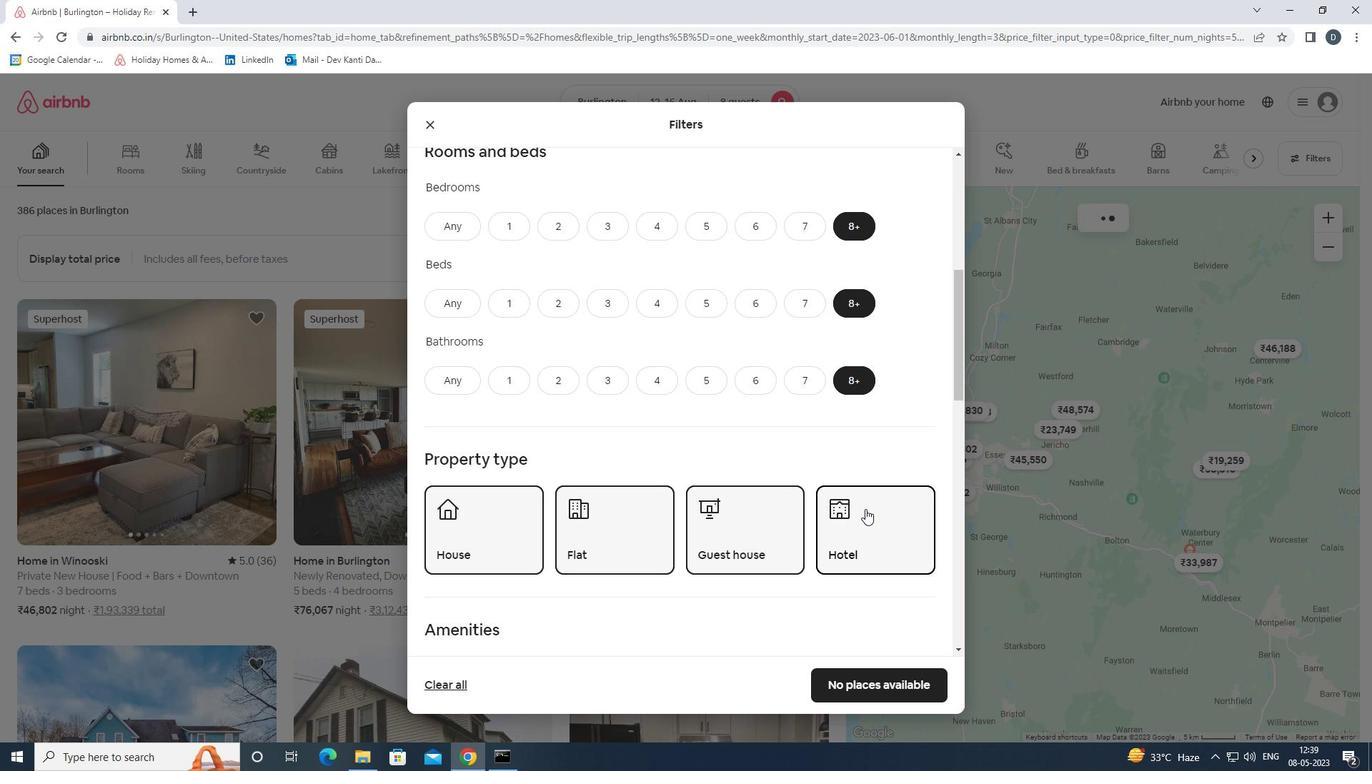 
Action: Mouse scrolled (864, 503) with delta (0, 0)
Screenshot: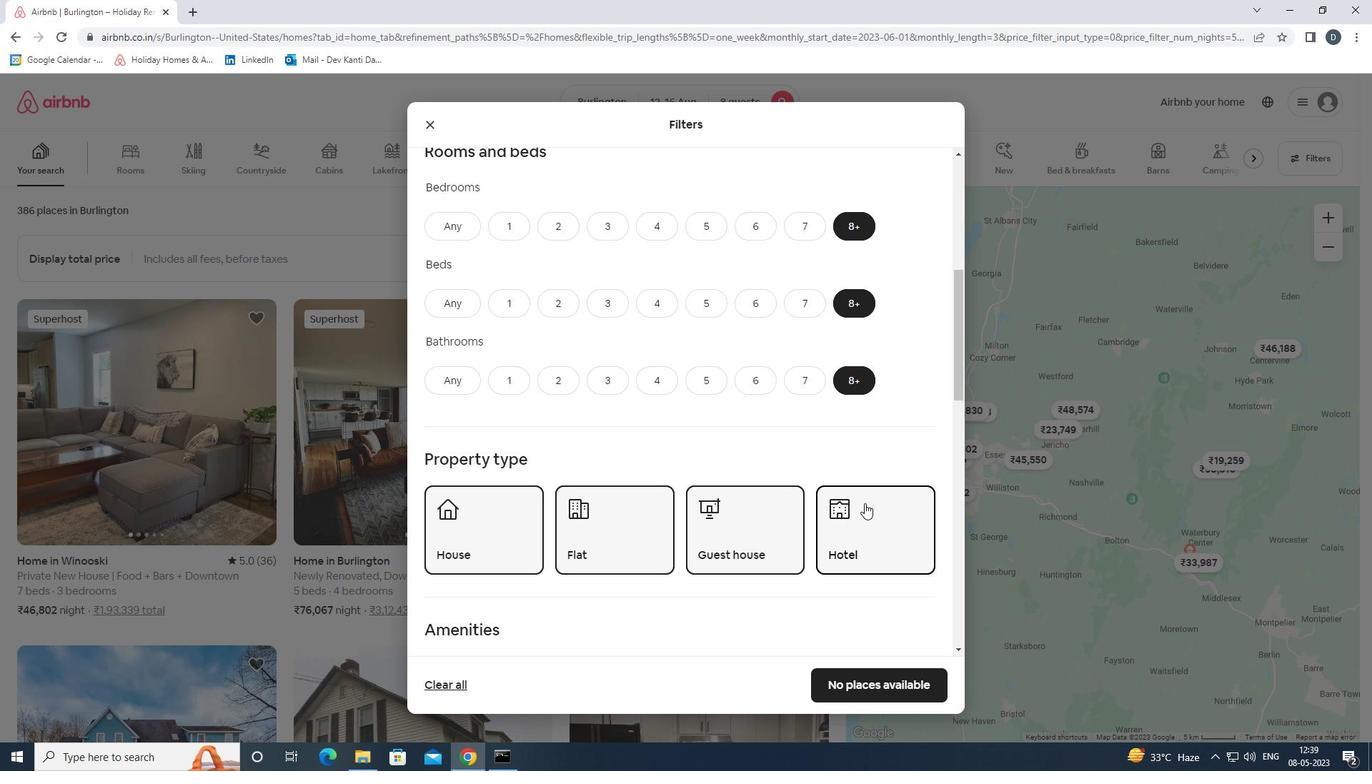 
Action: Mouse moved to (863, 493)
Screenshot: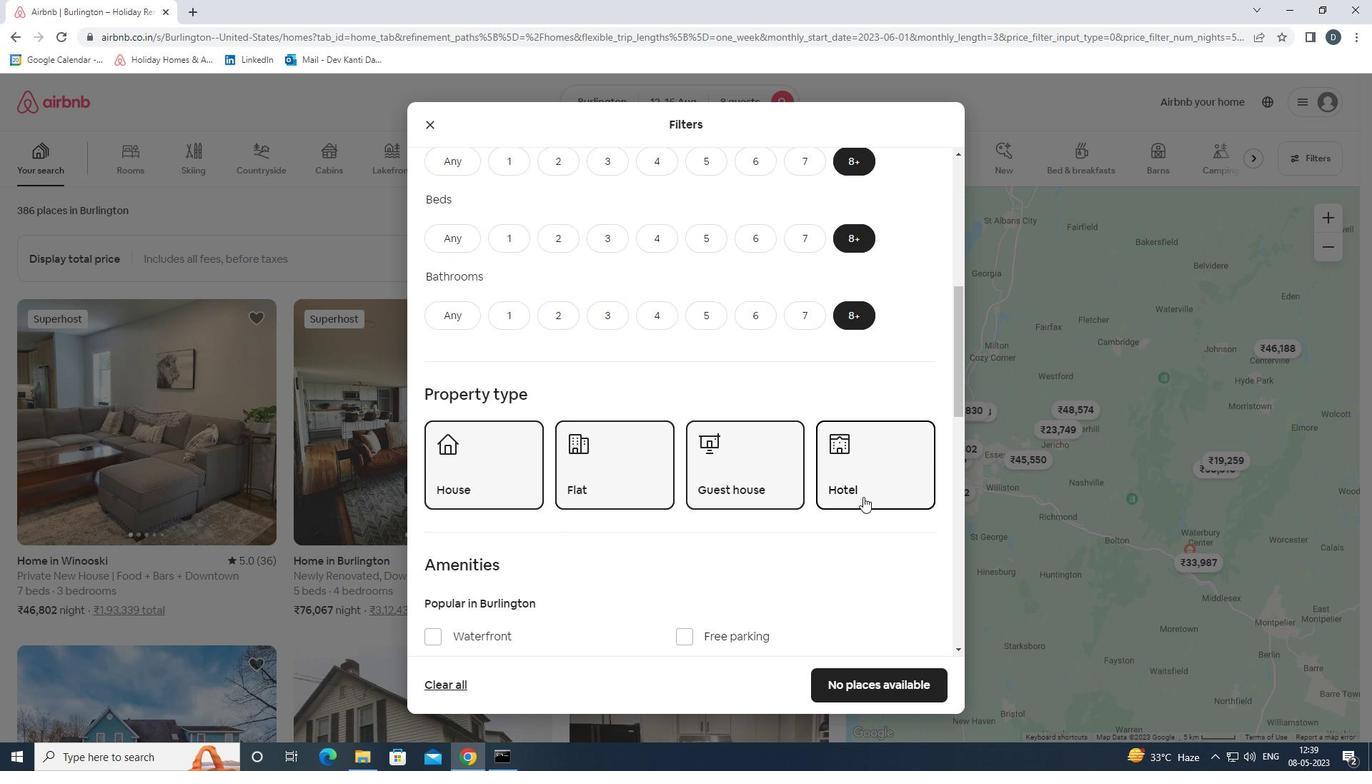 
Action: Mouse scrolled (863, 492) with delta (0, 0)
Screenshot: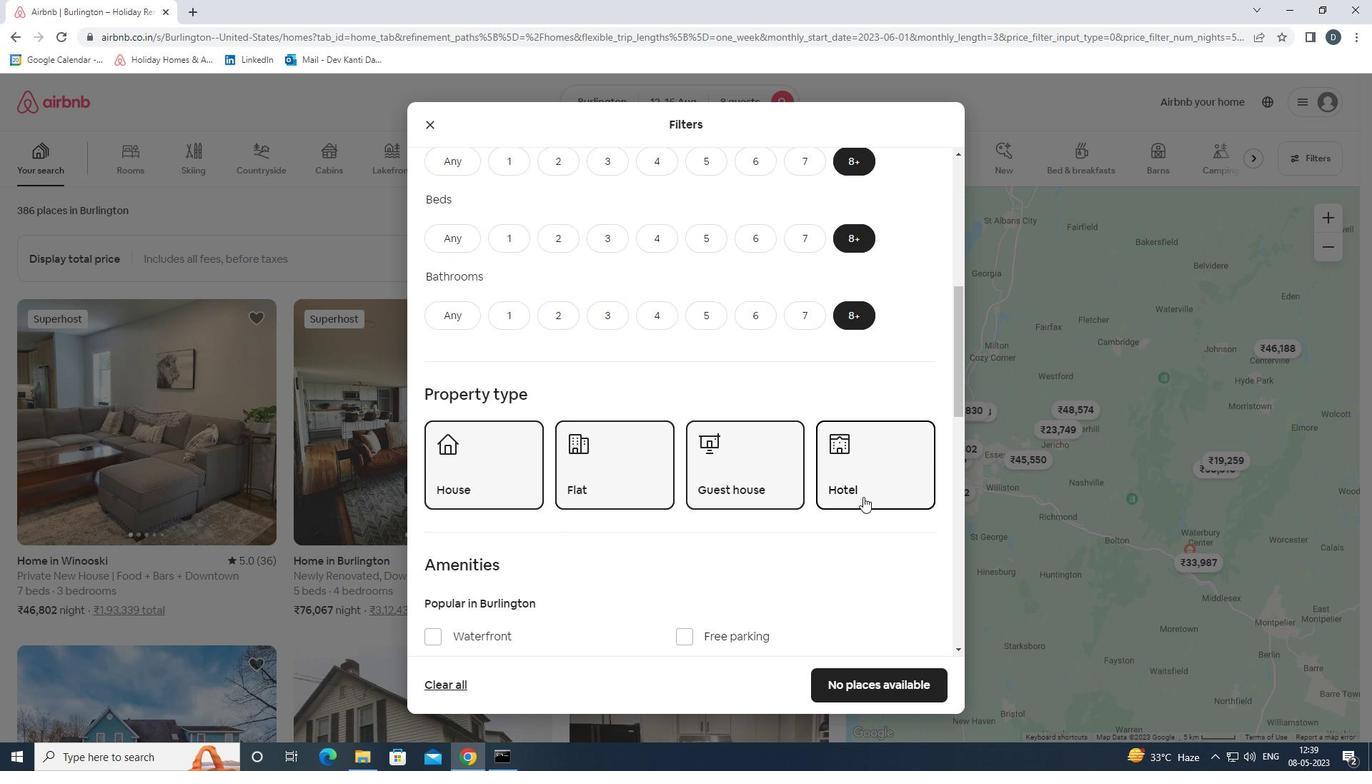 
Action: Mouse moved to (865, 494)
Screenshot: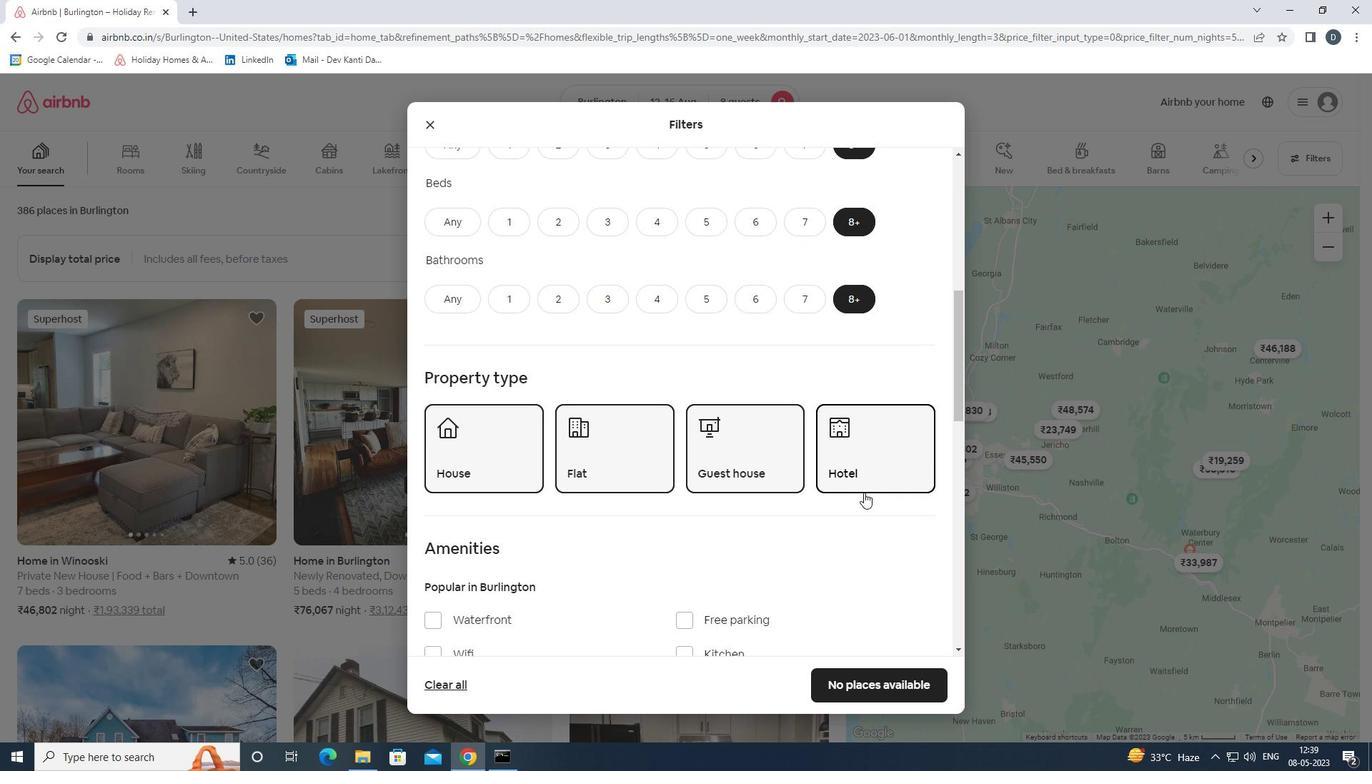
Action: Mouse scrolled (865, 493) with delta (0, 0)
Screenshot: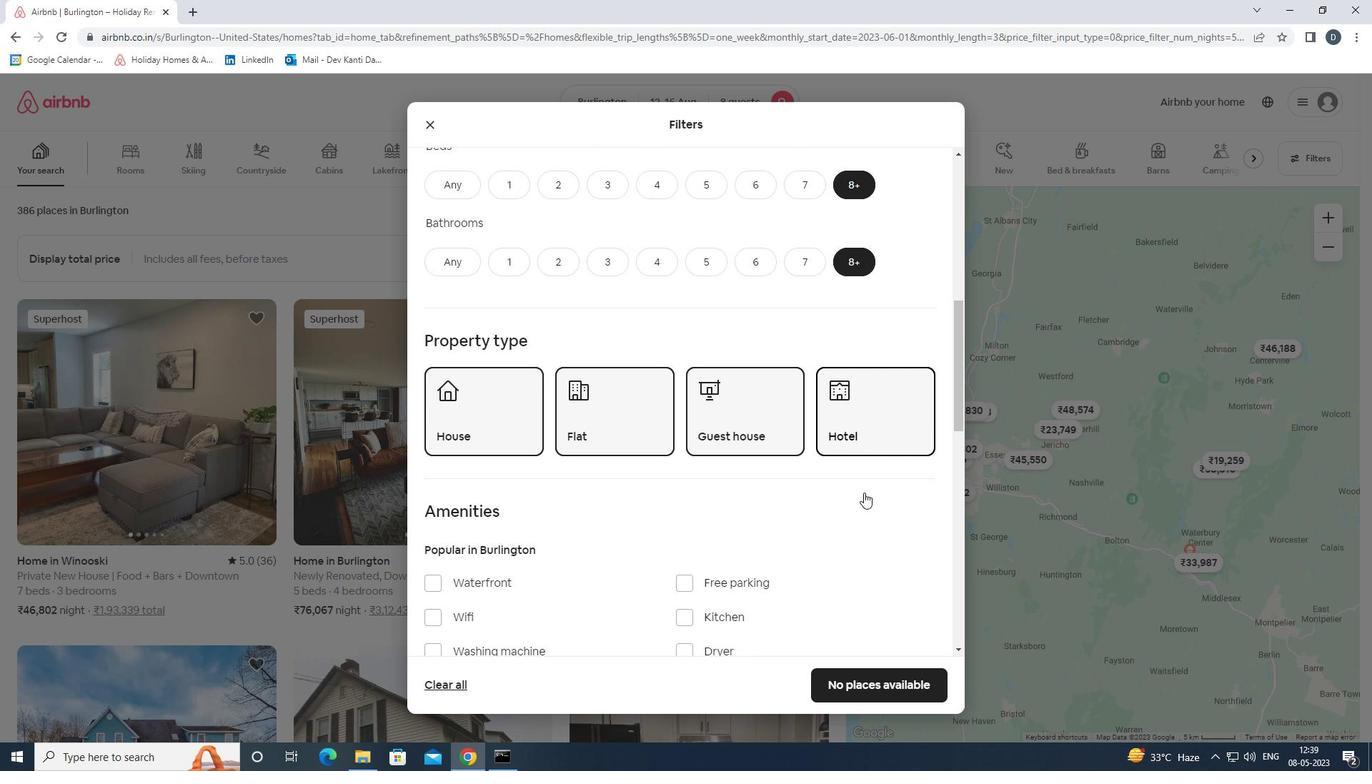 
Action: Mouse moved to (867, 495)
Screenshot: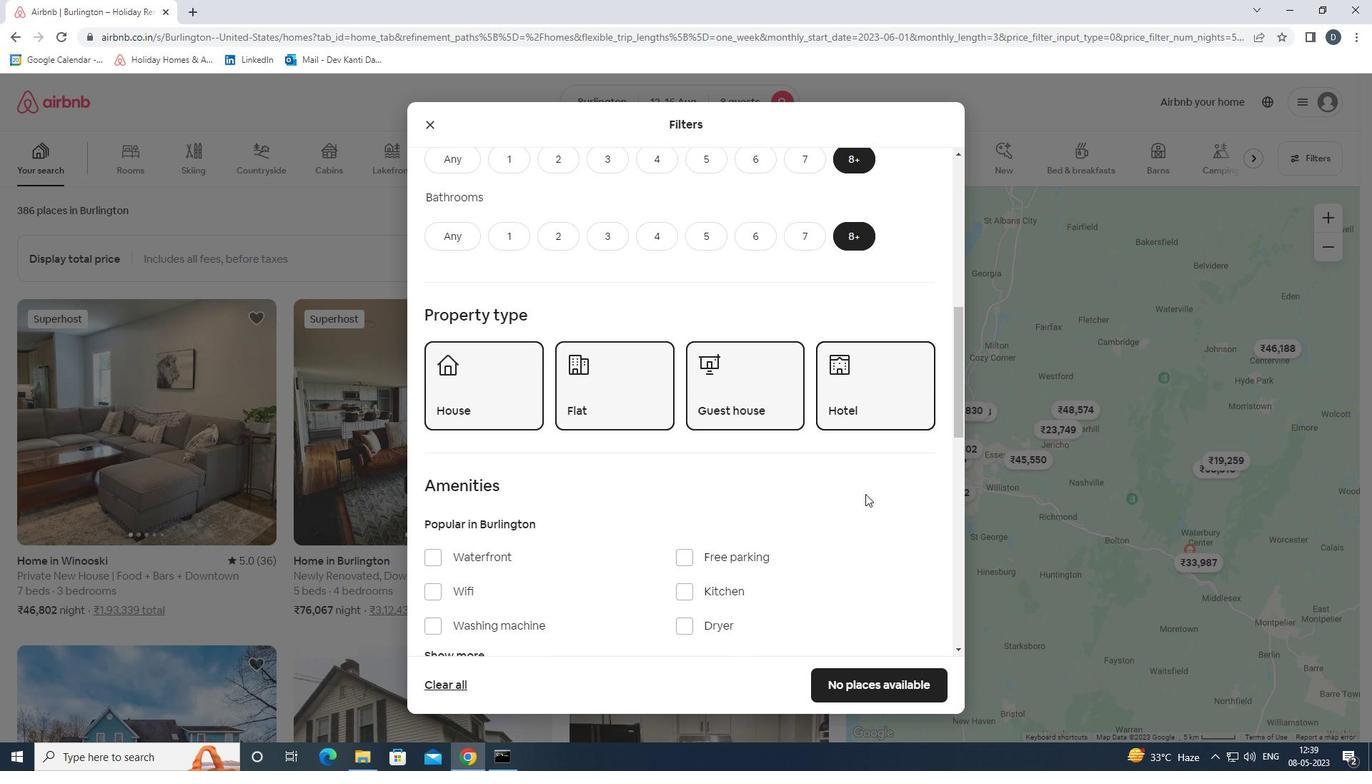 
Action: Mouse scrolled (867, 495) with delta (0, 0)
Screenshot: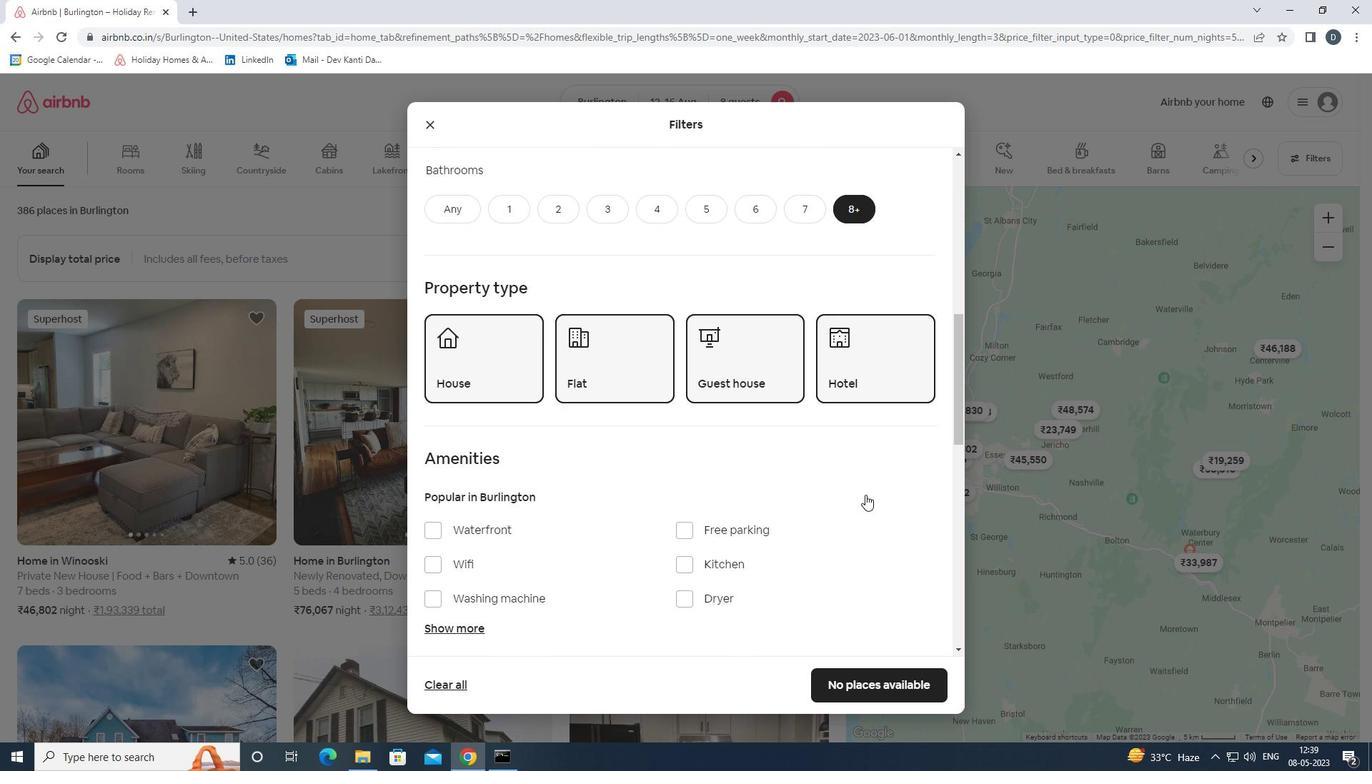 
Action: Mouse moved to (455, 453)
Screenshot: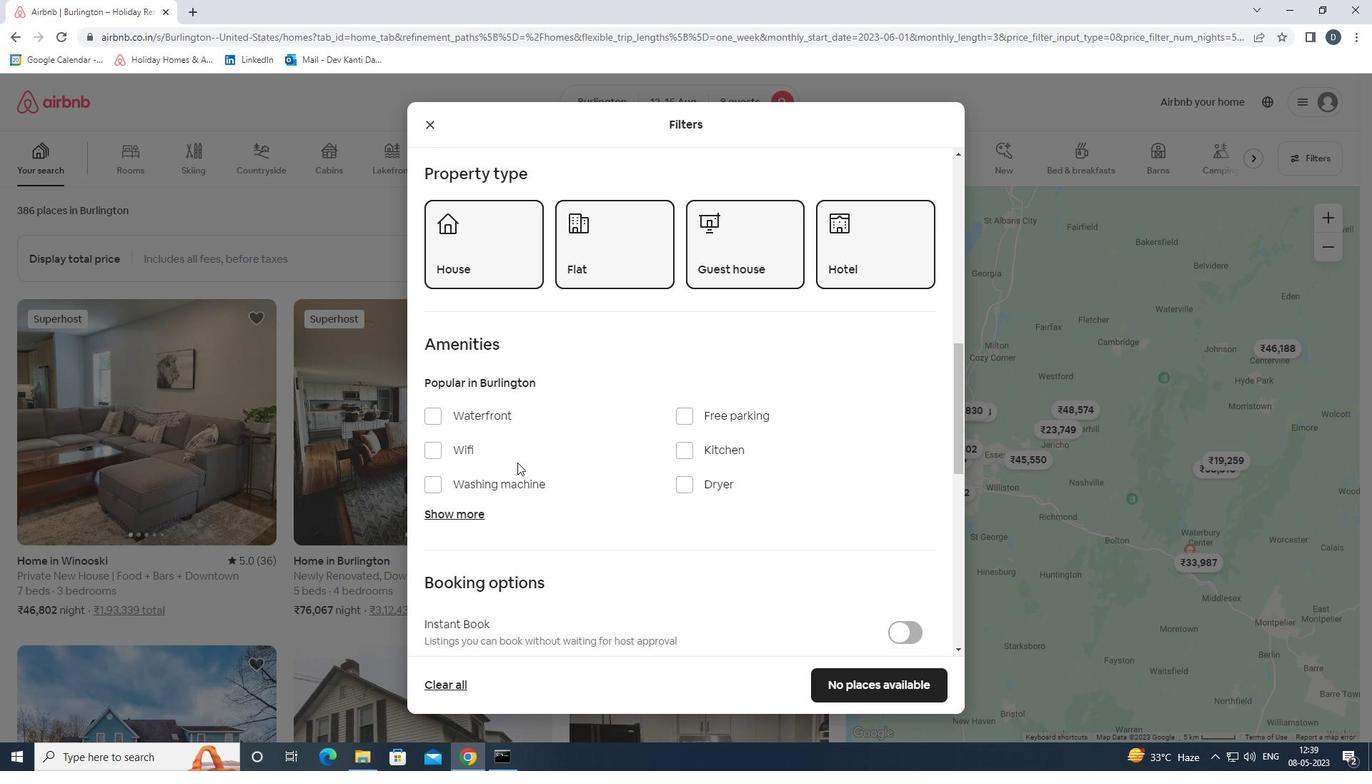 
Action: Mouse pressed left at (455, 453)
Screenshot: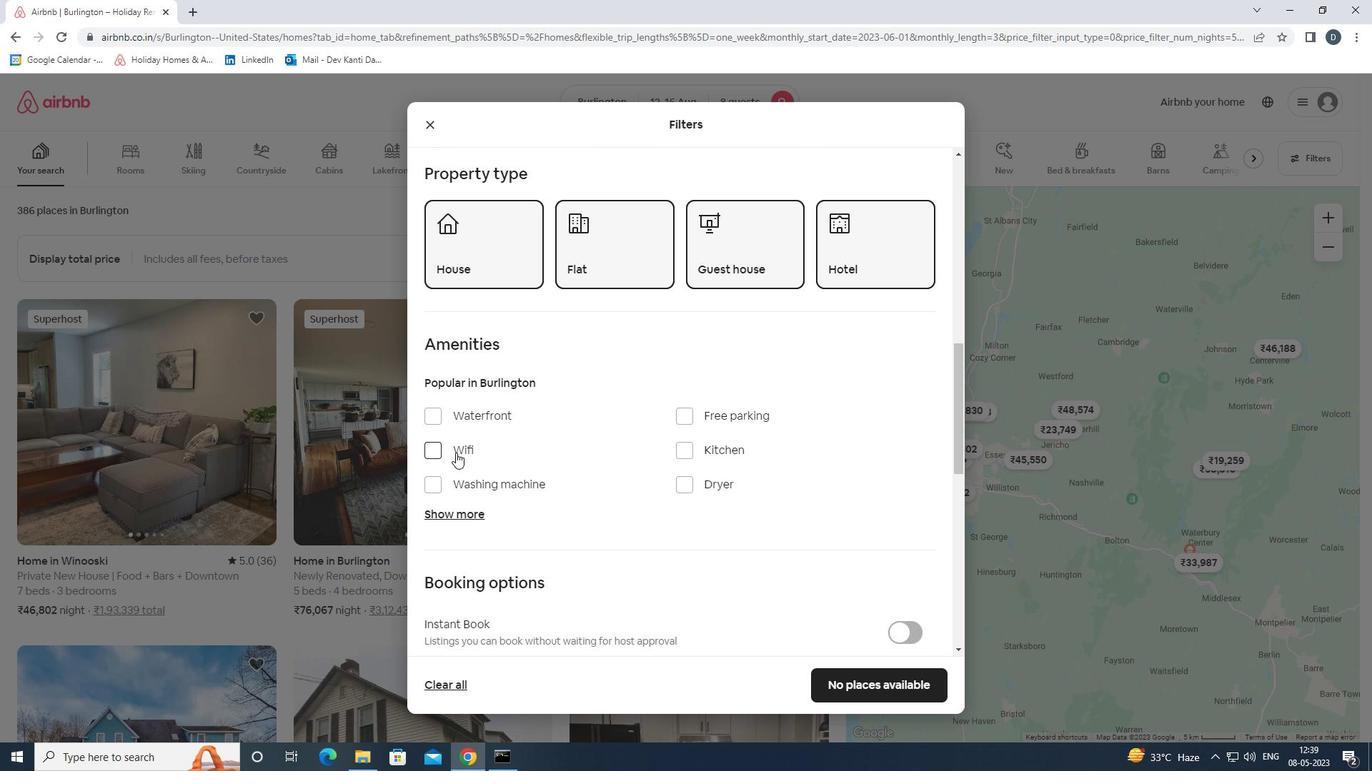 
Action: Mouse moved to (685, 418)
Screenshot: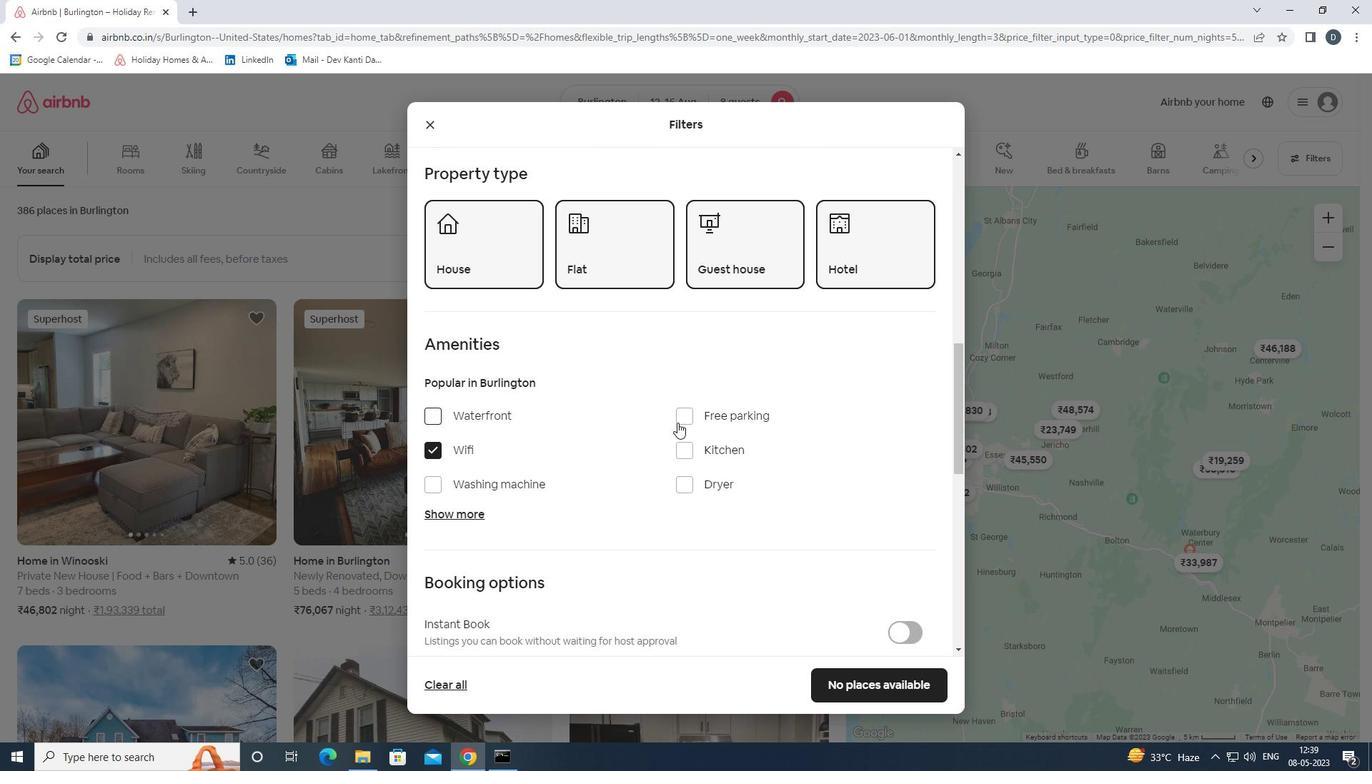 
Action: Mouse pressed left at (685, 418)
Screenshot: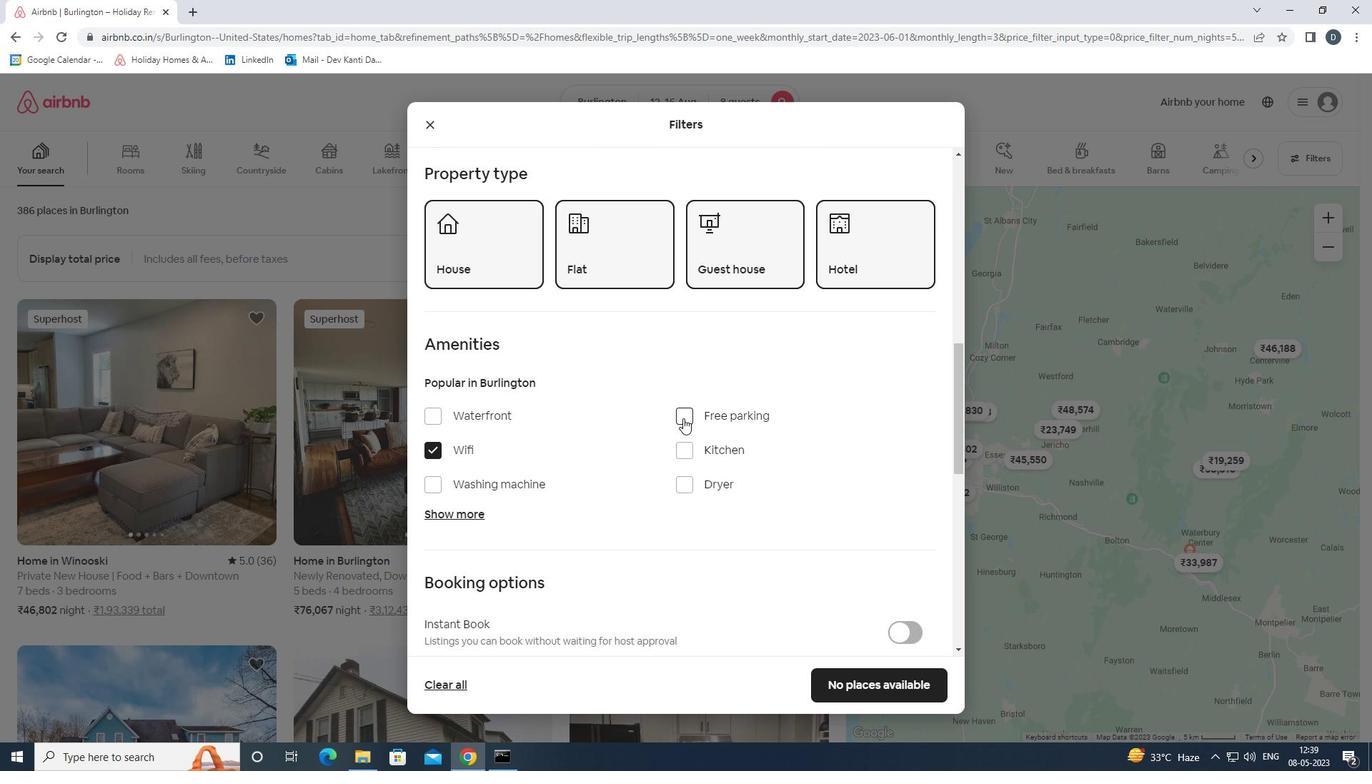
Action: Mouse moved to (478, 515)
Screenshot: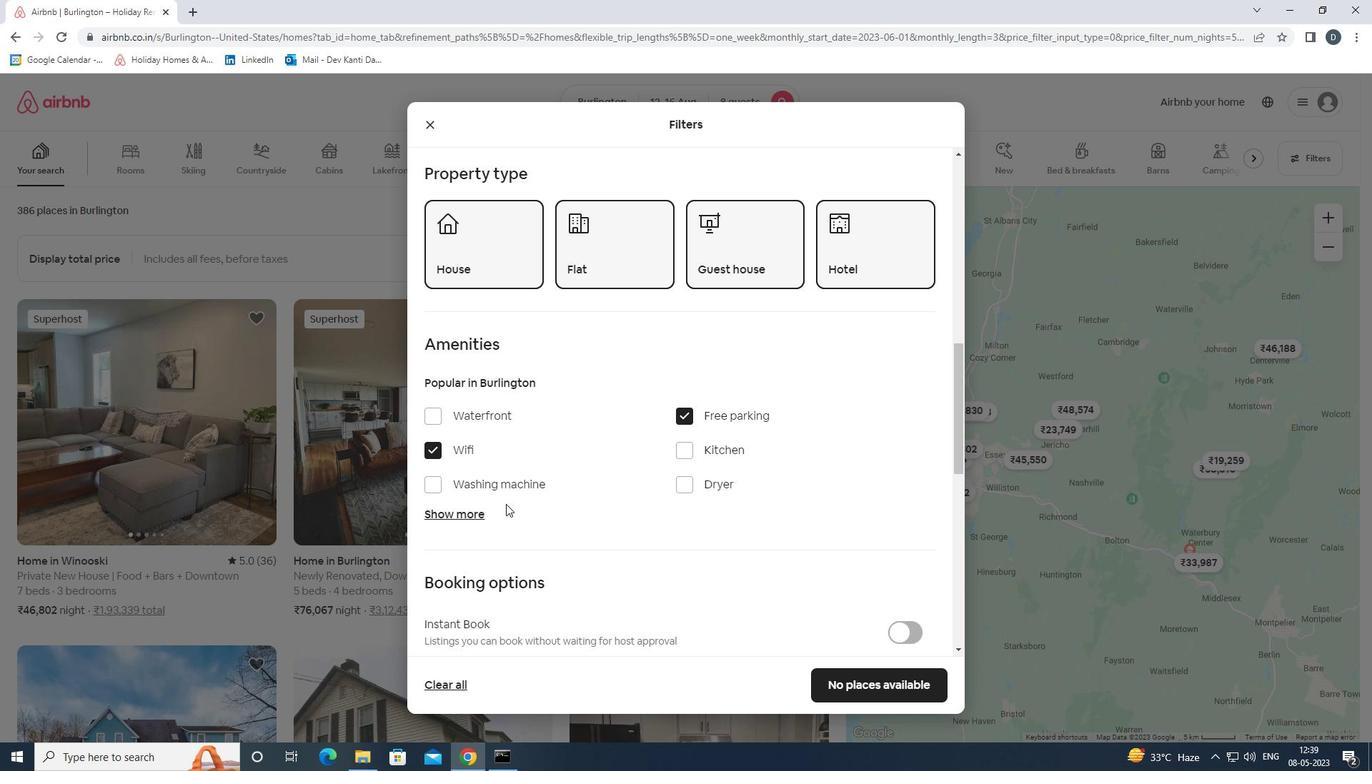 
Action: Mouse pressed left at (478, 515)
Screenshot: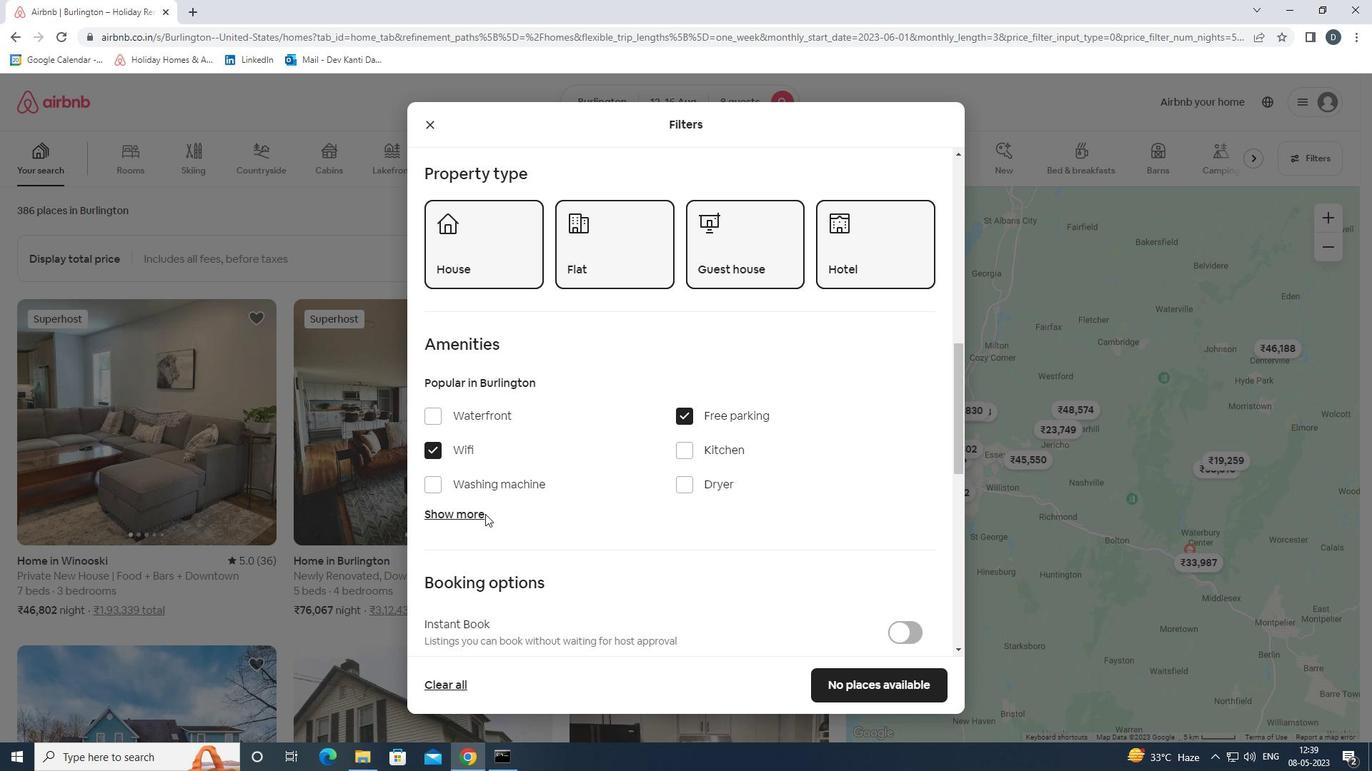 
Action: Mouse scrolled (478, 515) with delta (0, 0)
Screenshot: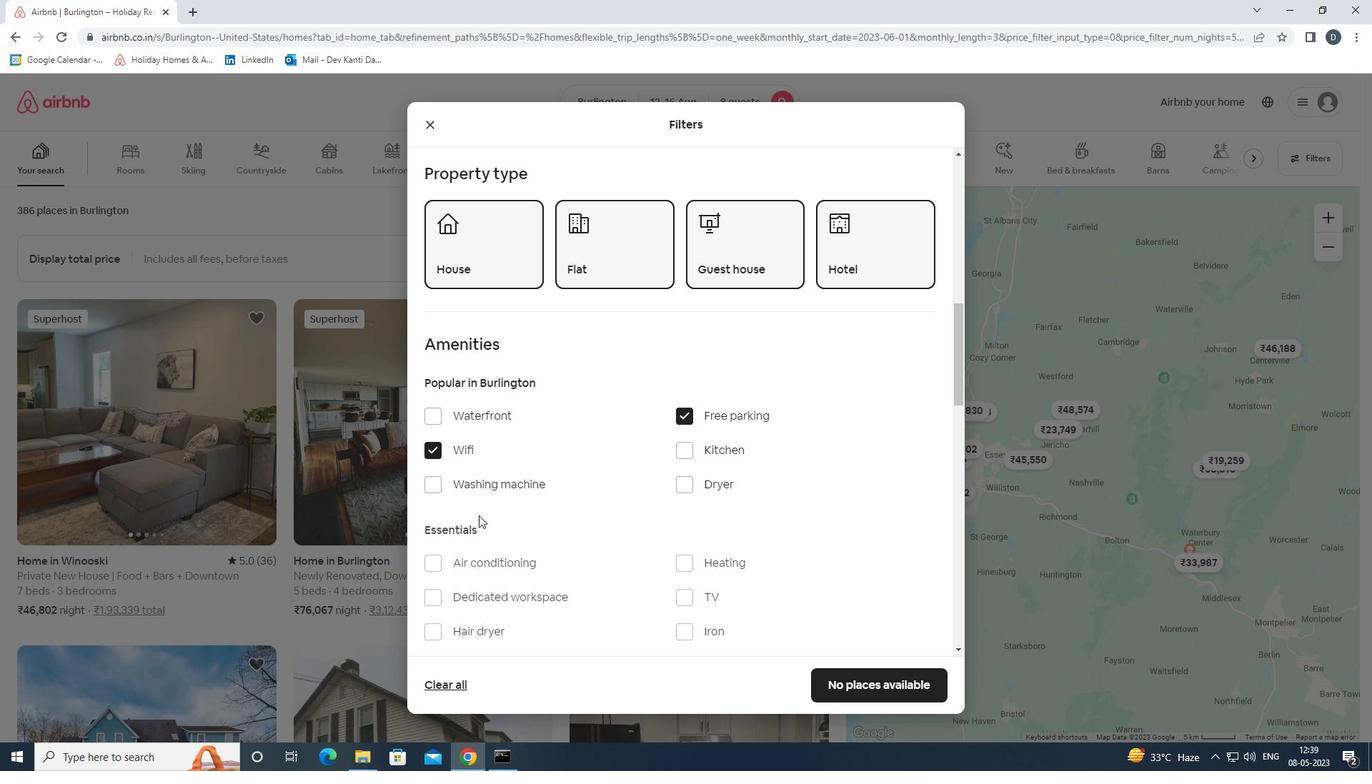 
Action: Mouse scrolled (478, 515) with delta (0, 0)
Screenshot: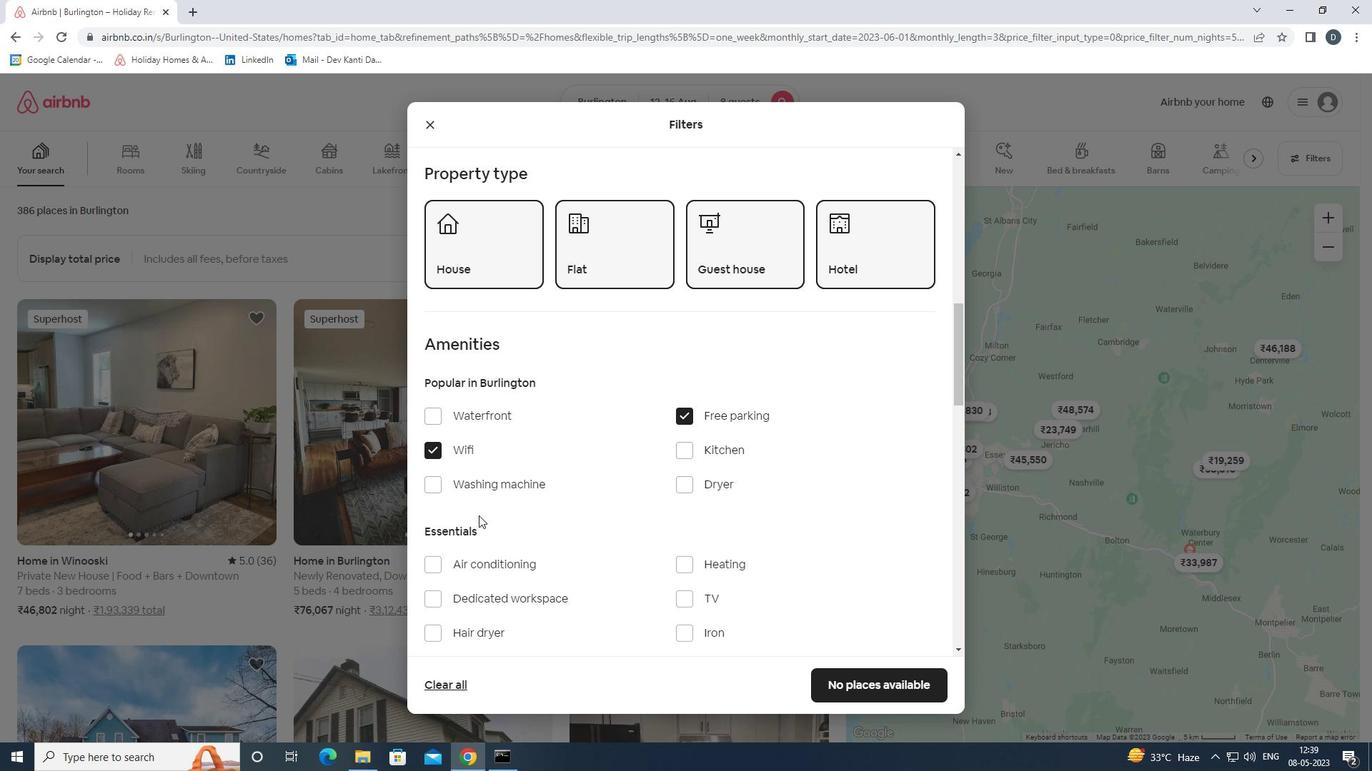 
Action: Mouse moved to (678, 451)
Screenshot: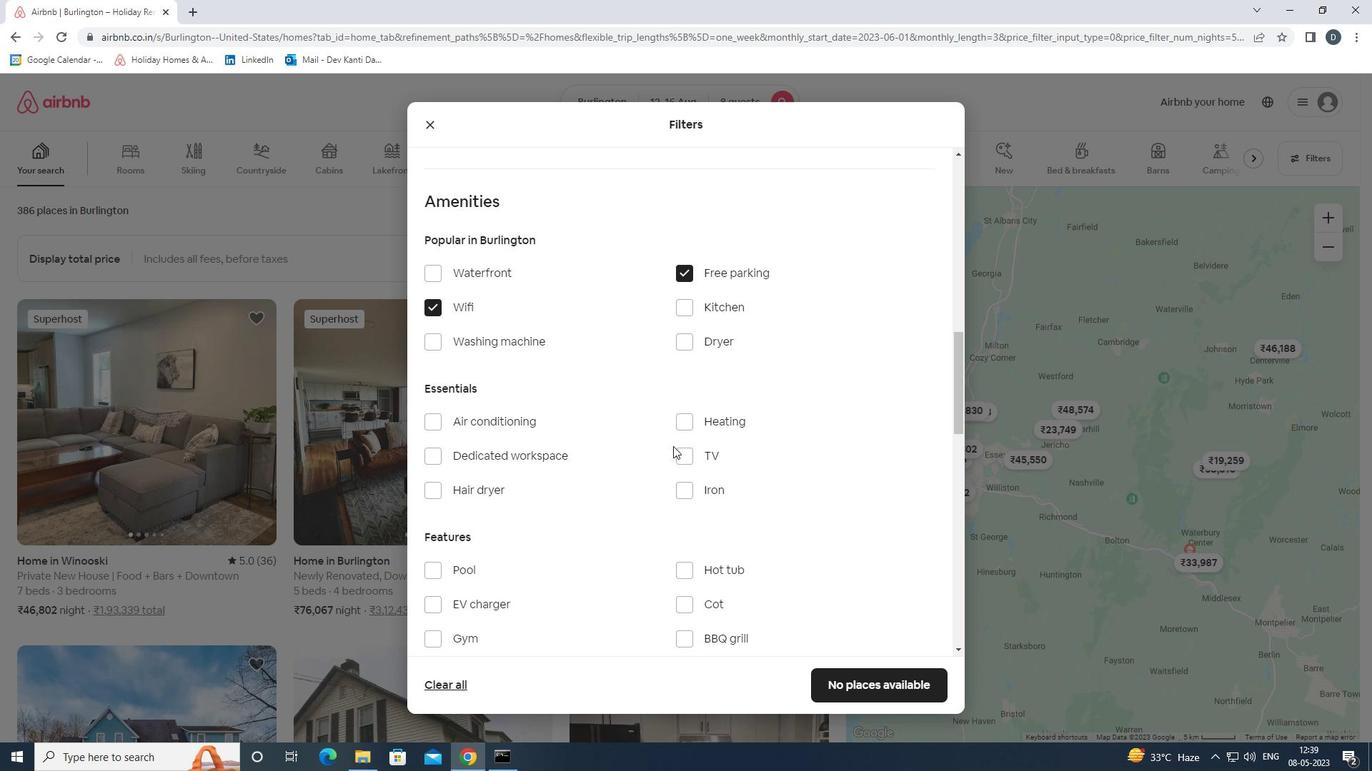 
Action: Mouse pressed left at (678, 451)
Screenshot: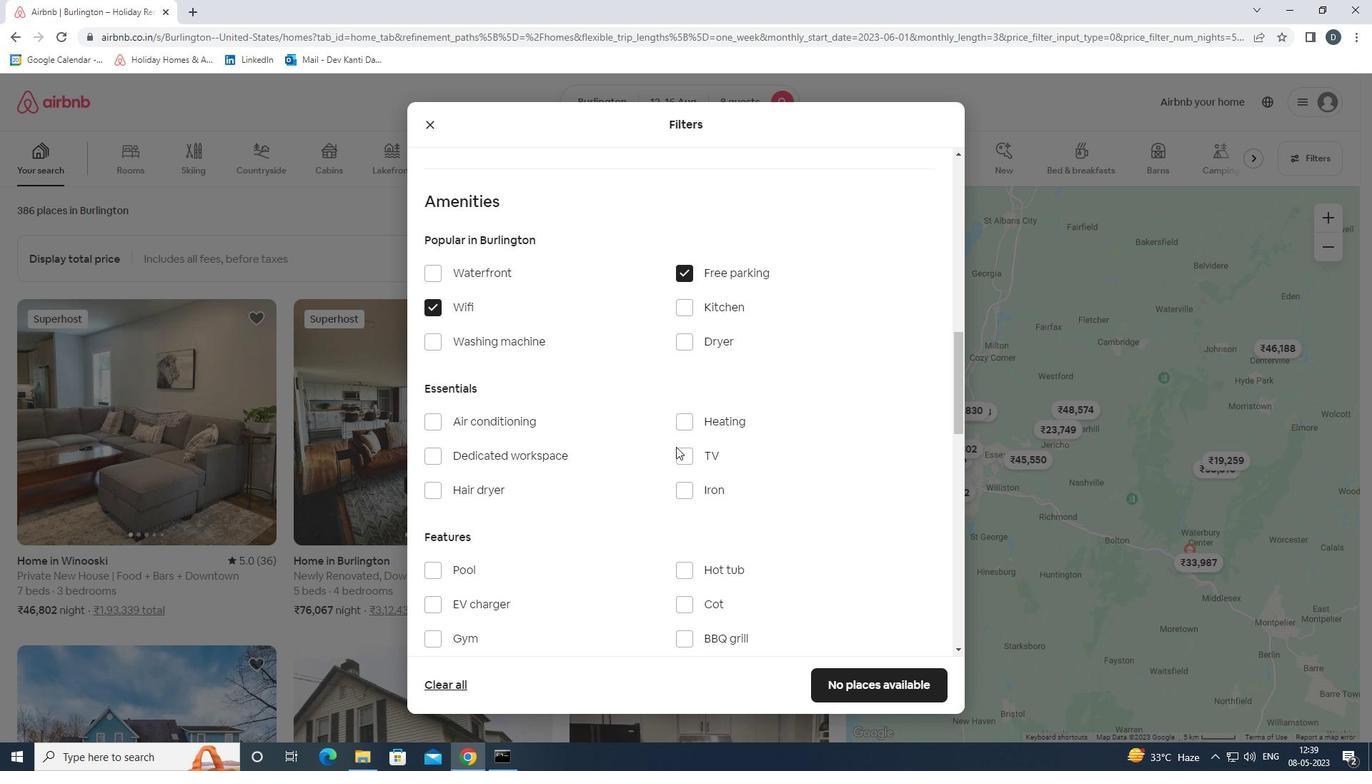 
Action: Mouse moved to (678, 458)
Screenshot: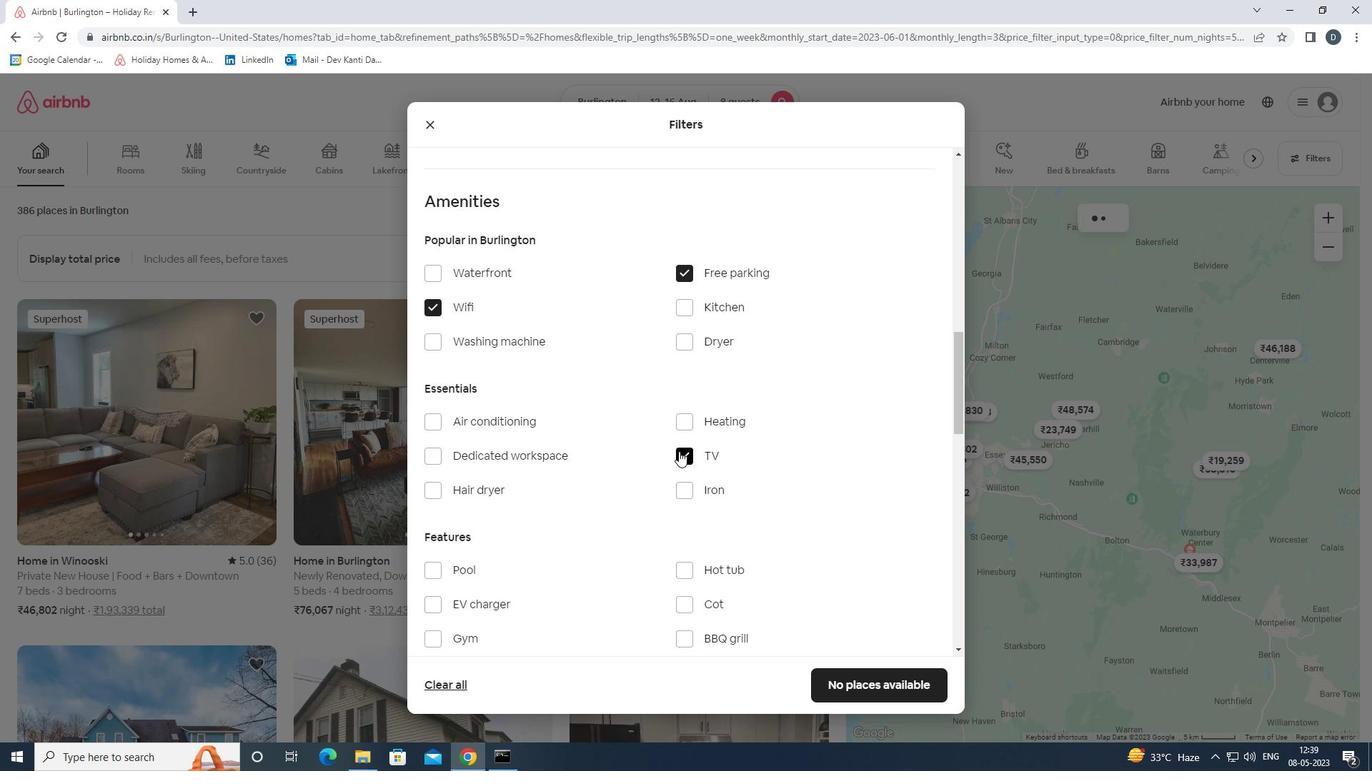 
Action: Mouse scrolled (678, 457) with delta (0, 0)
Screenshot: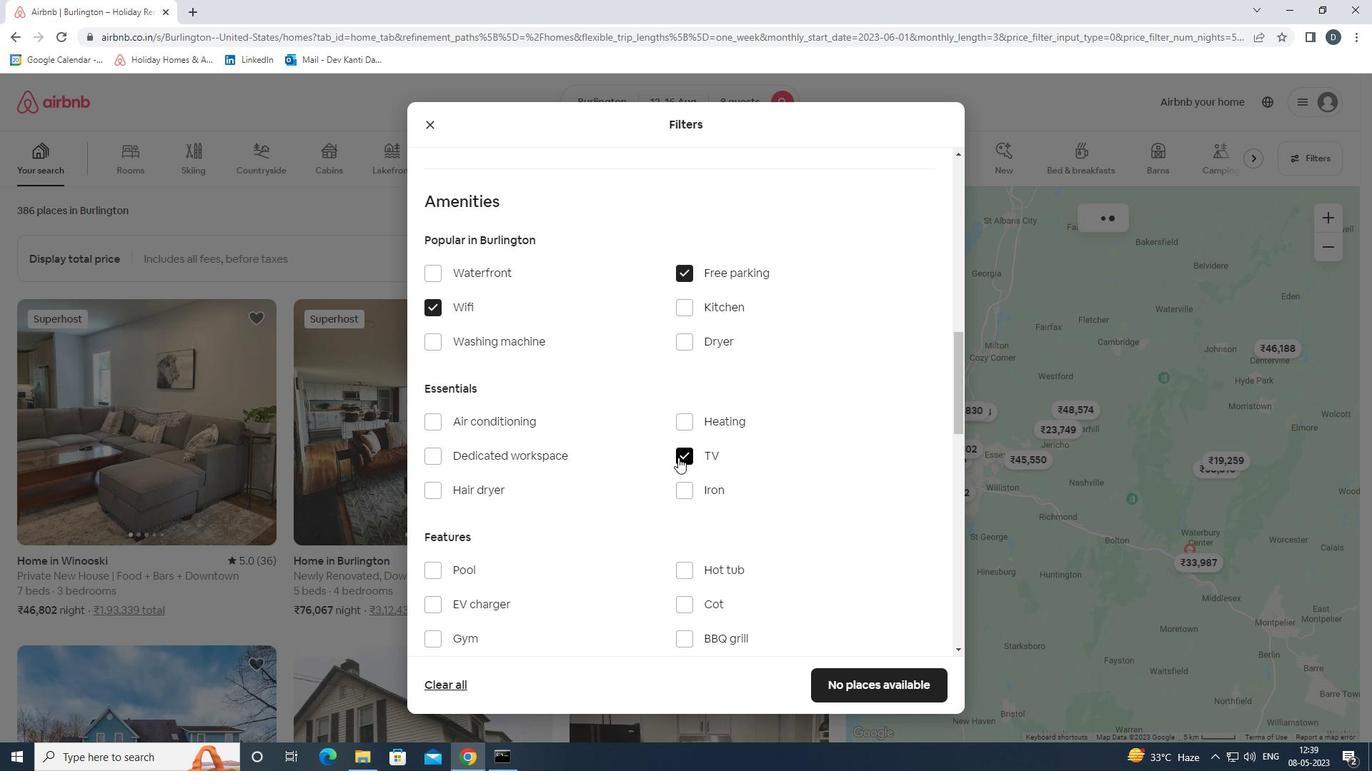 
Action: Mouse moved to (474, 570)
Screenshot: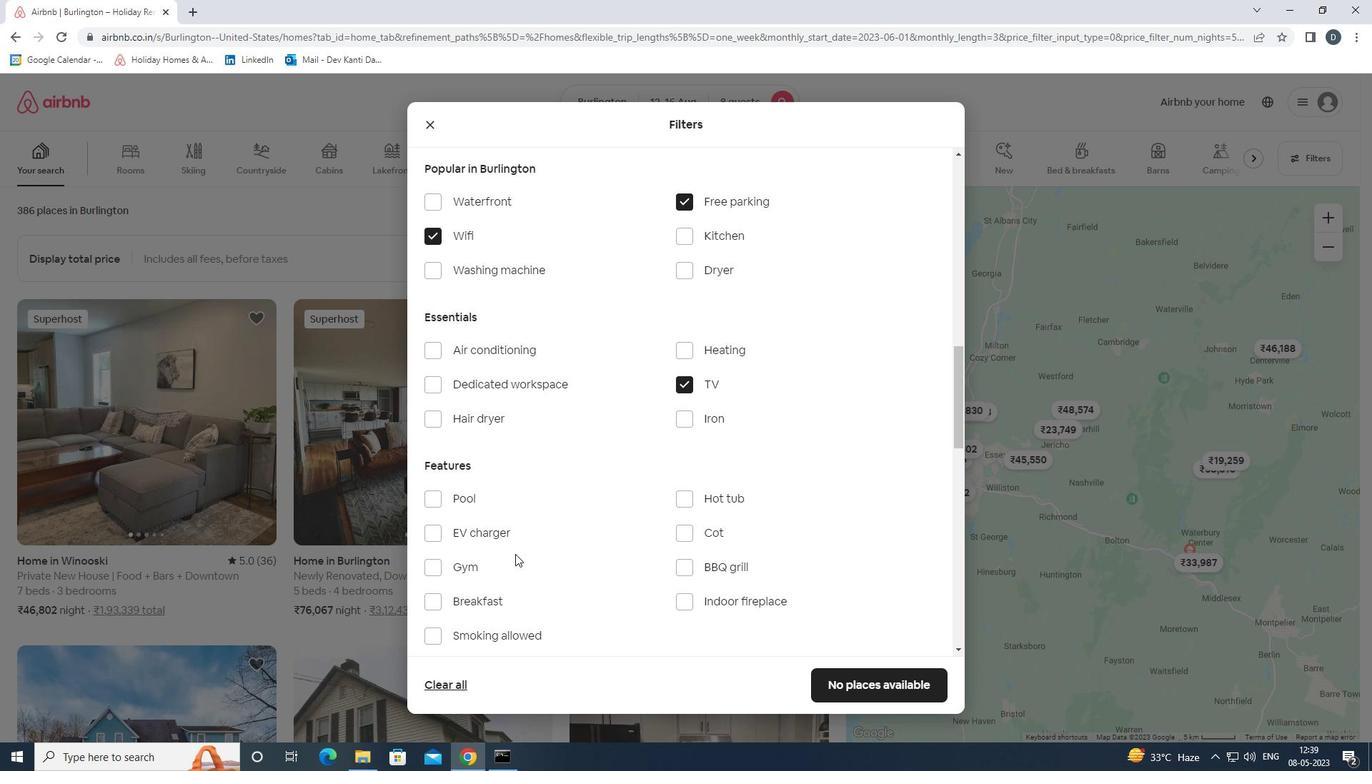 
Action: Mouse pressed left at (474, 570)
Screenshot: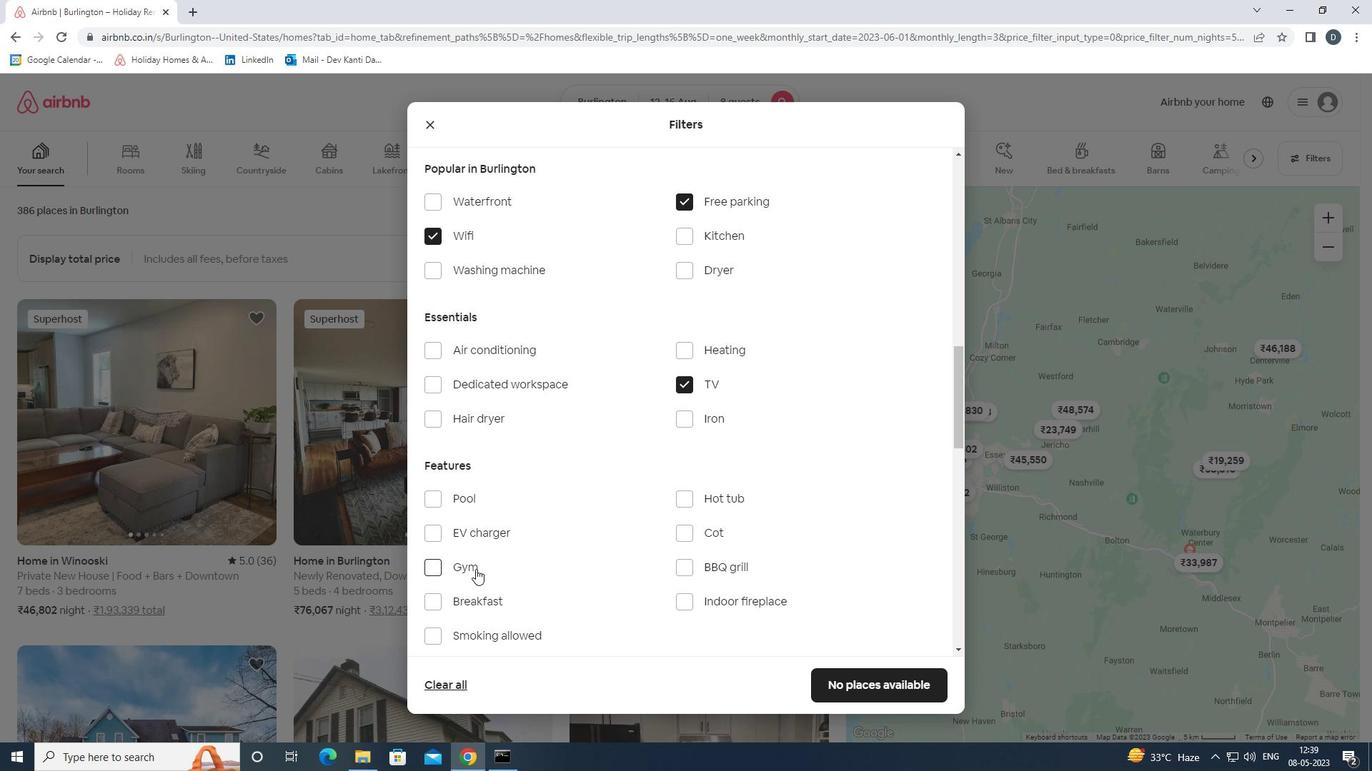 
Action: Mouse moved to (478, 595)
Screenshot: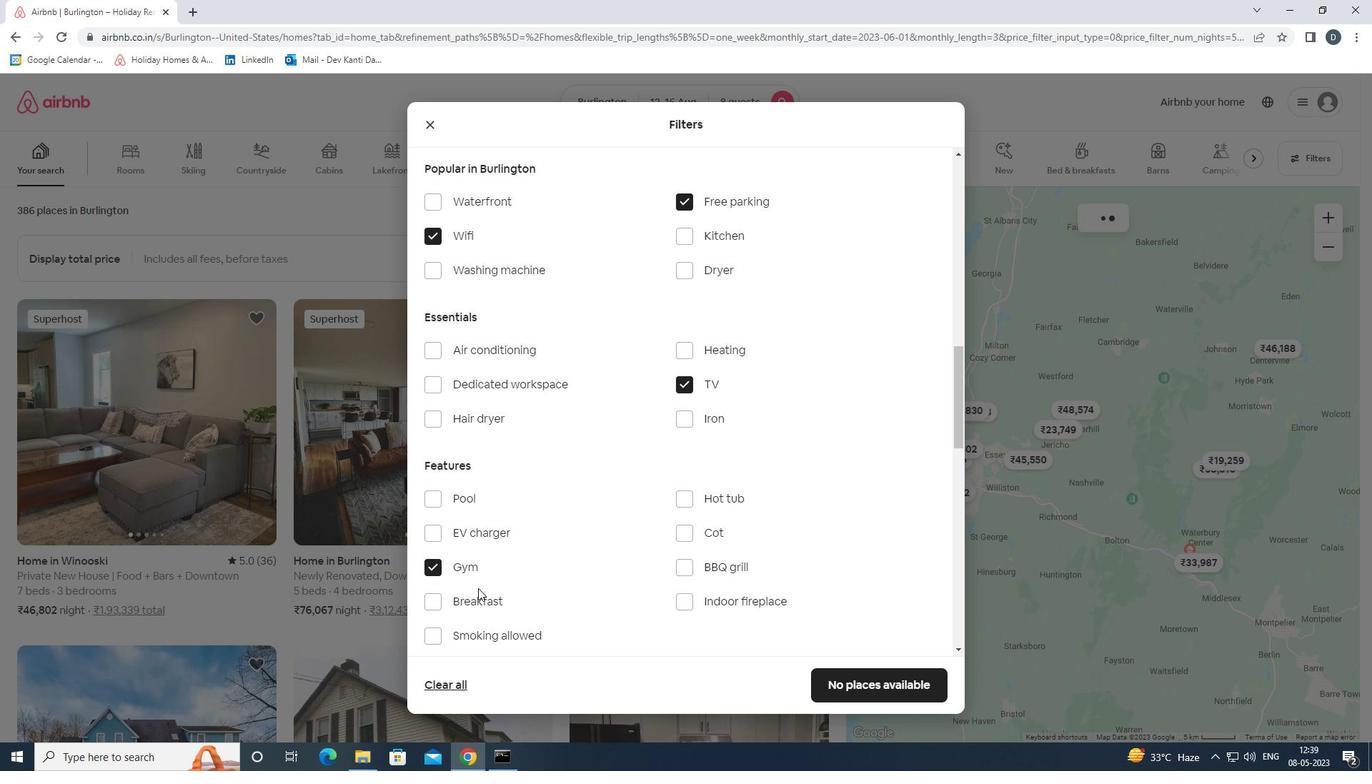 
Action: Mouse pressed left at (478, 595)
Screenshot: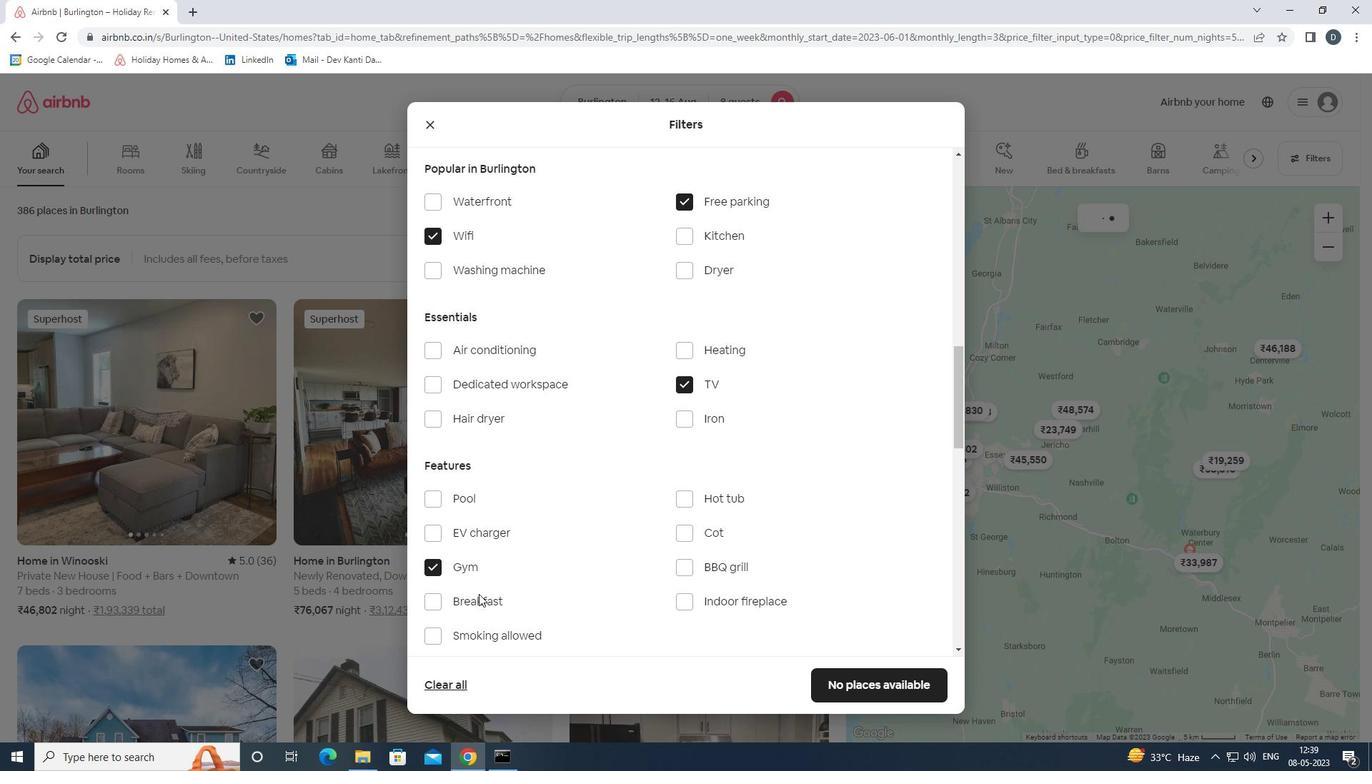 
Action: Mouse moved to (543, 571)
Screenshot: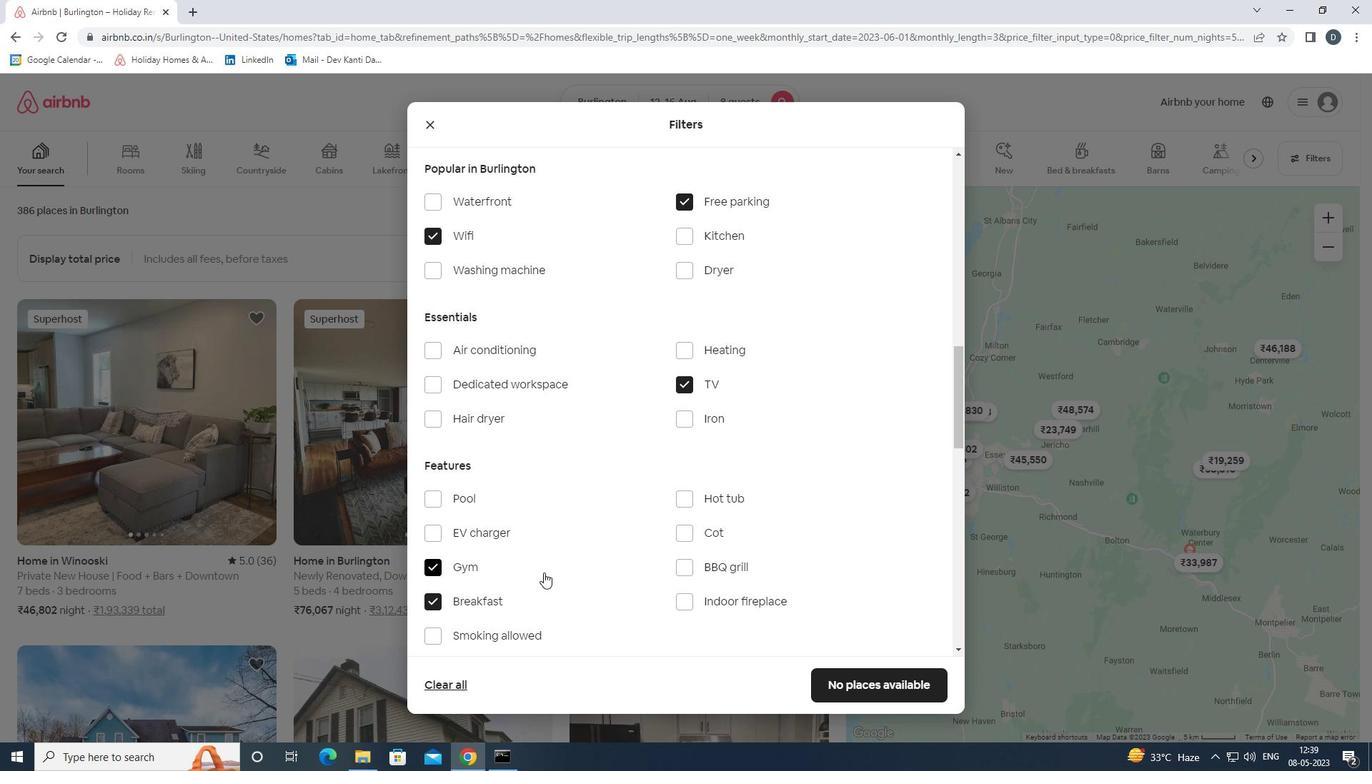 
Action: Mouse scrolled (543, 570) with delta (0, 0)
Screenshot: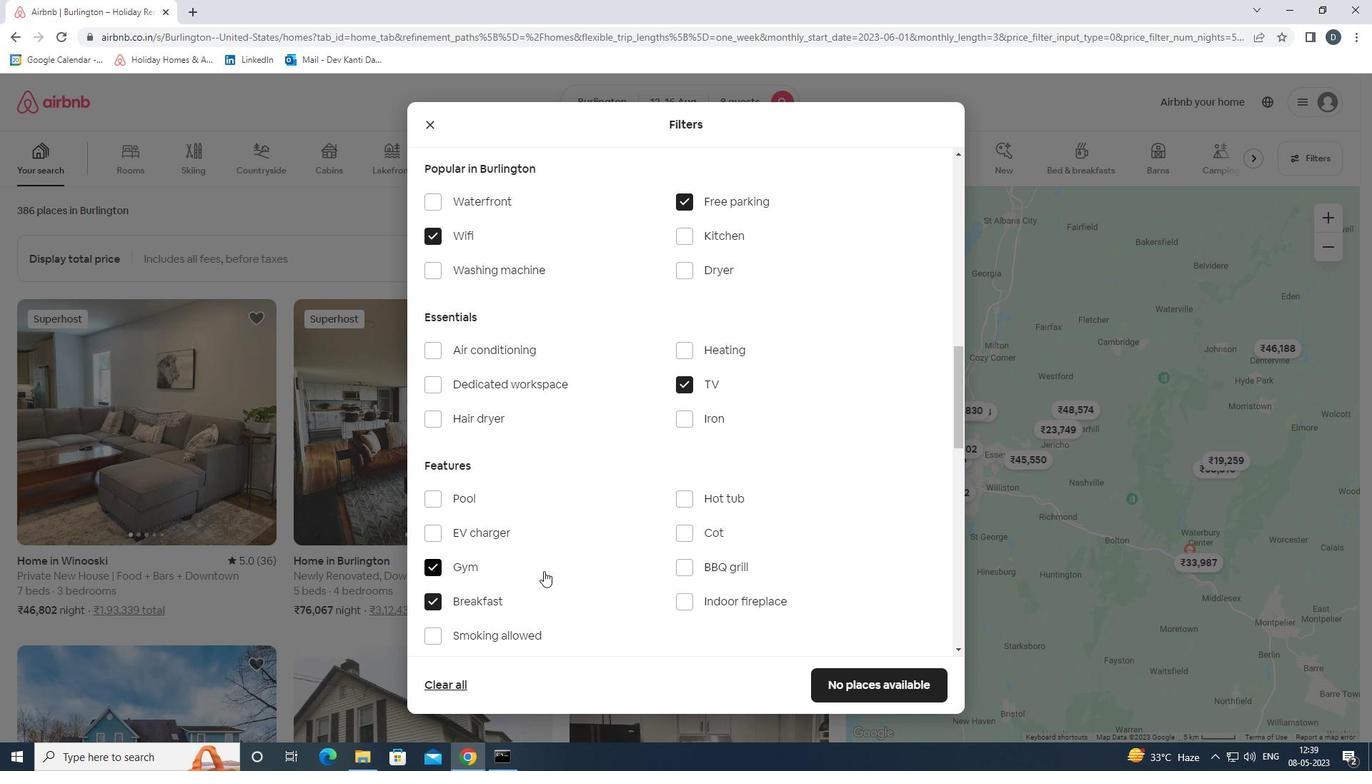 
Action: Mouse scrolled (543, 570) with delta (0, 0)
Screenshot: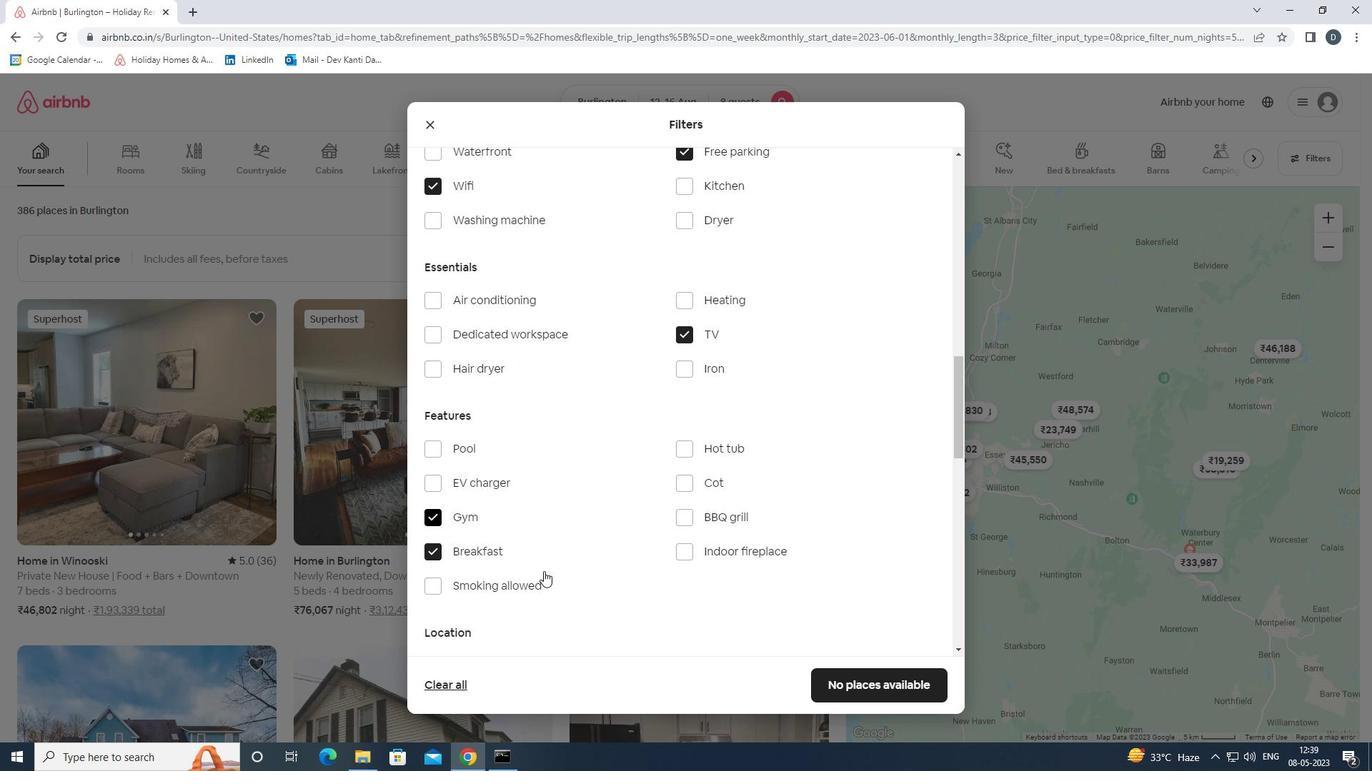 
Action: Mouse moved to (548, 568)
Screenshot: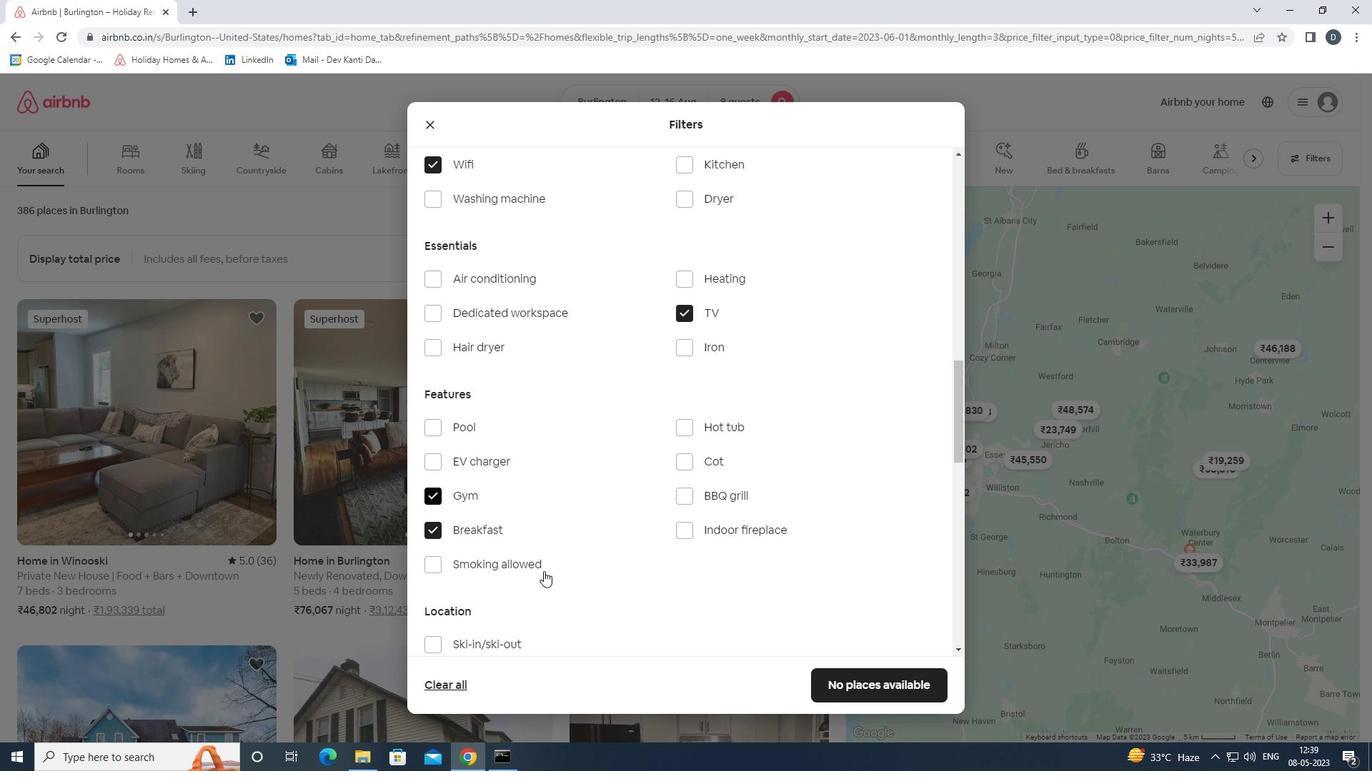 
Action: Mouse scrolled (548, 567) with delta (0, 0)
Screenshot: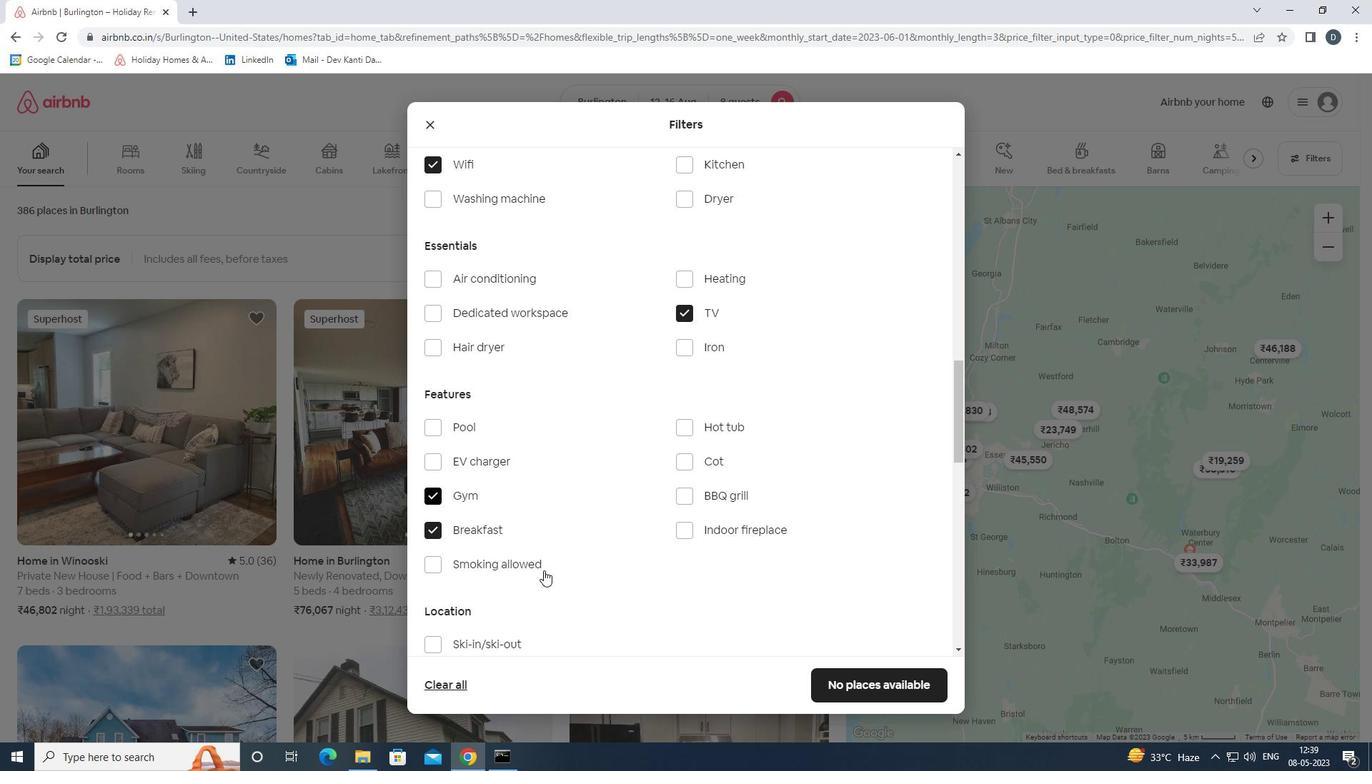 
Action: Mouse moved to (568, 563)
Screenshot: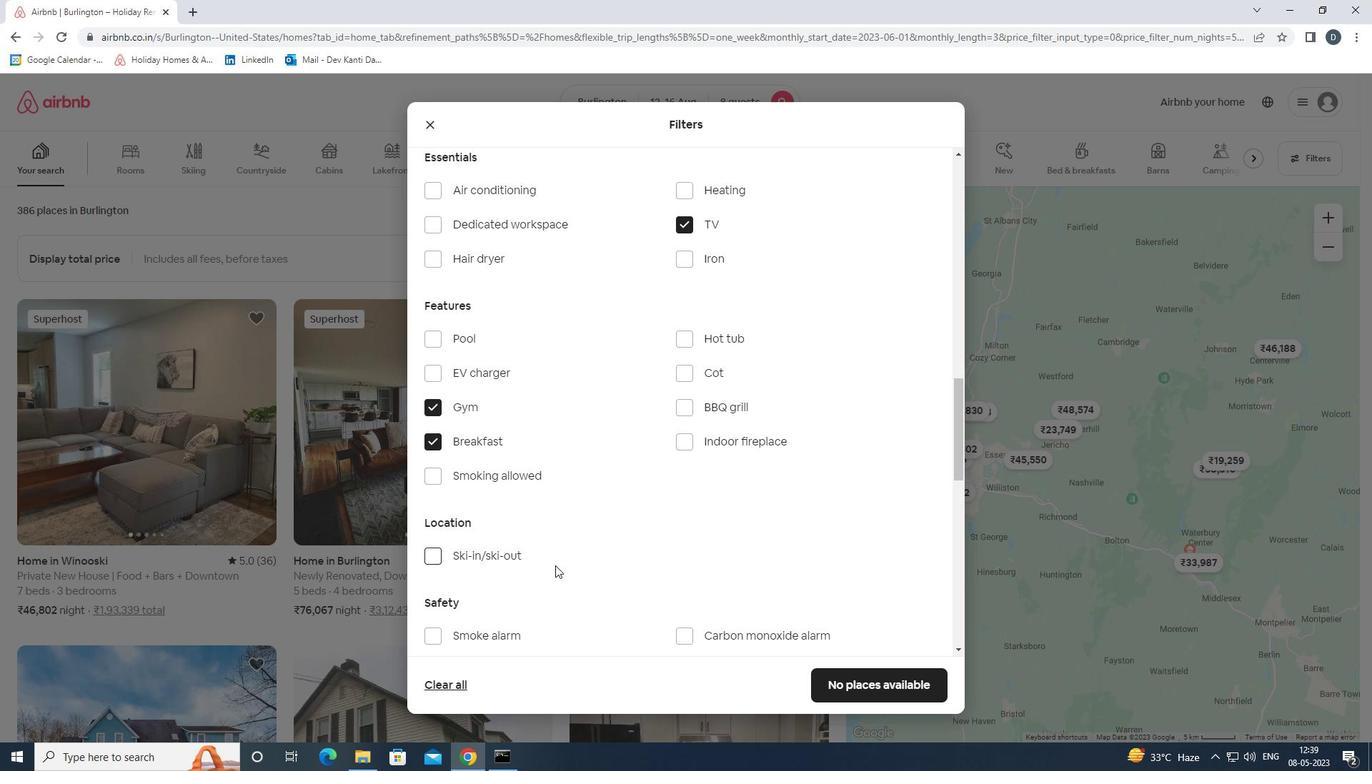 
Action: Mouse scrolled (568, 563) with delta (0, 0)
Screenshot: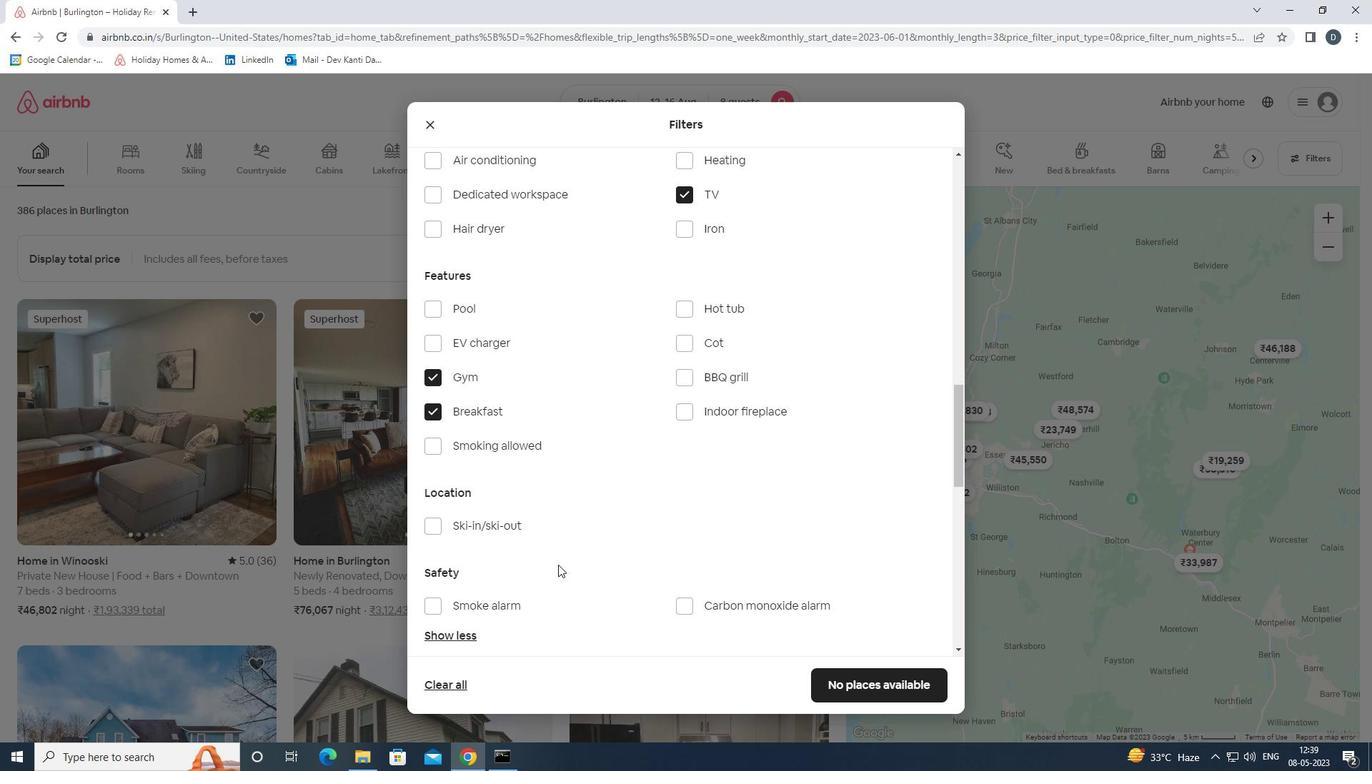 
Action: Mouse moved to (565, 579)
Screenshot: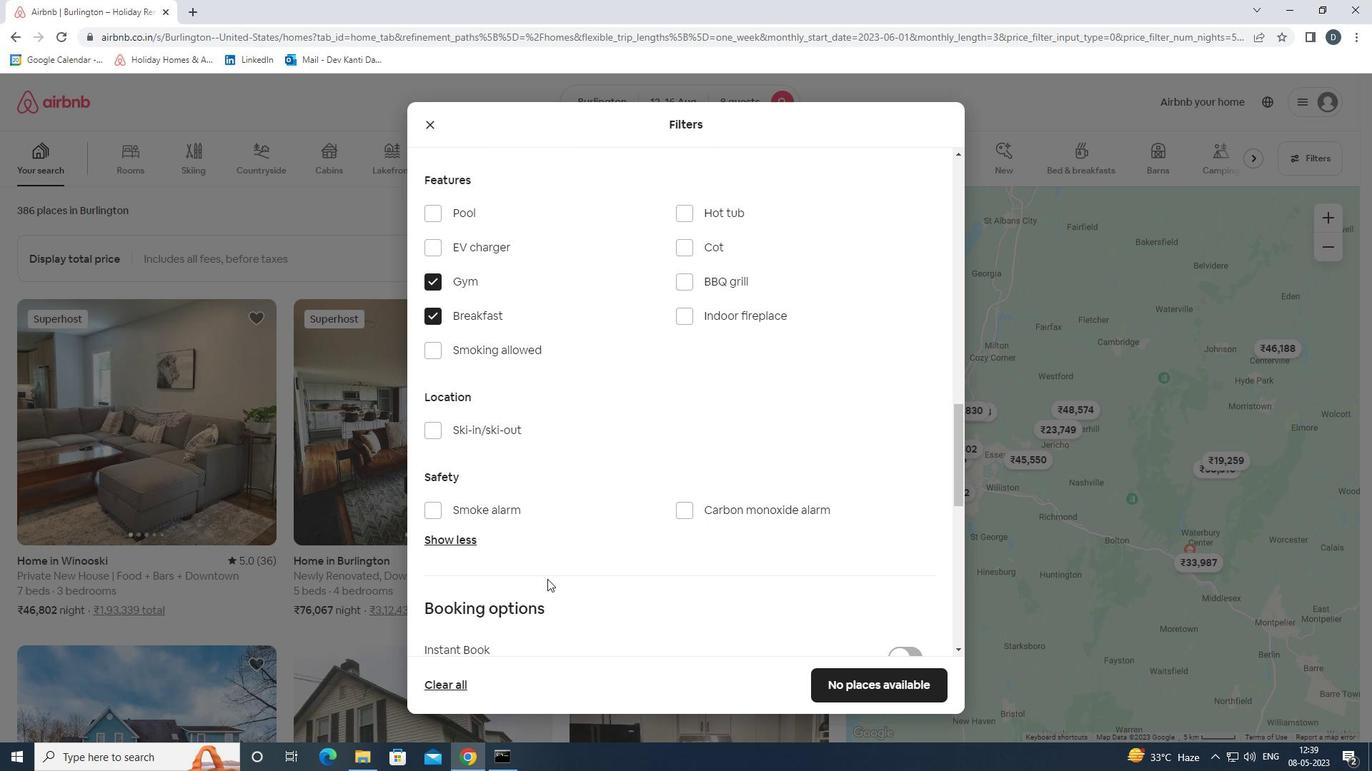 
Action: Mouse scrolled (565, 578) with delta (0, 0)
Screenshot: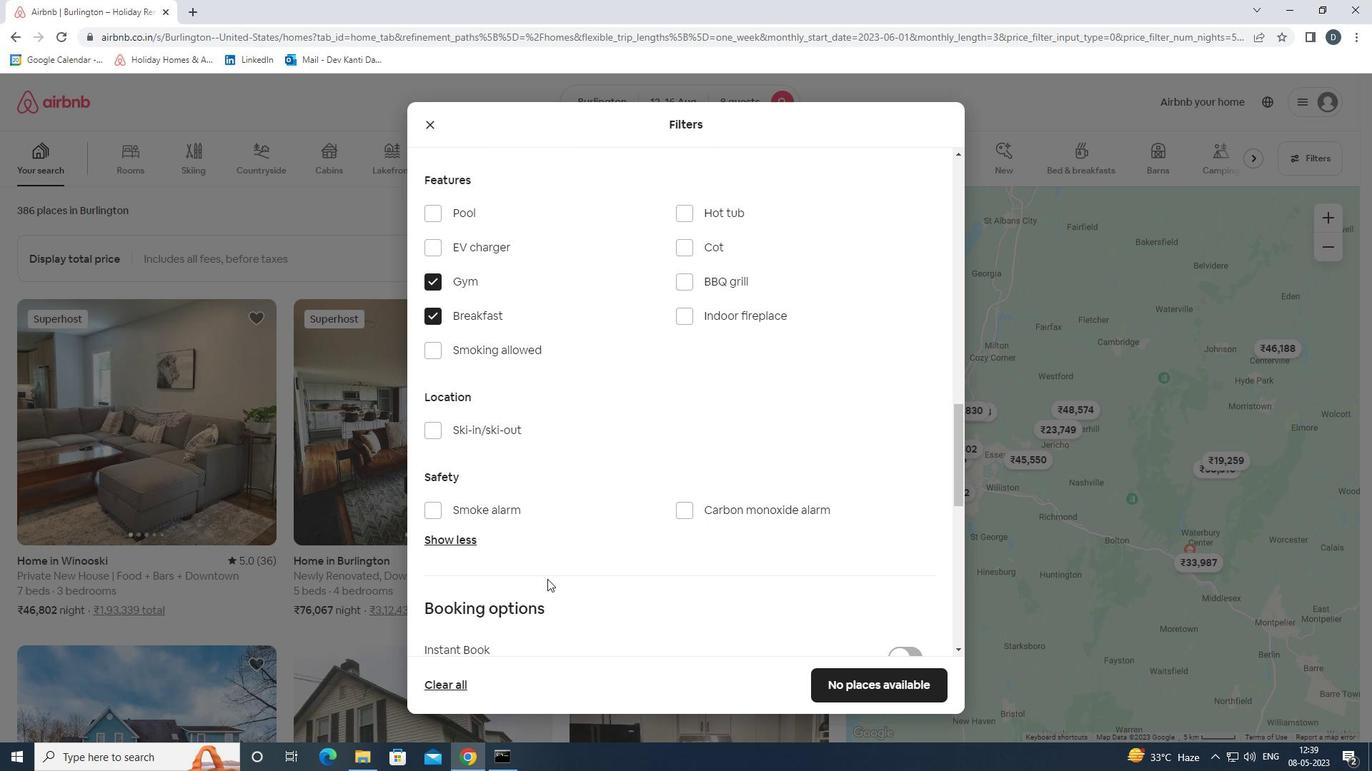 
Action: Mouse moved to (570, 580)
Screenshot: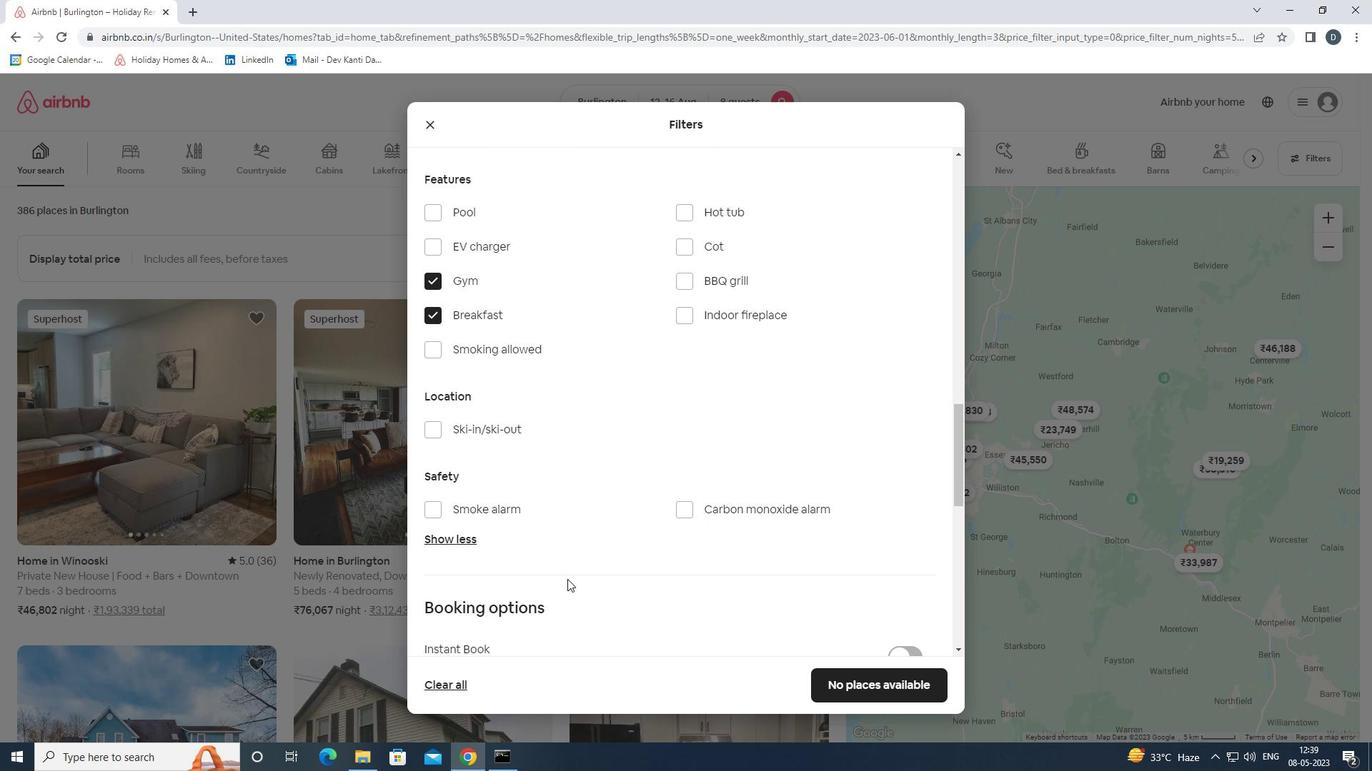 
Action: Mouse scrolled (570, 579) with delta (0, 0)
Screenshot: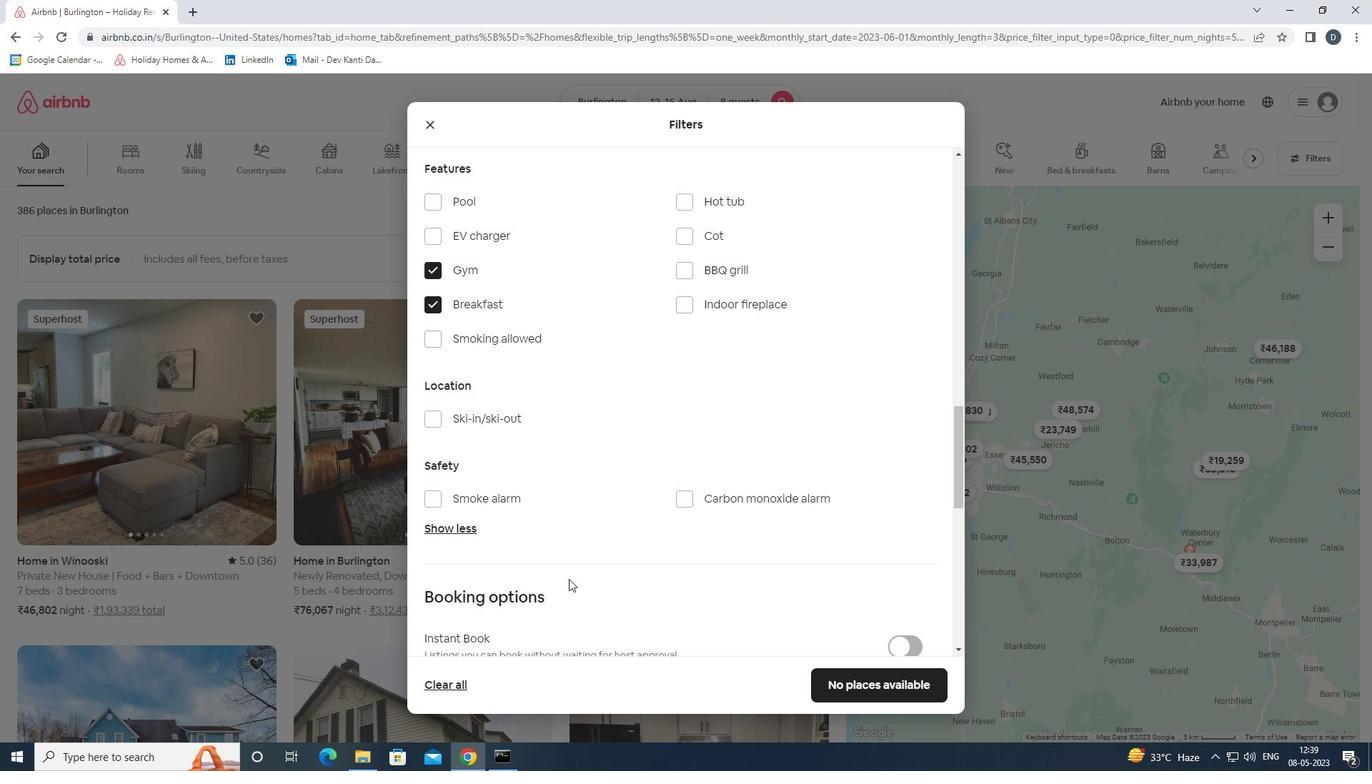 
Action: Mouse moved to (901, 558)
Screenshot: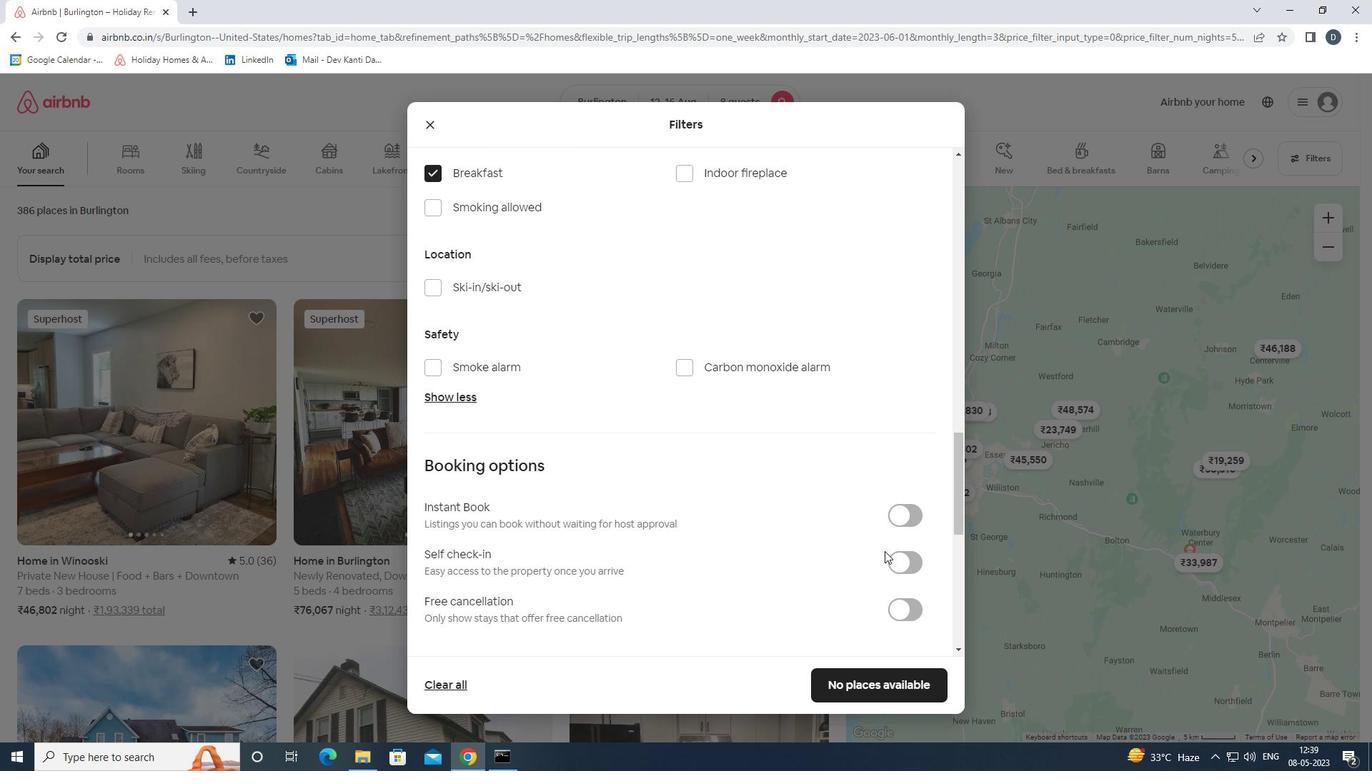 
Action: Mouse pressed left at (901, 558)
Screenshot: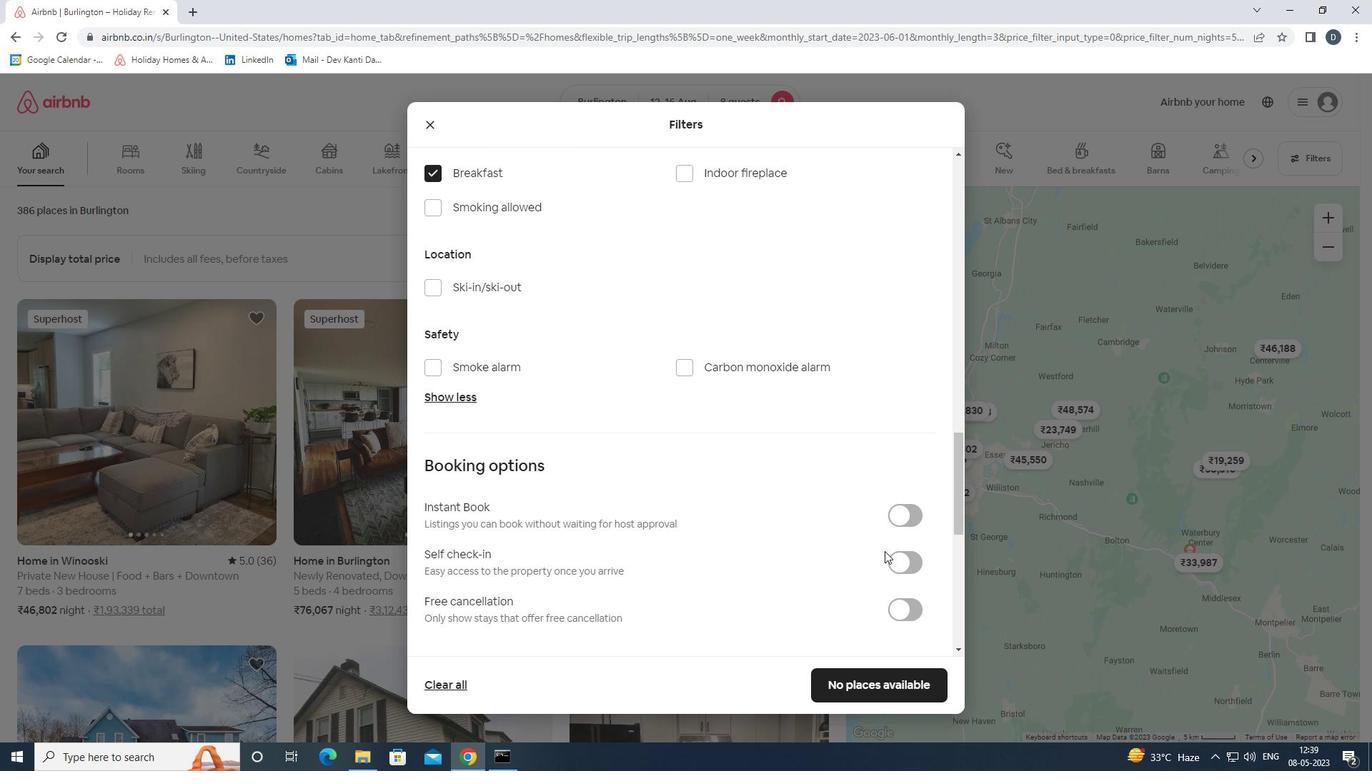 
Action: Mouse scrolled (901, 557) with delta (0, 0)
Screenshot: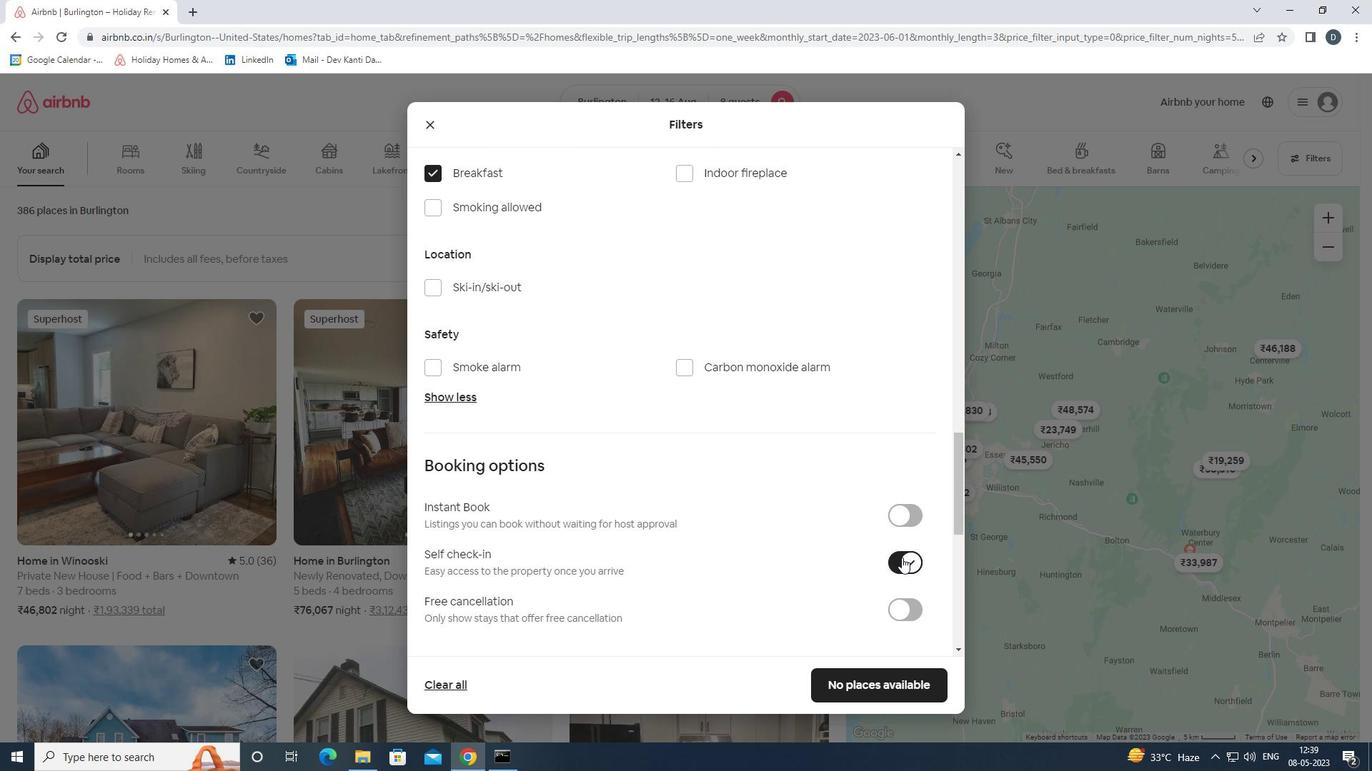 
Action: Mouse scrolled (901, 557) with delta (0, 0)
Screenshot: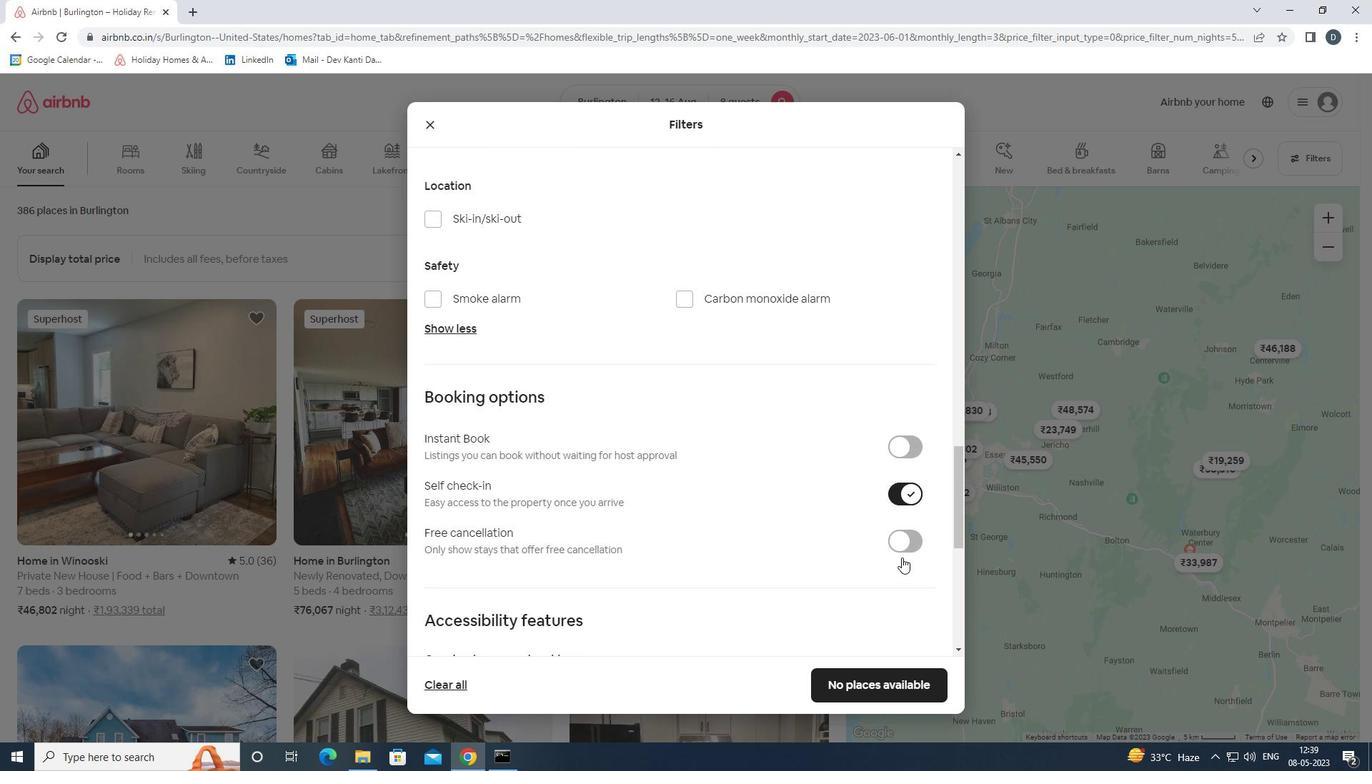 
Action: Mouse moved to (901, 558)
Screenshot: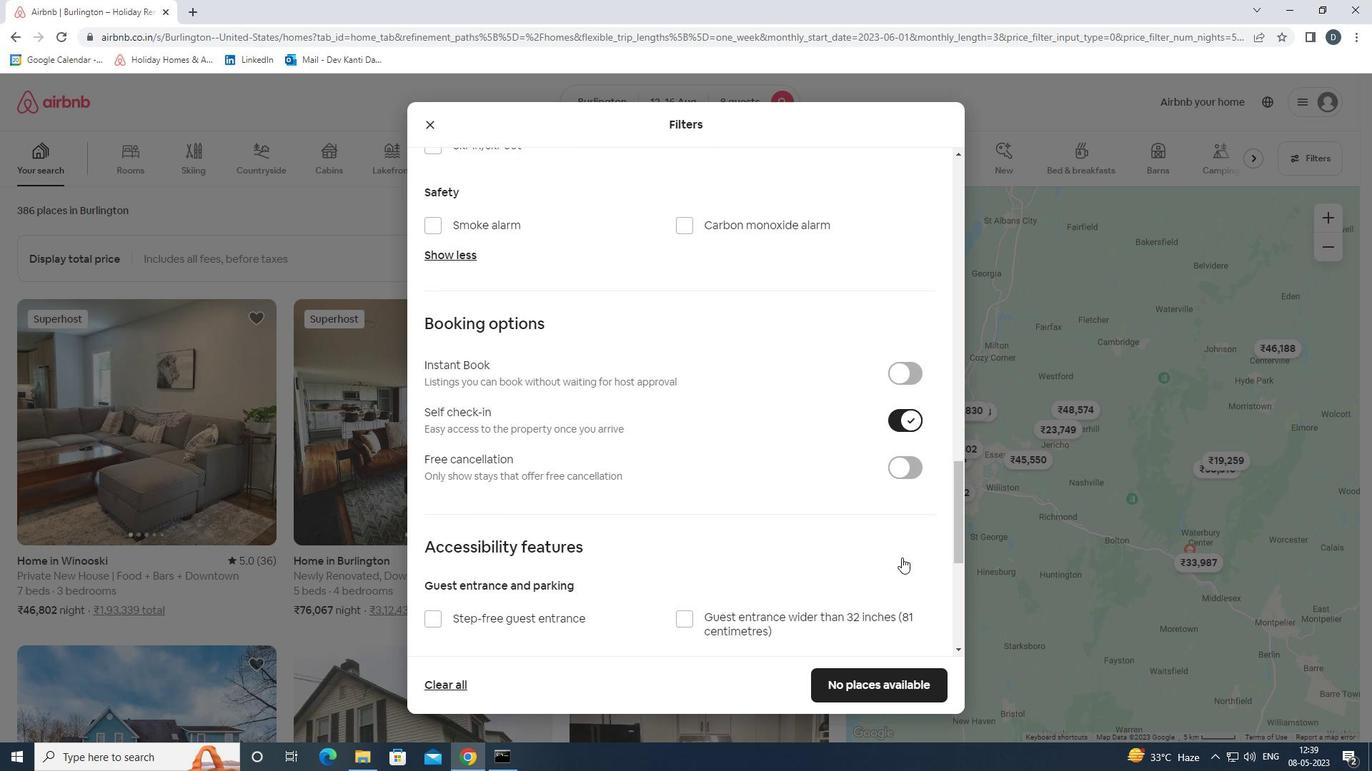 
Action: Mouse scrolled (901, 558) with delta (0, 0)
Screenshot: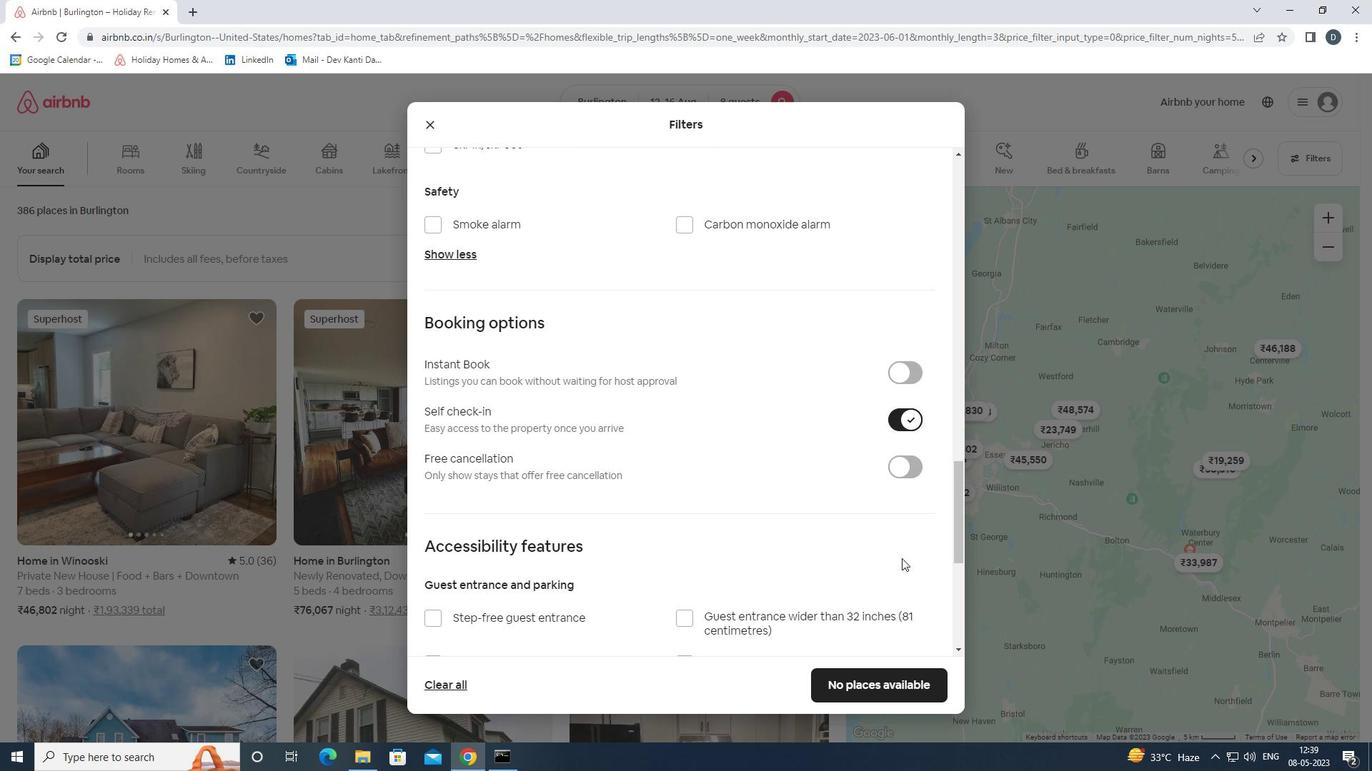 
Action: Mouse scrolled (901, 558) with delta (0, 0)
Screenshot: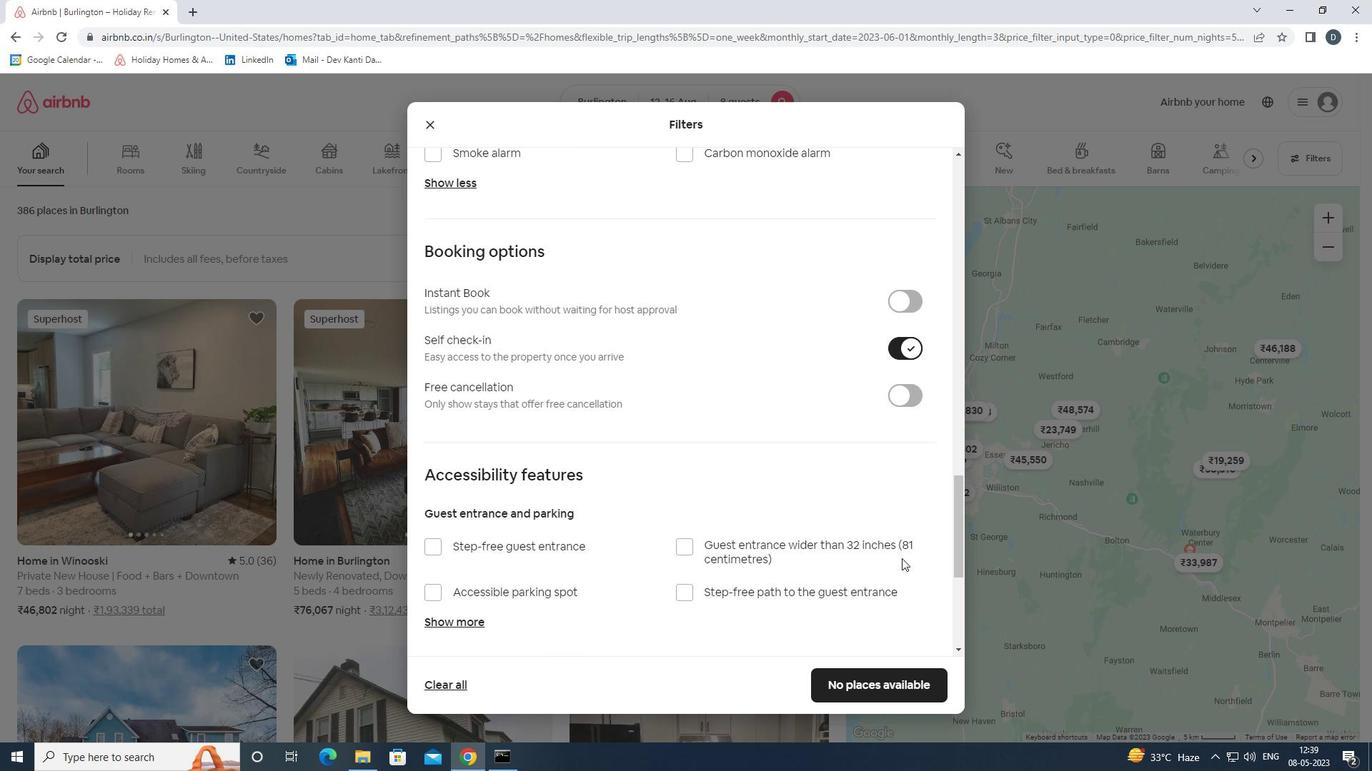 
Action: Mouse scrolled (901, 558) with delta (0, 0)
Screenshot: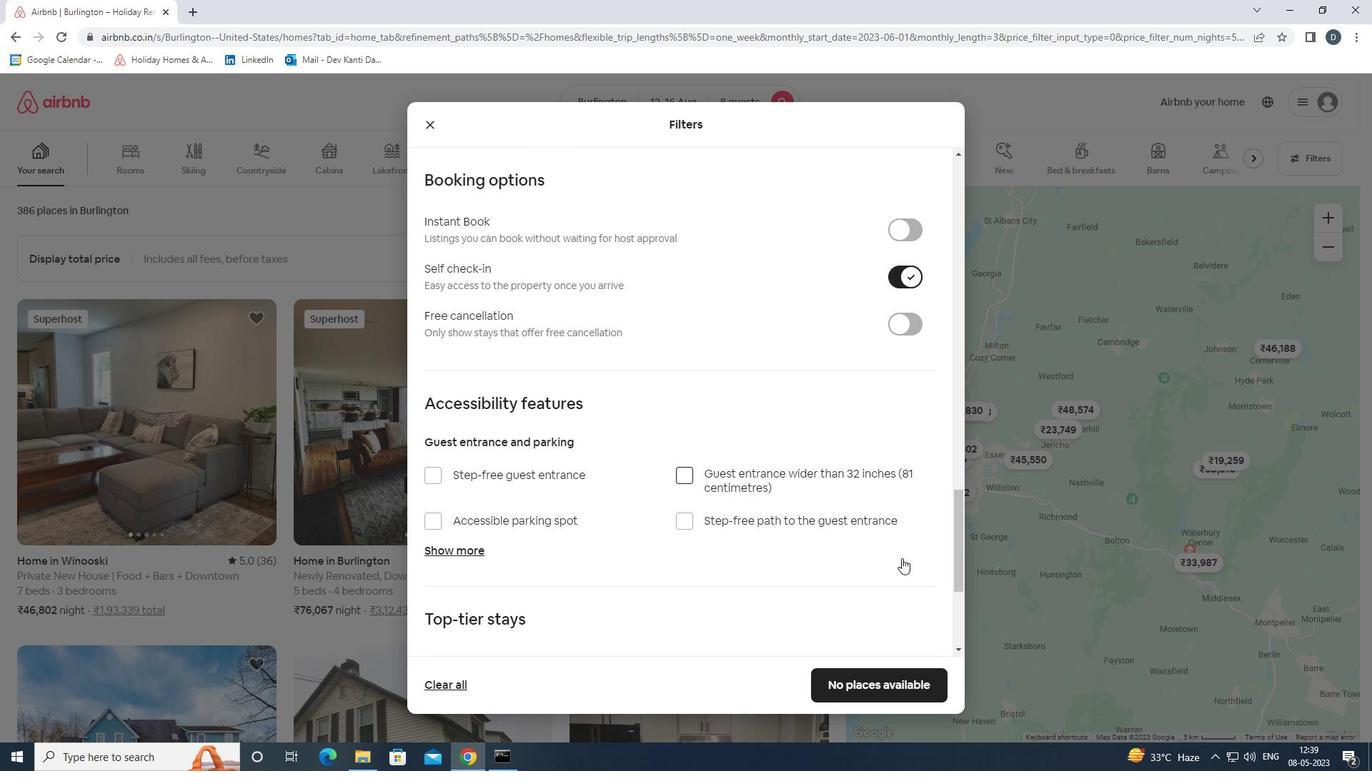 
Action: Mouse scrolled (901, 558) with delta (0, 0)
Screenshot: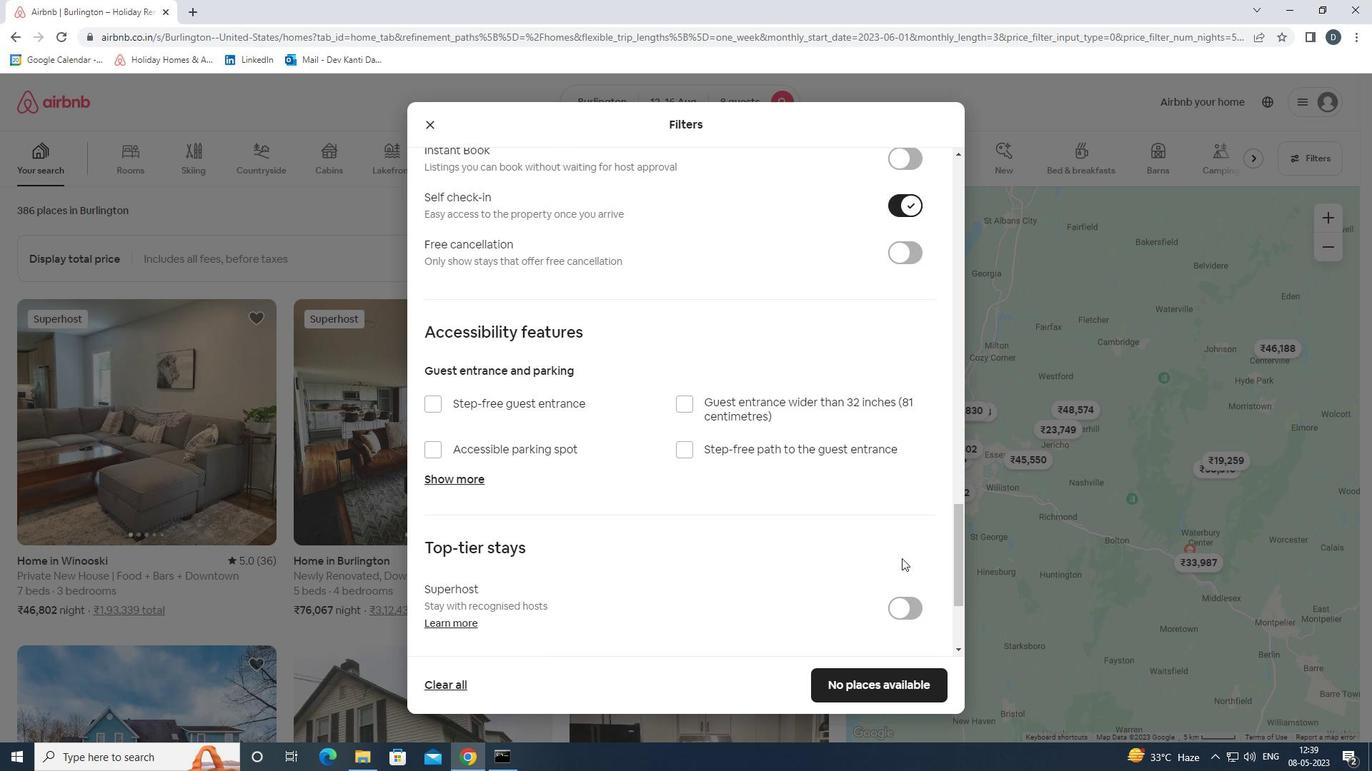 
Action: Mouse moved to (899, 557)
Screenshot: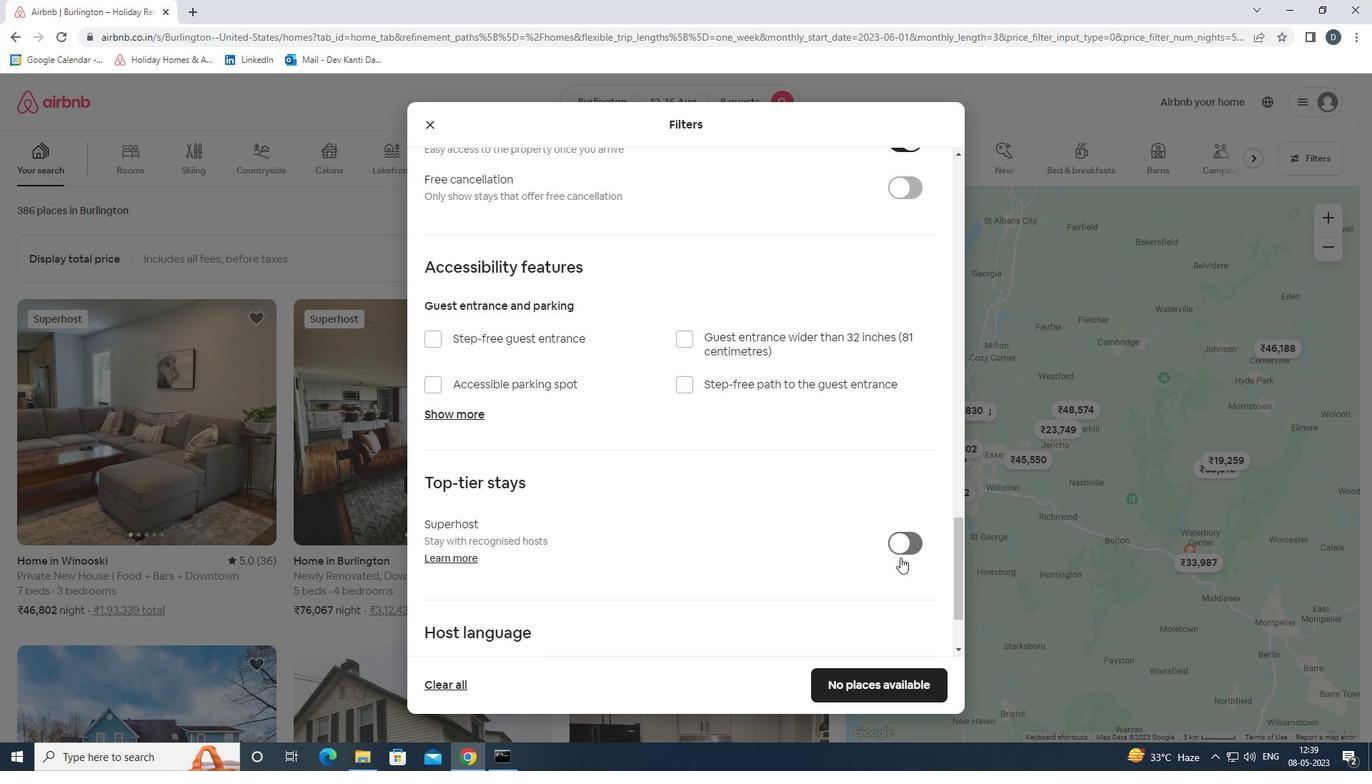 
Action: Mouse scrolled (899, 556) with delta (0, 0)
Screenshot: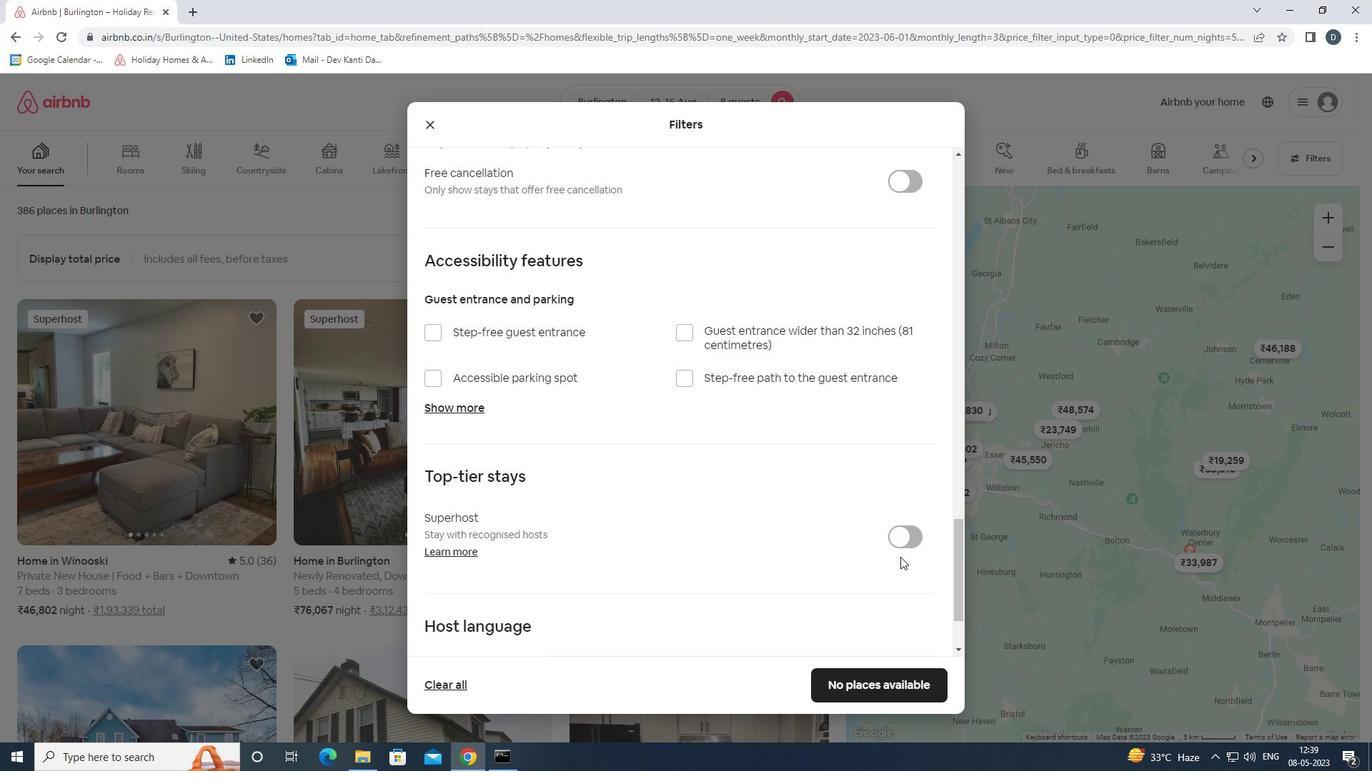 
Action: Mouse scrolled (899, 556) with delta (0, 0)
Screenshot: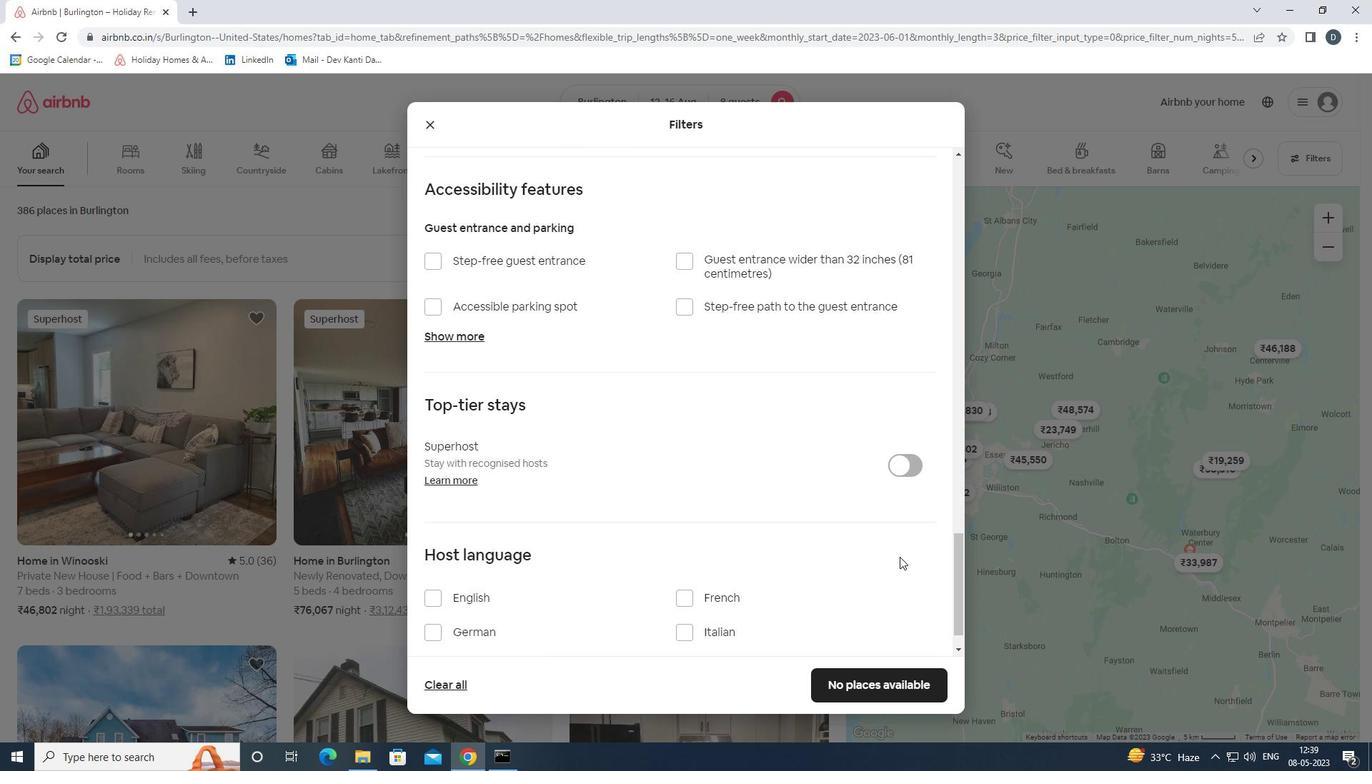 
Action: Mouse moved to (468, 548)
Screenshot: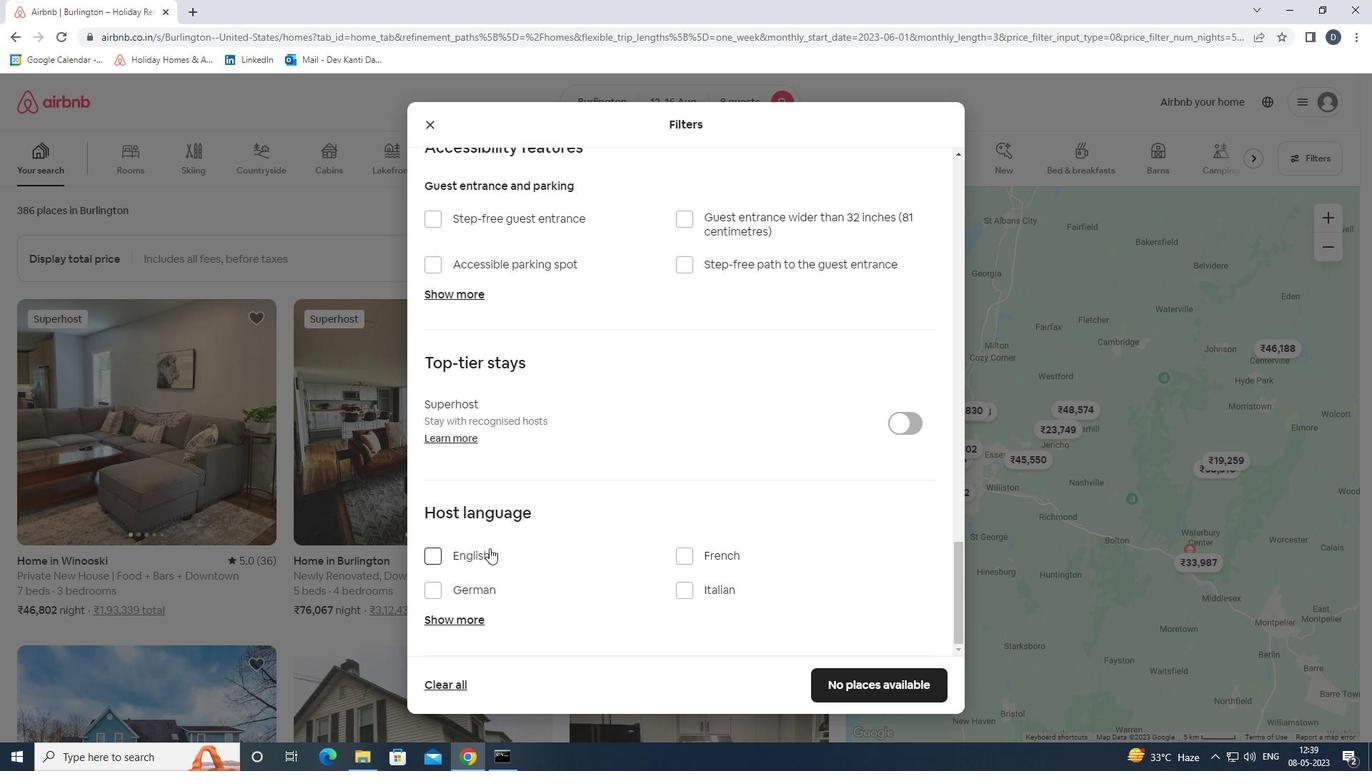 
Action: Mouse pressed left at (468, 548)
Screenshot: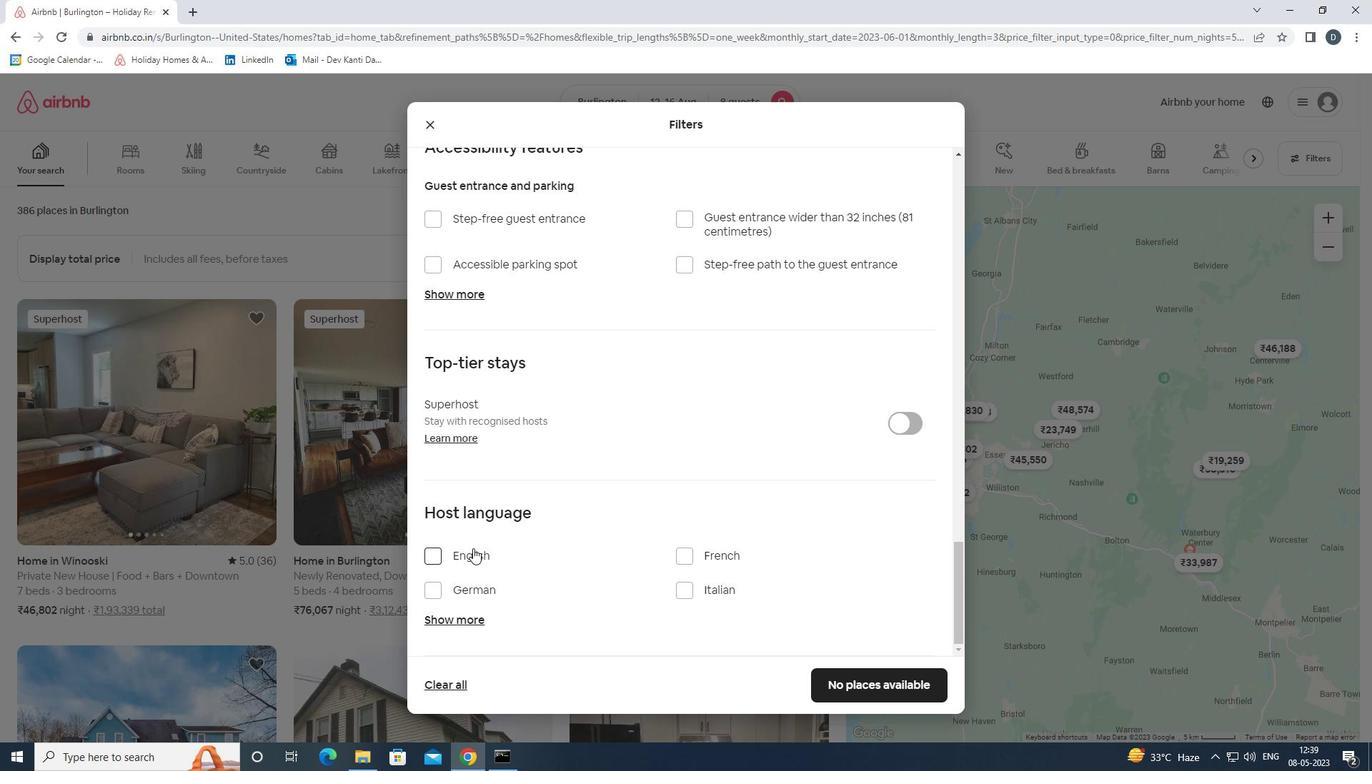 
Action: Mouse moved to (841, 680)
Screenshot: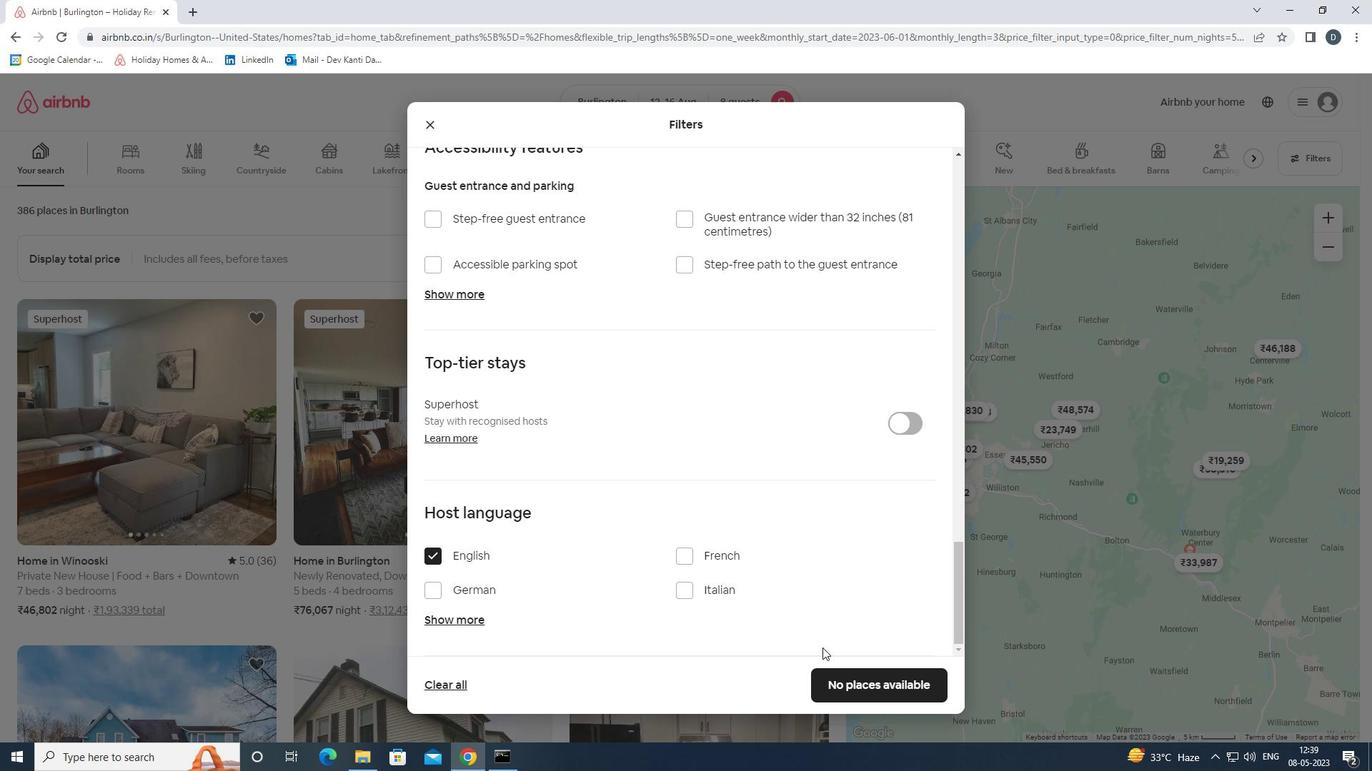 
Action: Mouse pressed left at (841, 680)
Screenshot: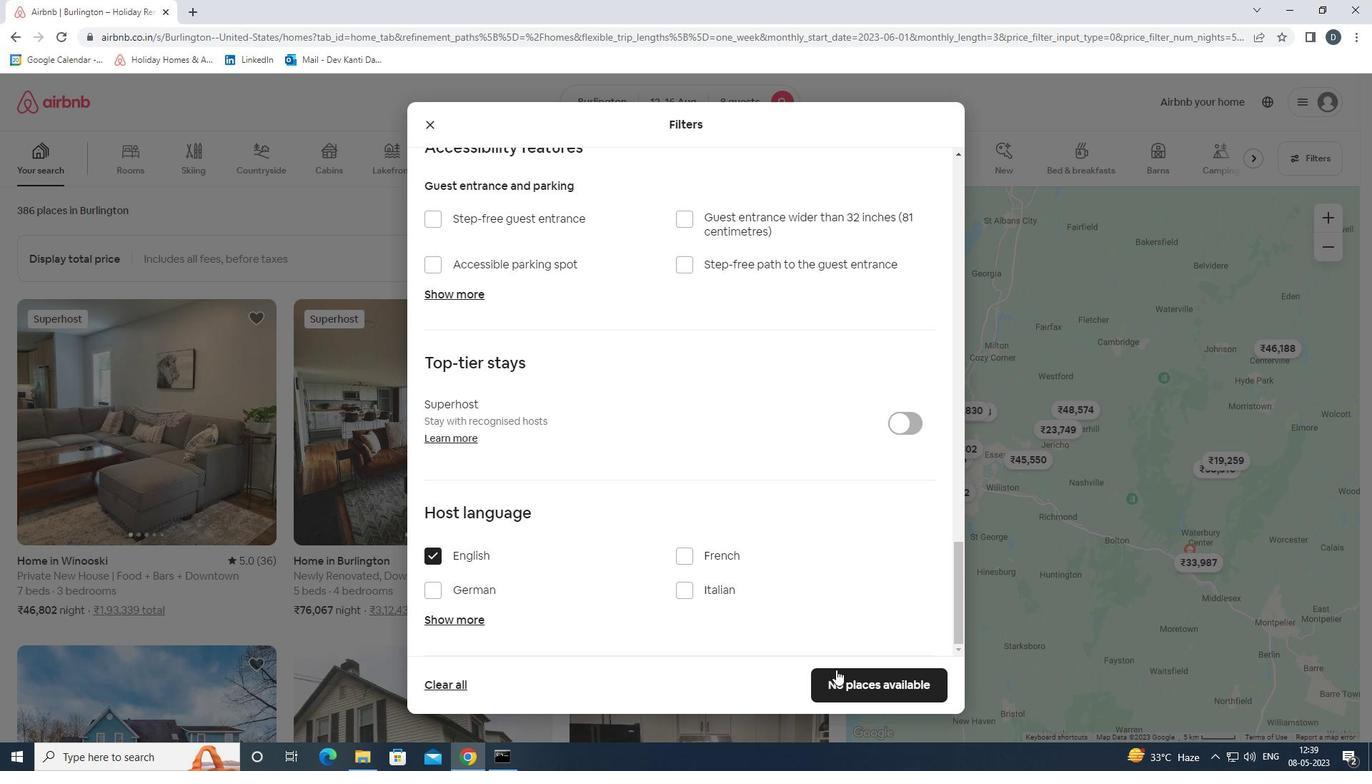 
Action: Mouse moved to (846, 568)
Screenshot: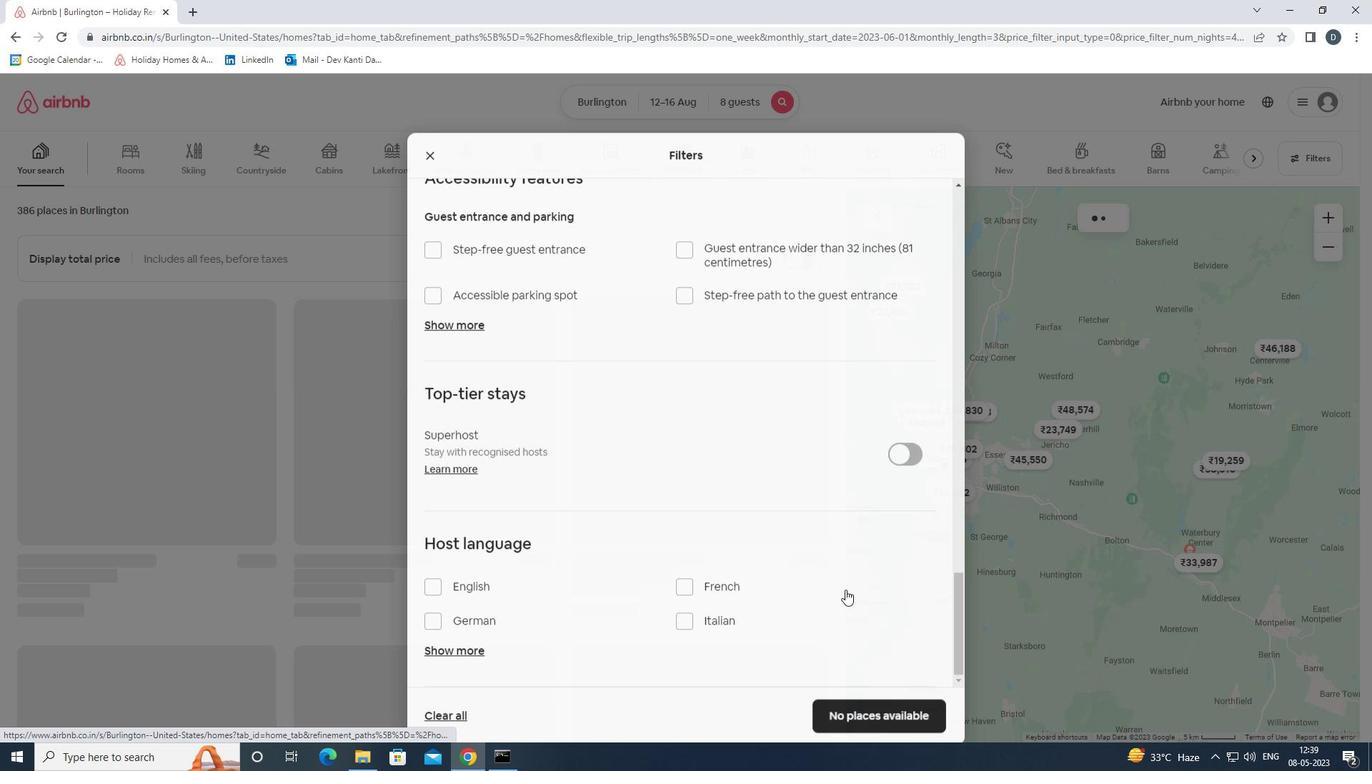 
